 Task: Look for space in Toride, Japan from 5th July, 2023 to 15th July, 2023 for 9 adults in price range Rs.15000 to Rs.25000. Place can be entire place with 5 bedrooms having 5 beds and 5 bathrooms. Property type can be house, flat, guest house. Booking option can be shelf check-in. Required host language is English.
Action: Mouse moved to (594, 140)
Screenshot: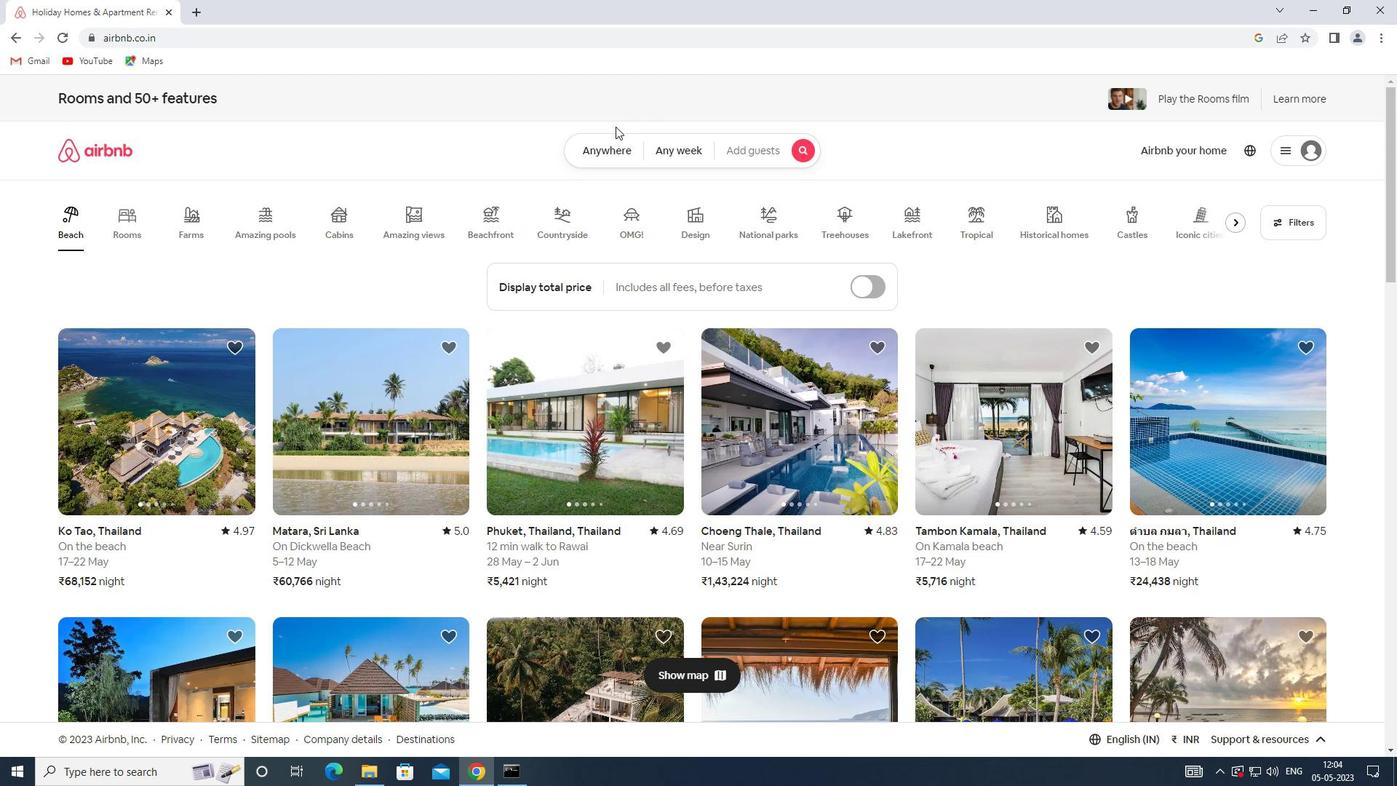 
Action: Mouse pressed left at (594, 140)
Screenshot: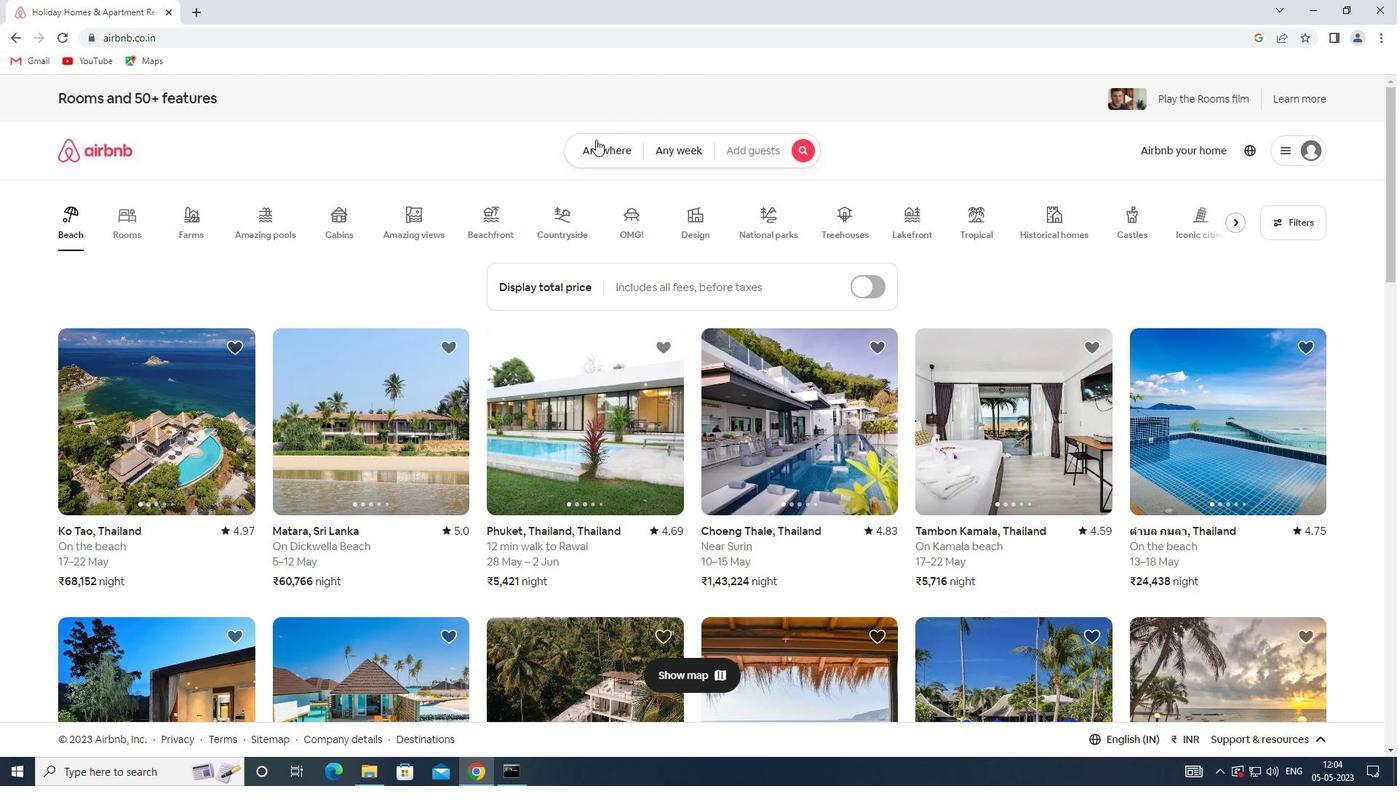 
Action: Mouse moved to (482, 209)
Screenshot: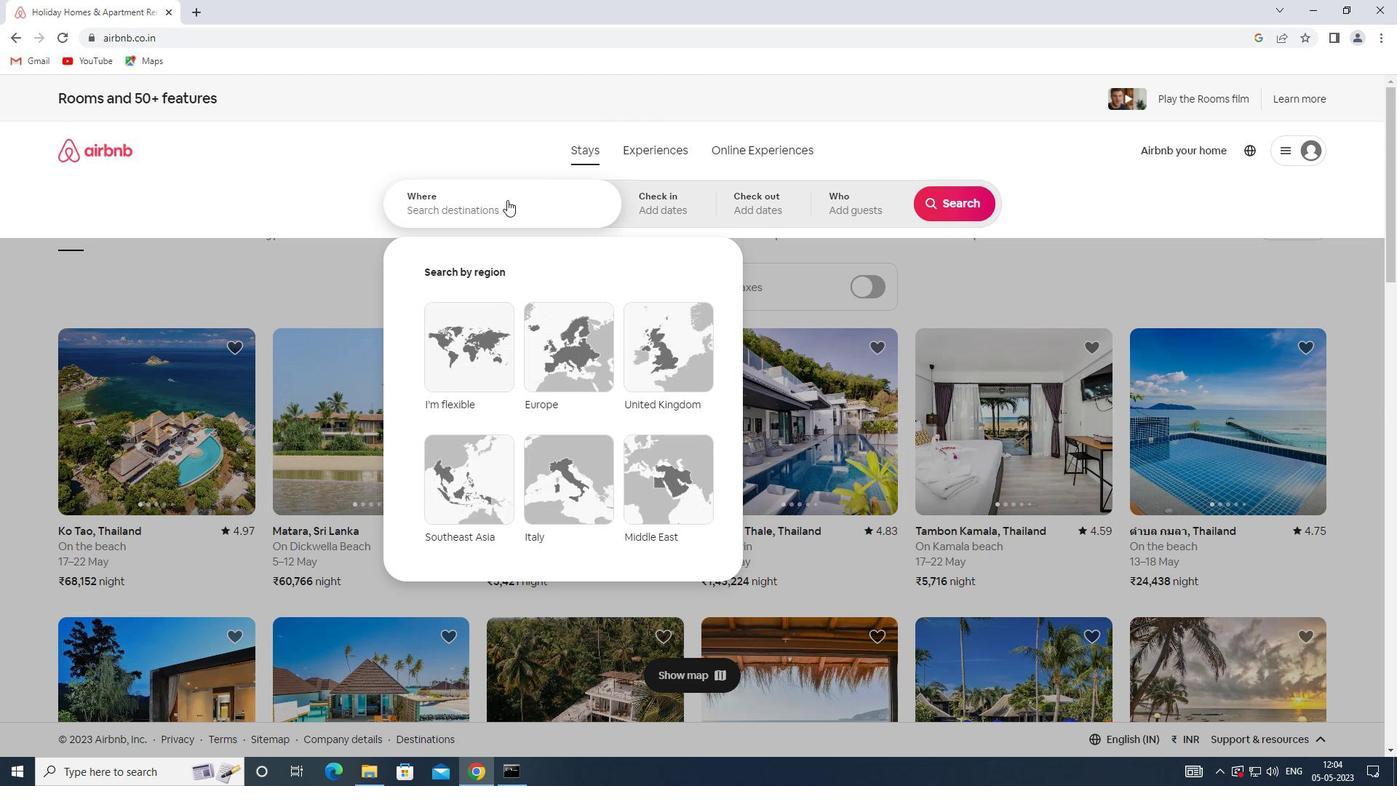 
Action: Mouse pressed left at (482, 209)
Screenshot: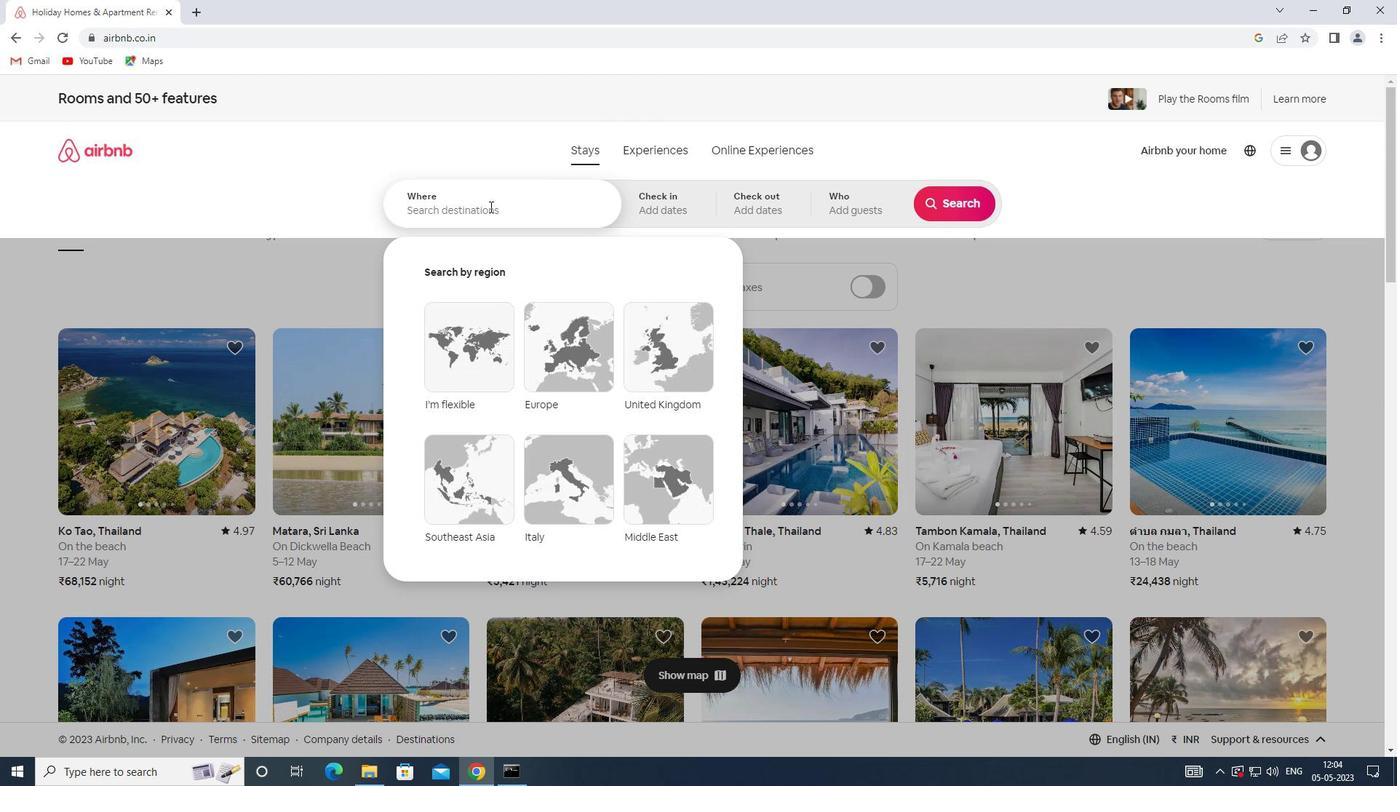 
Action: Key pressed <Key.shift>TORIDE,<Key.shift>JAPAN
Screenshot: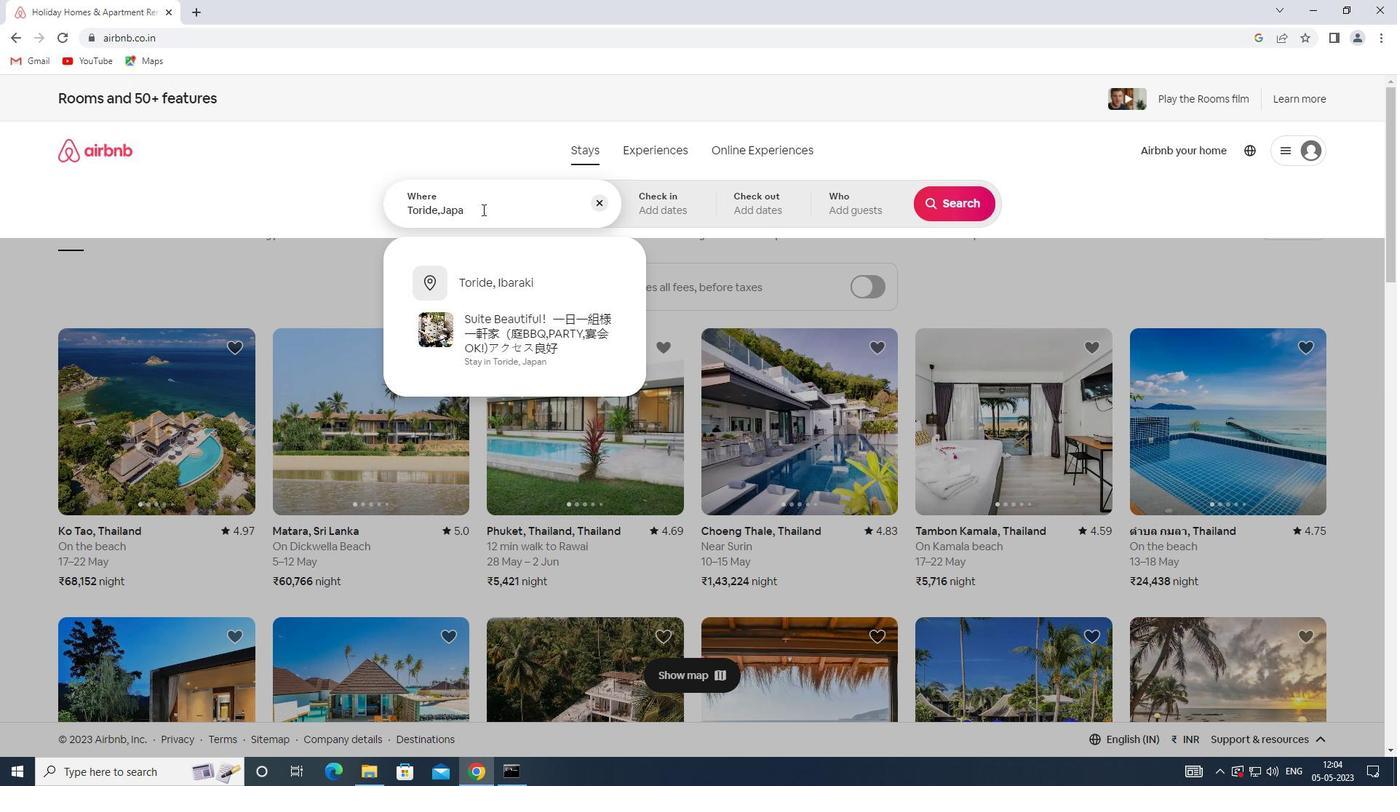 
Action: Mouse moved to (663, 208)
Screenshot: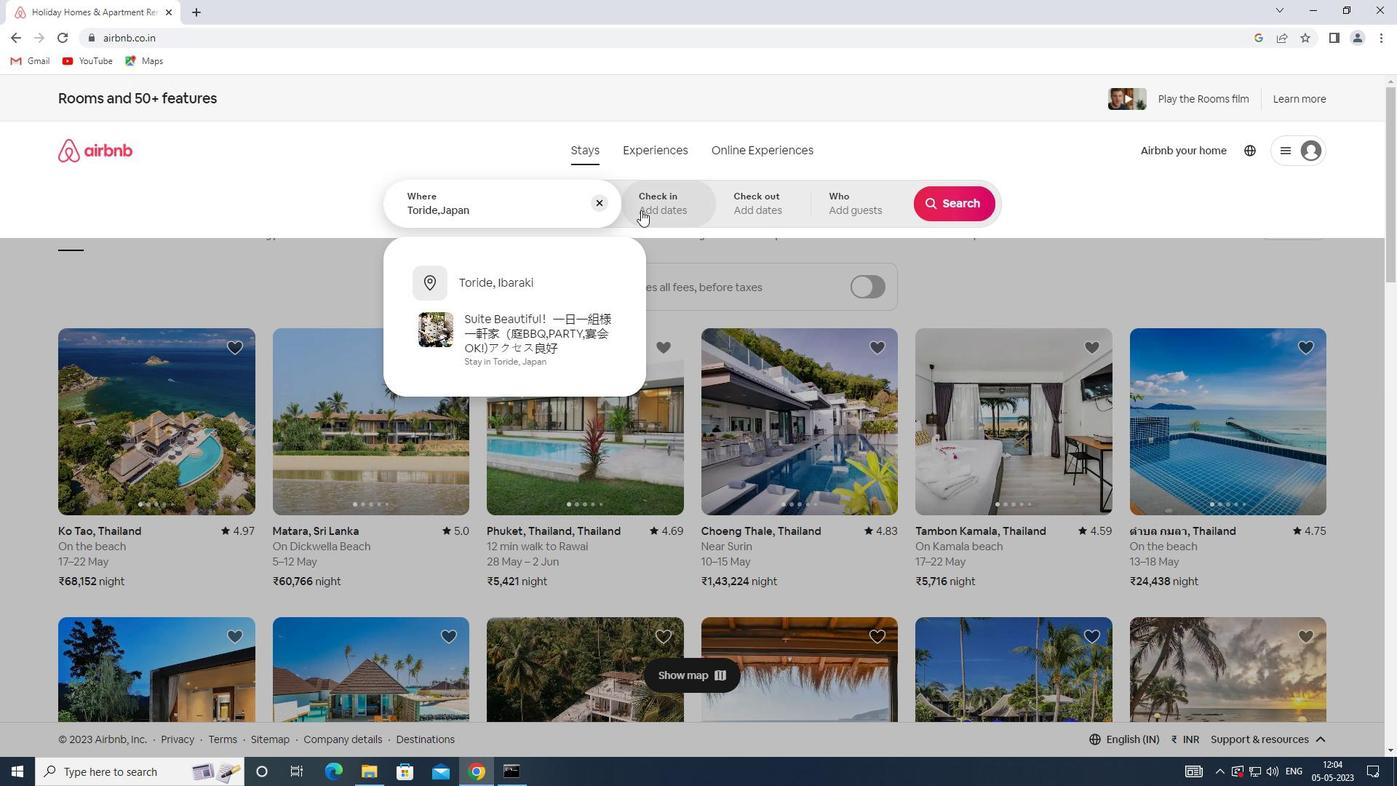 
Action: Mouse pressed left at (663, 208)
Screenshot: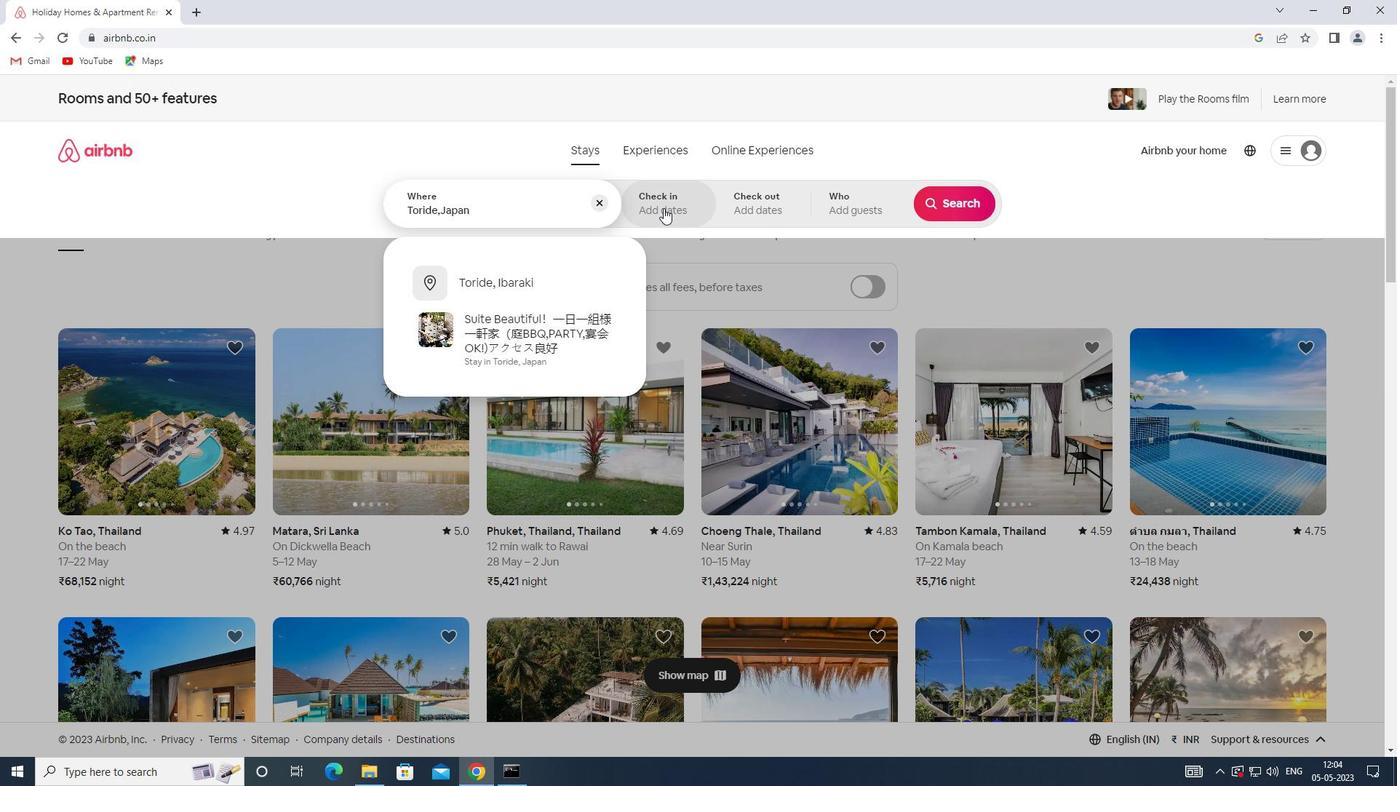 
Action: Mouse moved to (956, 320)
Screenshot: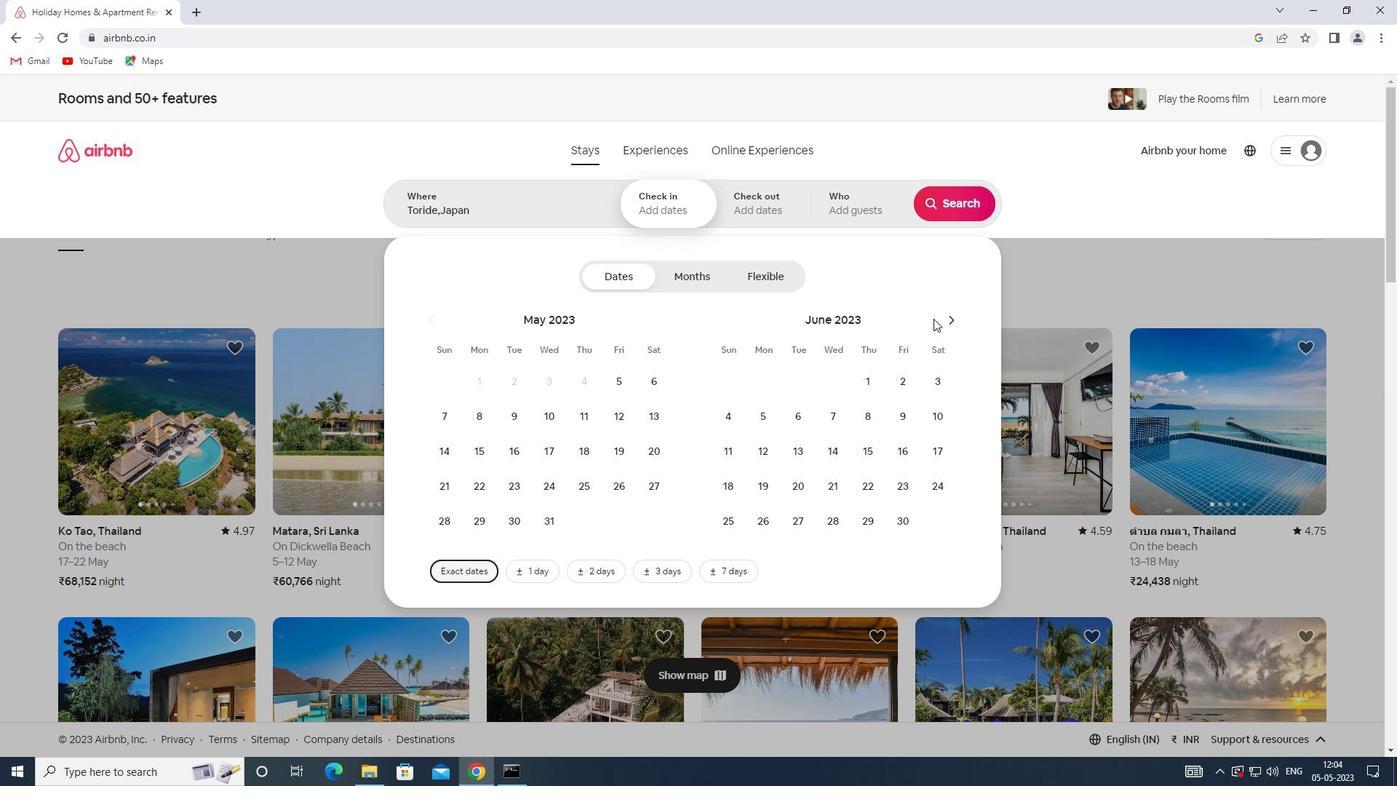 
Action: Mouse pressed left at (956, 320)
Screenshot: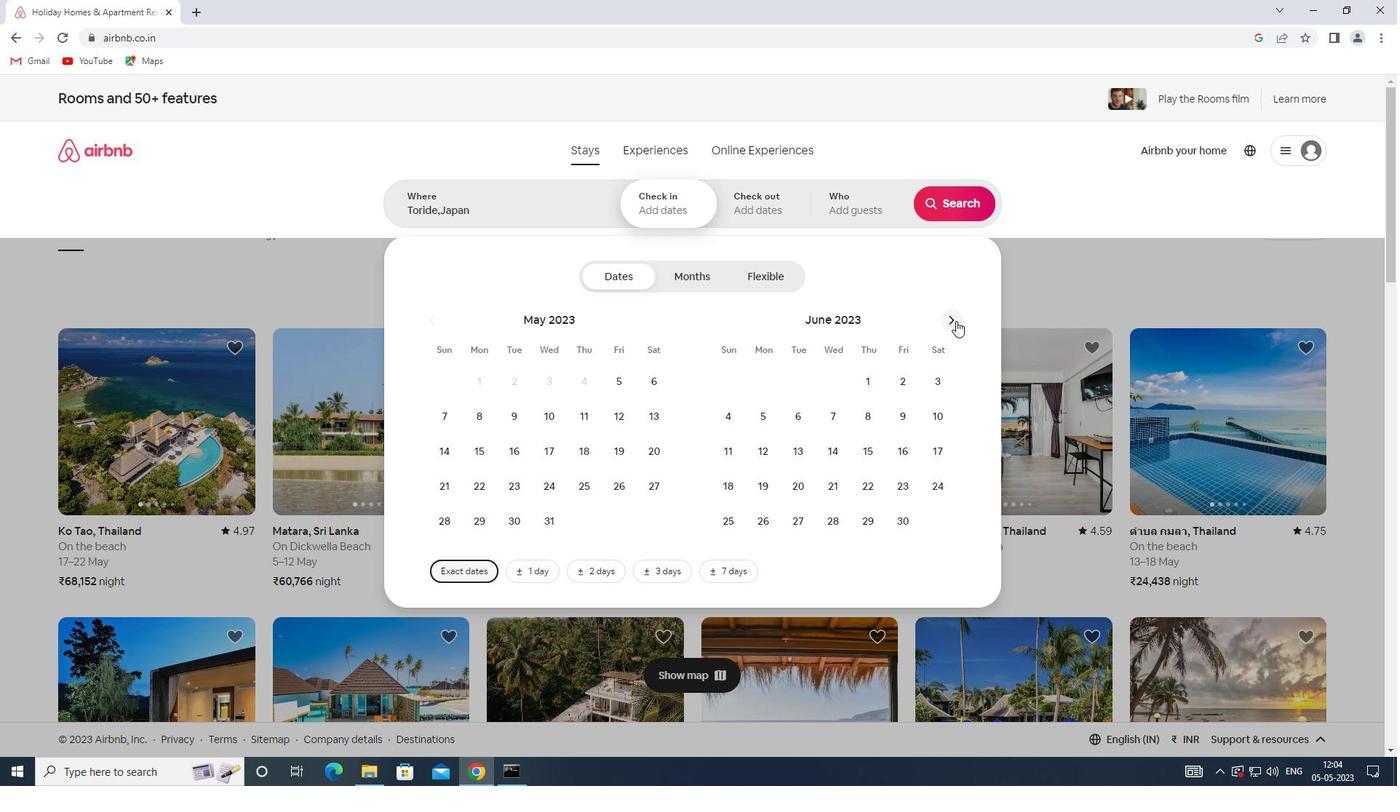 
Action: Mouse moved to (831, 413)
Screenshot: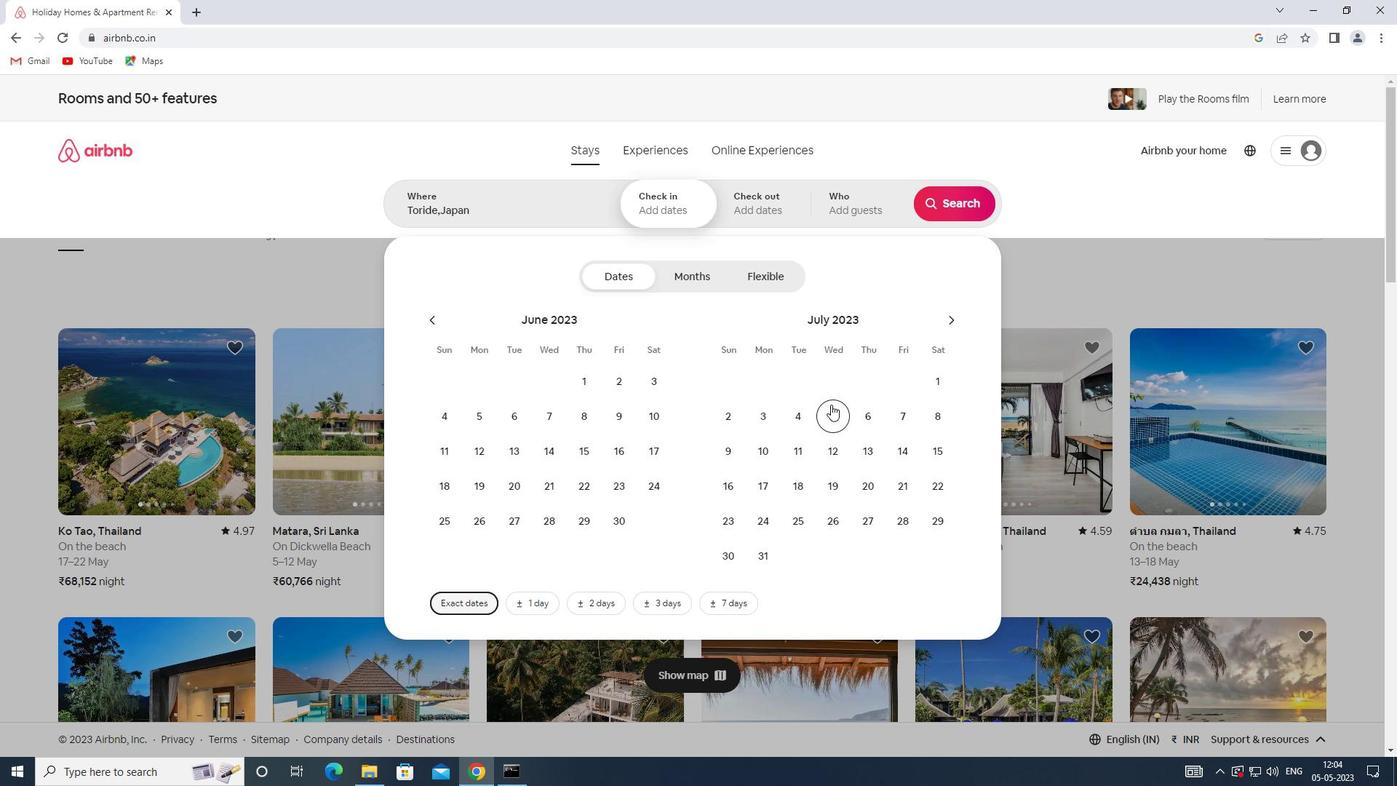 
Action: Mouse pressed left at (831, 413)
Screenshot: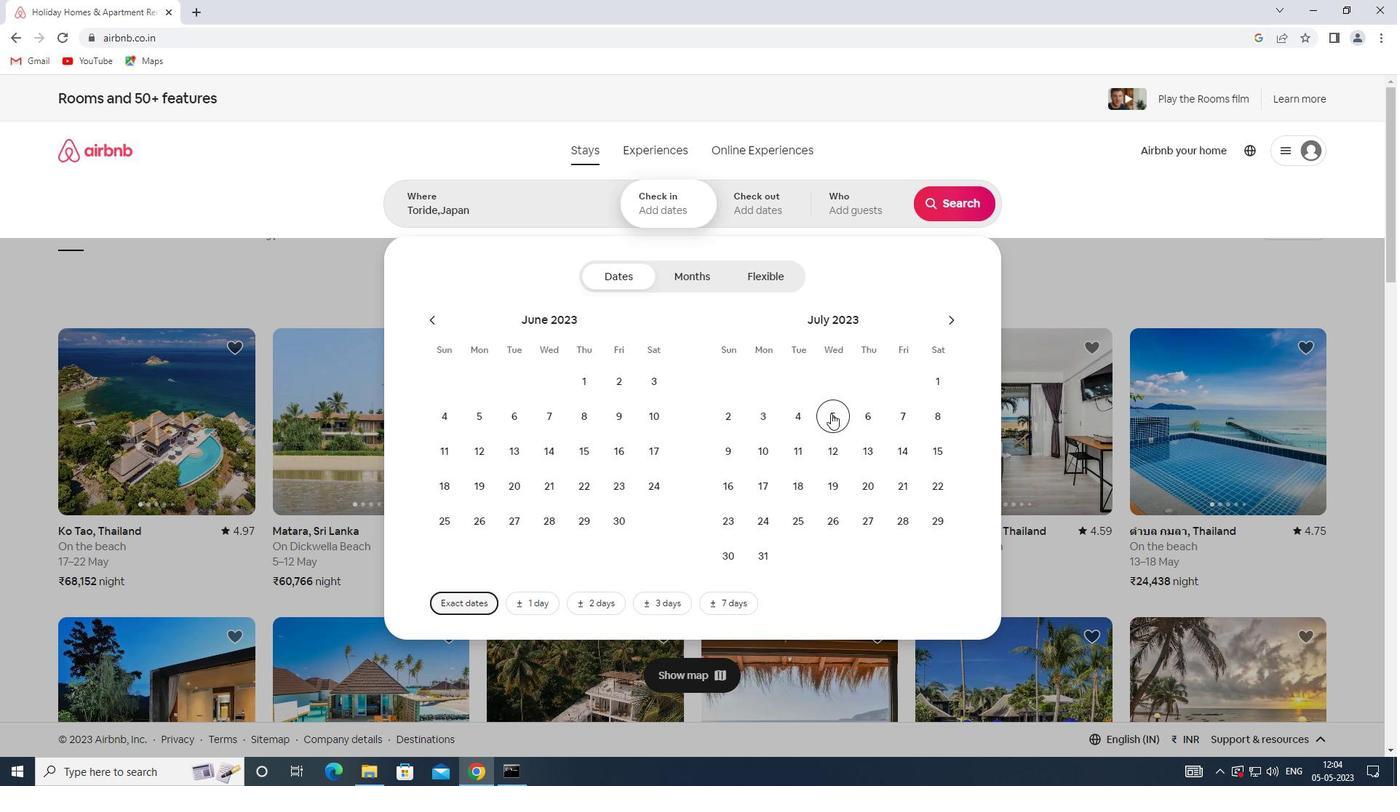 
Action: Mouse moved to (938, 446)
Screenshot: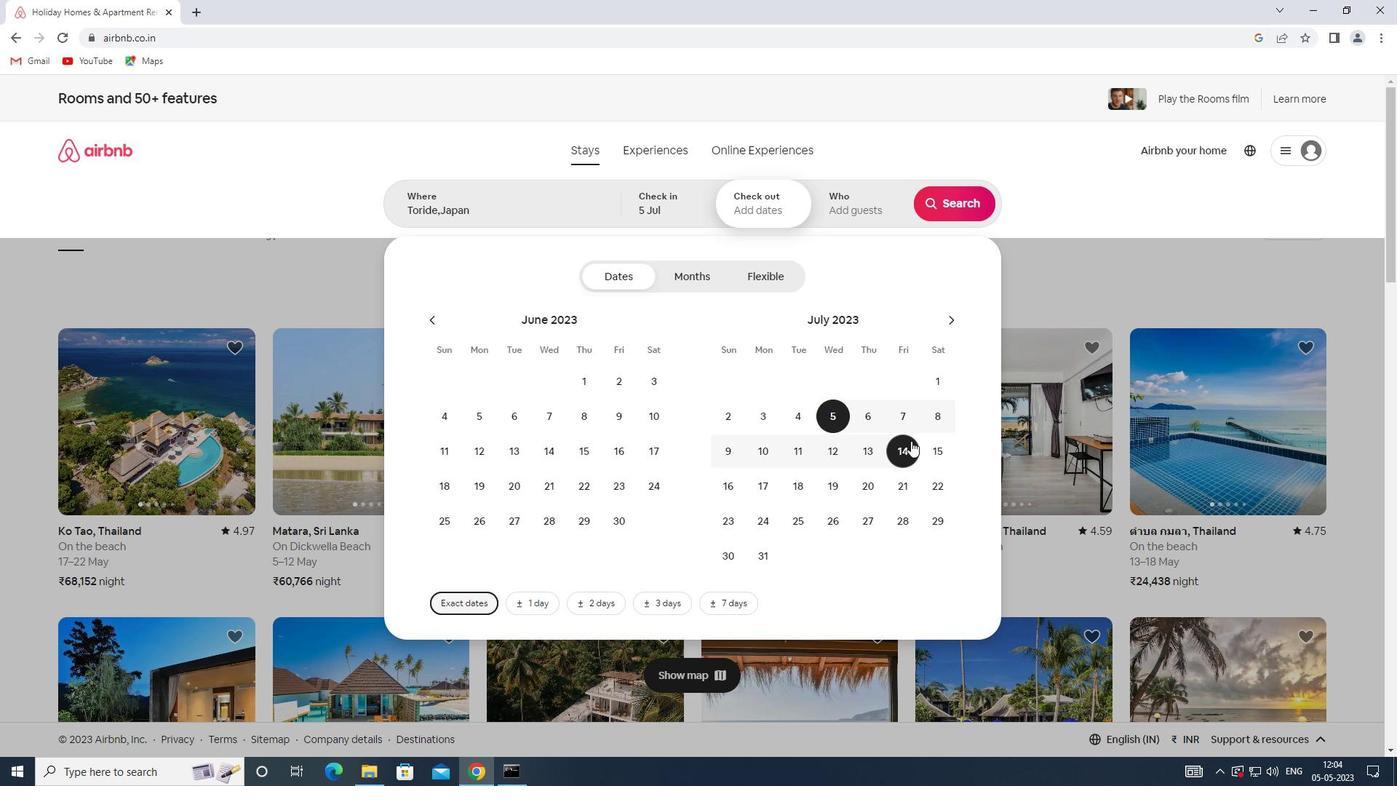 
Action: Mouse pressed left at (938, 446)
Screenshot: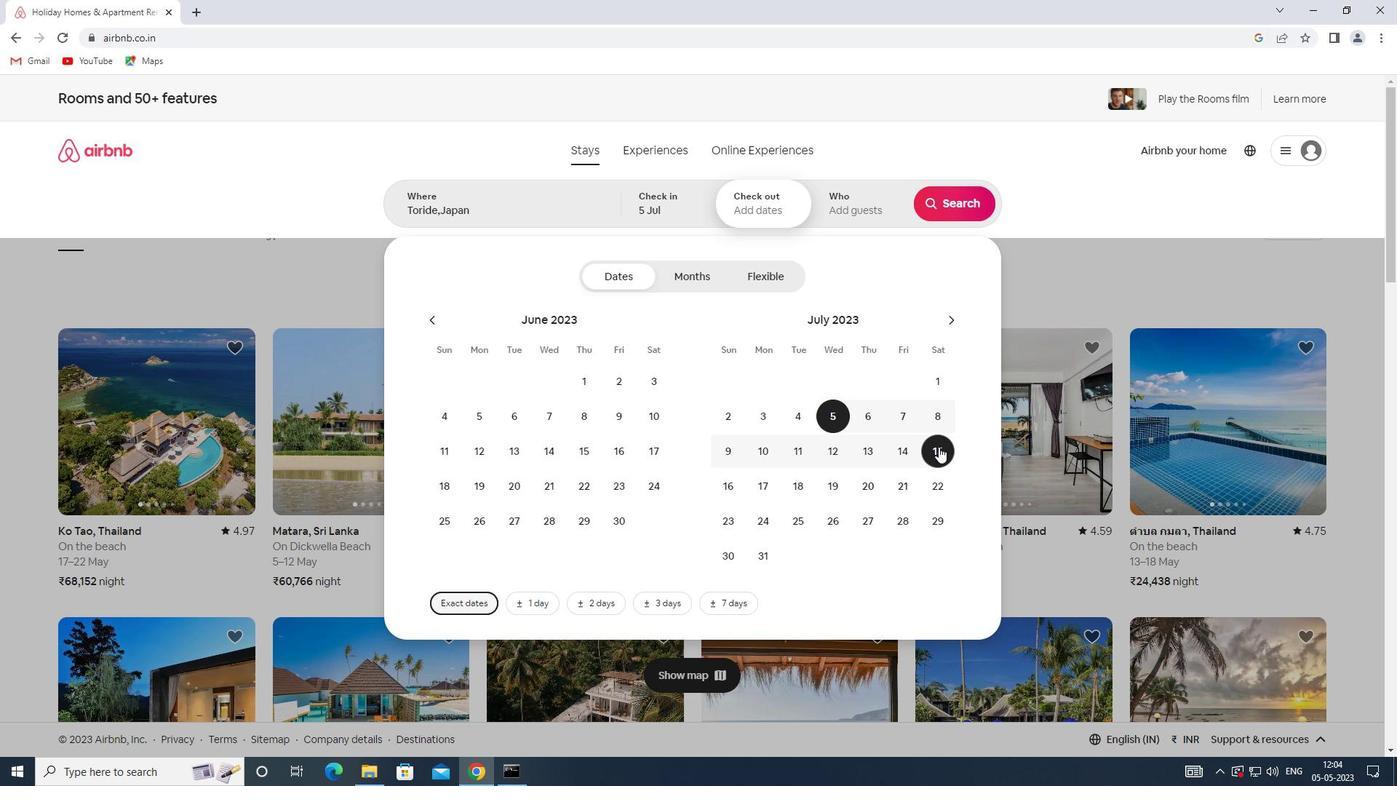 
Action: Mouse moved to (842, 208)
Screenshot: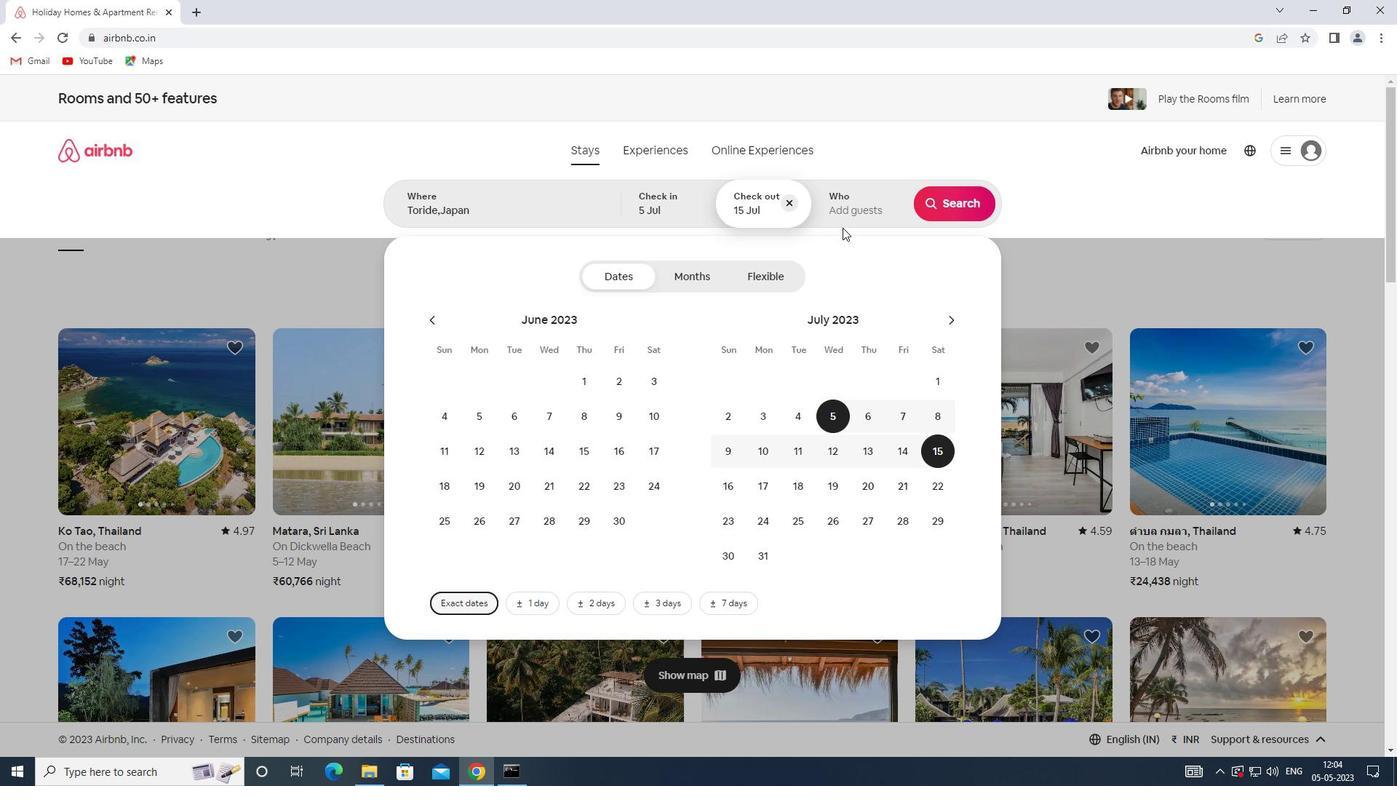 
Action: Mouse pressed left at (842, 208)
Screenshot: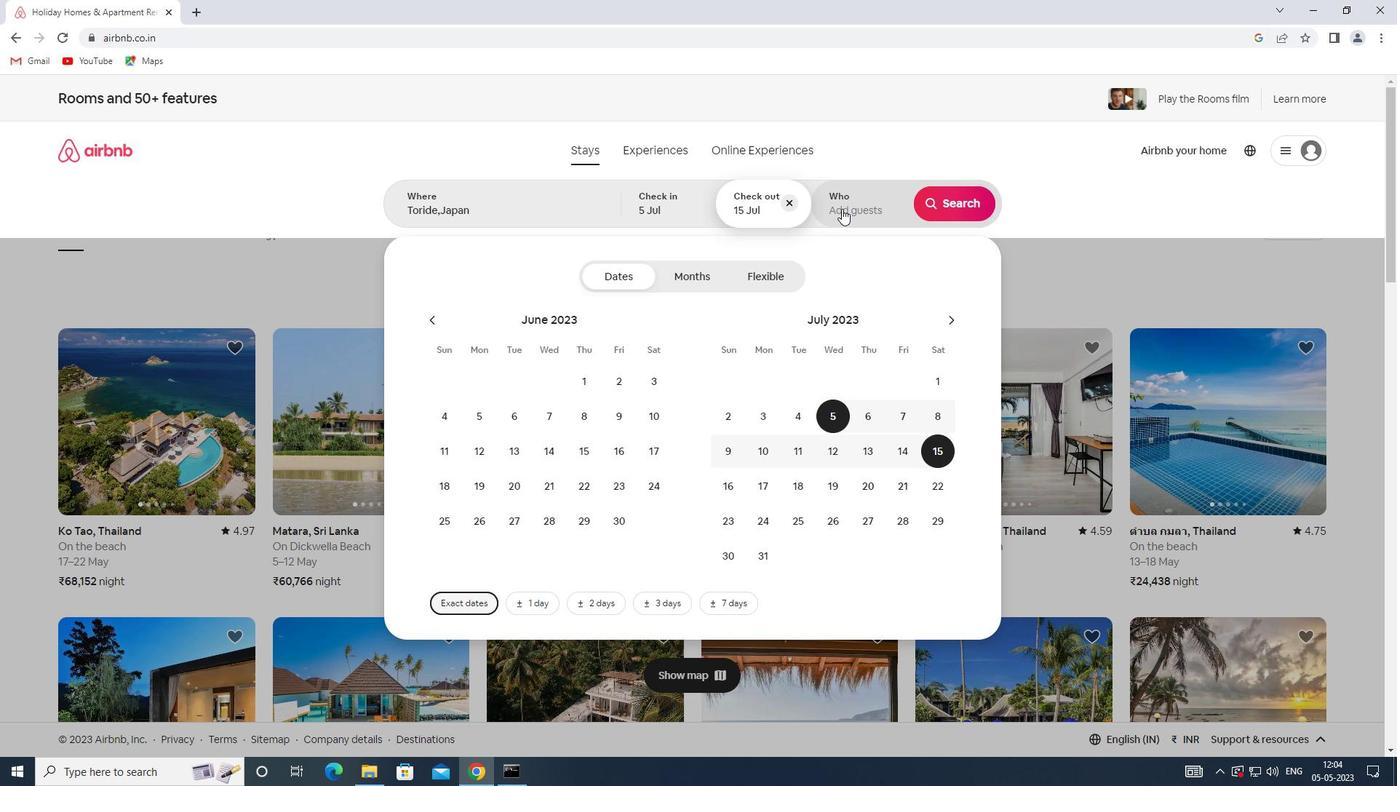 
Action: Mouse moved to (960, 278)
Screenshot: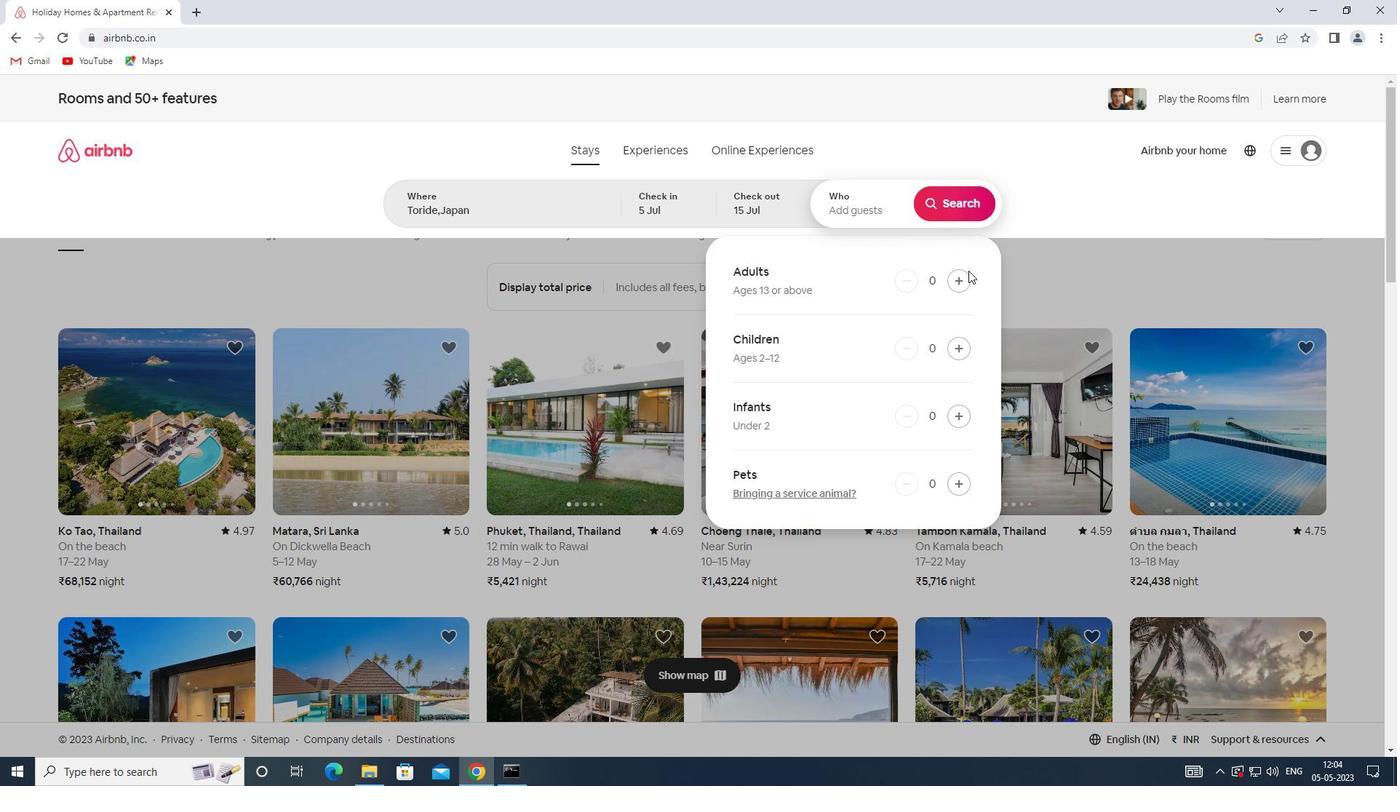 
Action: Mouse pressed left at (960, 278)
Screenshot: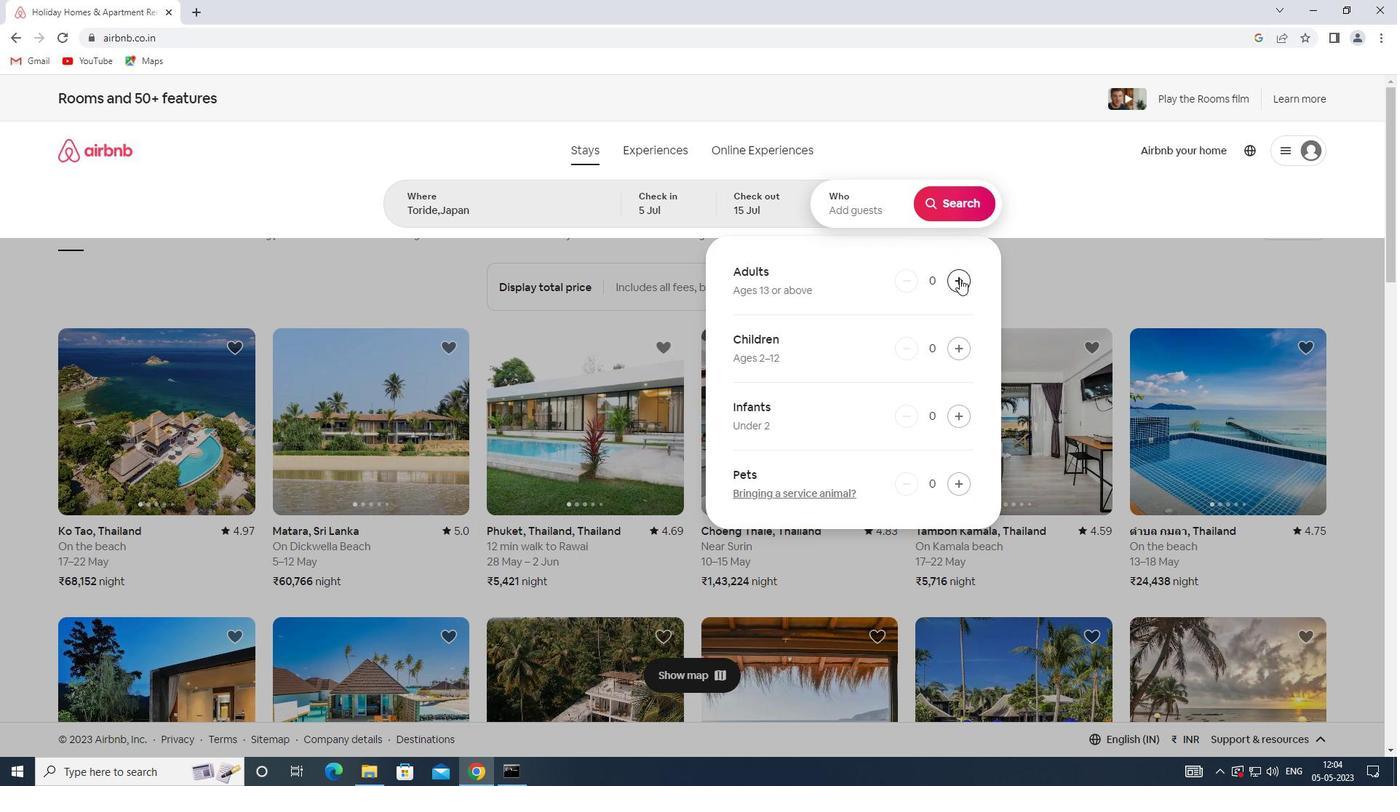 
Action: Mouse pressed left at (960, 278)
Screenshot: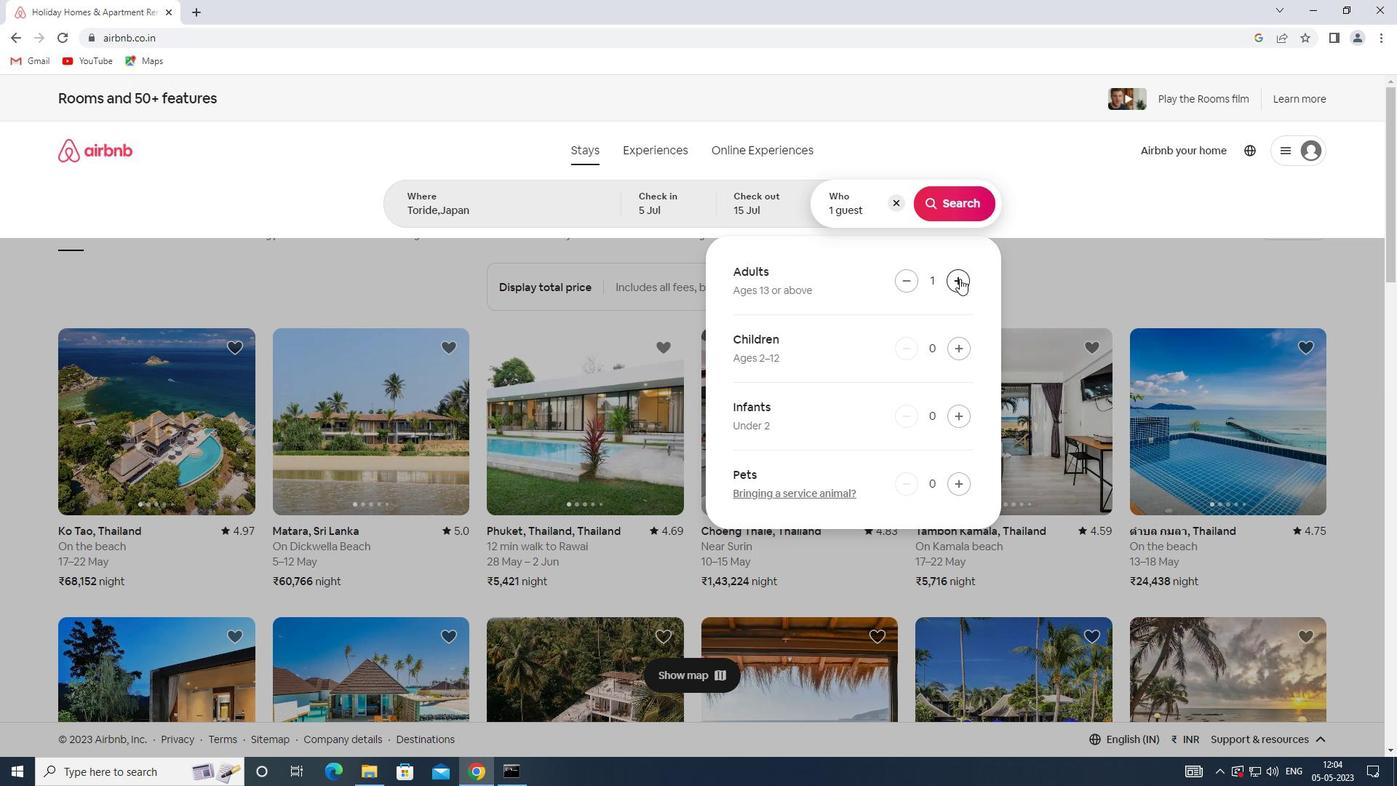 
Action: Mouse pressed left at (960, 278)
Screenshot: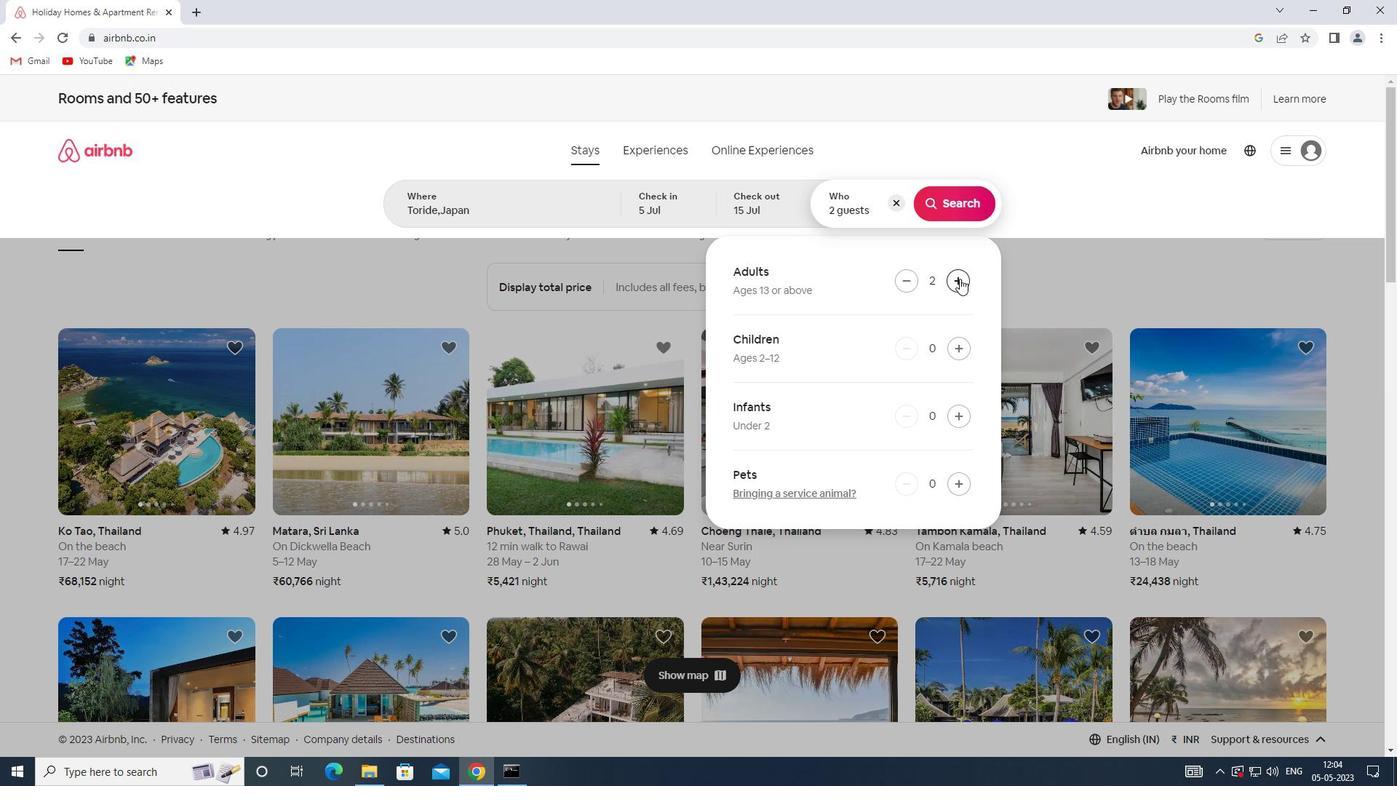 
Action: Mouse pressed left at (960, 278)
Screenshot: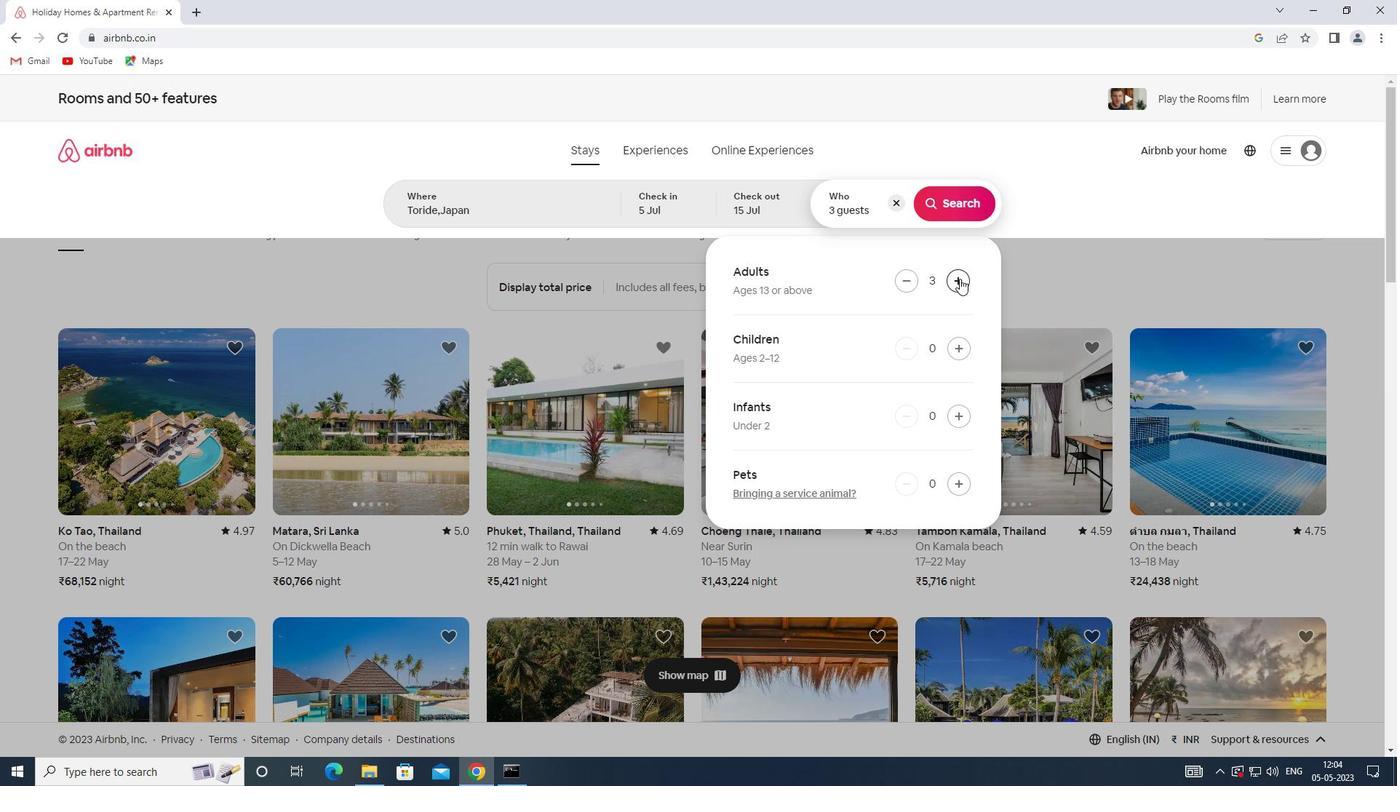 
Action: Mouse pressed left at (960, 278)
Screenshot: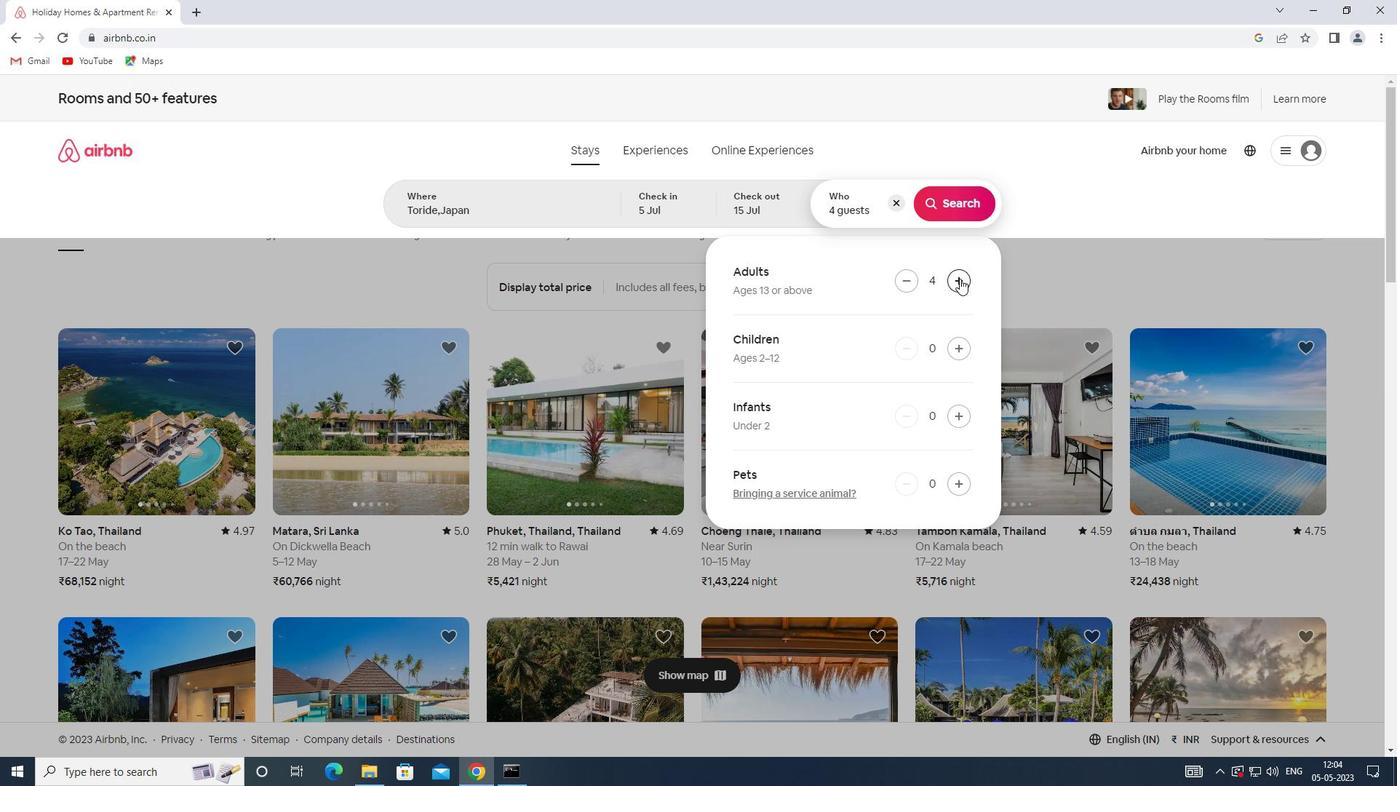 
Action: Mouse pressed left at (960, 278)
Screenshot: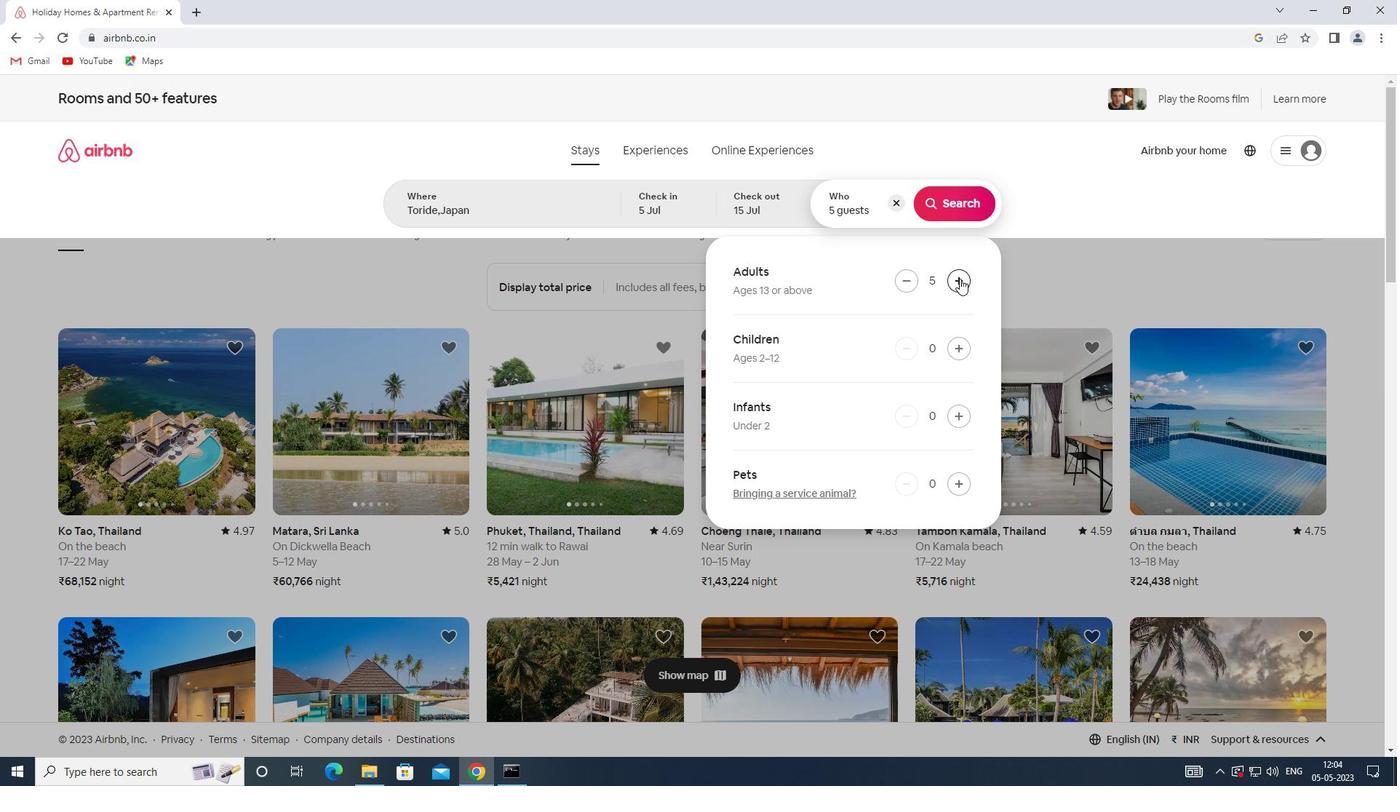 
Action: Mouse pressed left at (960, 278)
Screenshot: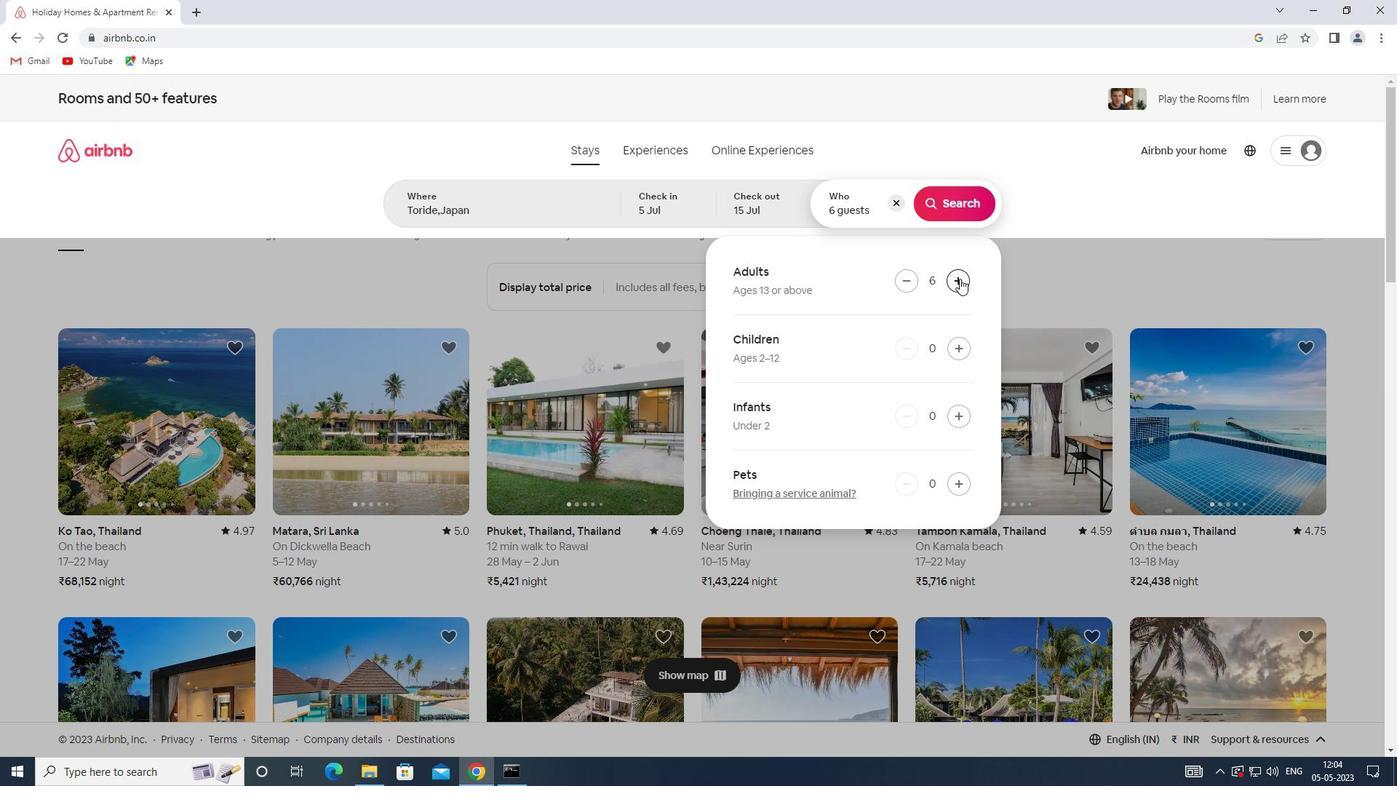 
Action: Mouse pressed left at (960, 278)
Screenshot: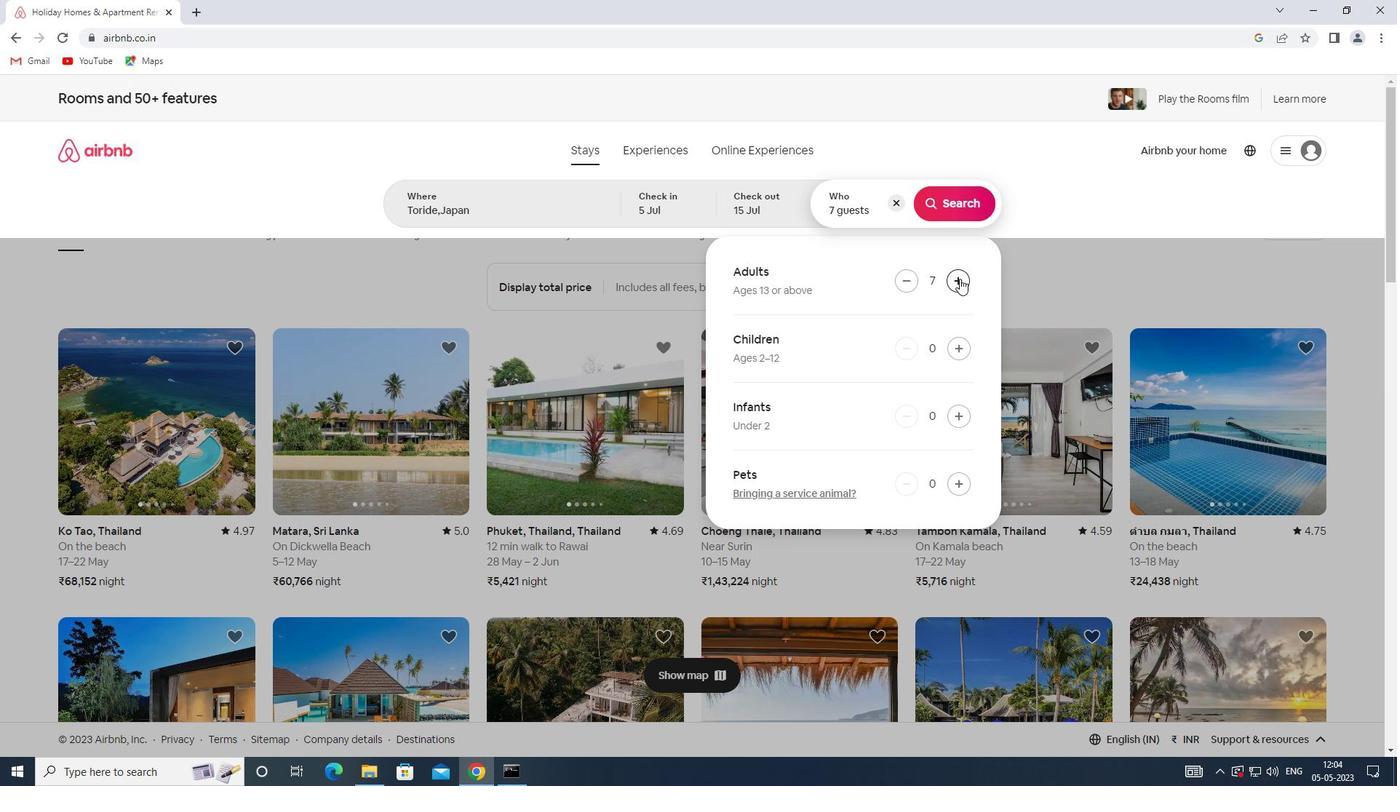 
Action: Mouse pressed left at (960, 278)
Screenshot: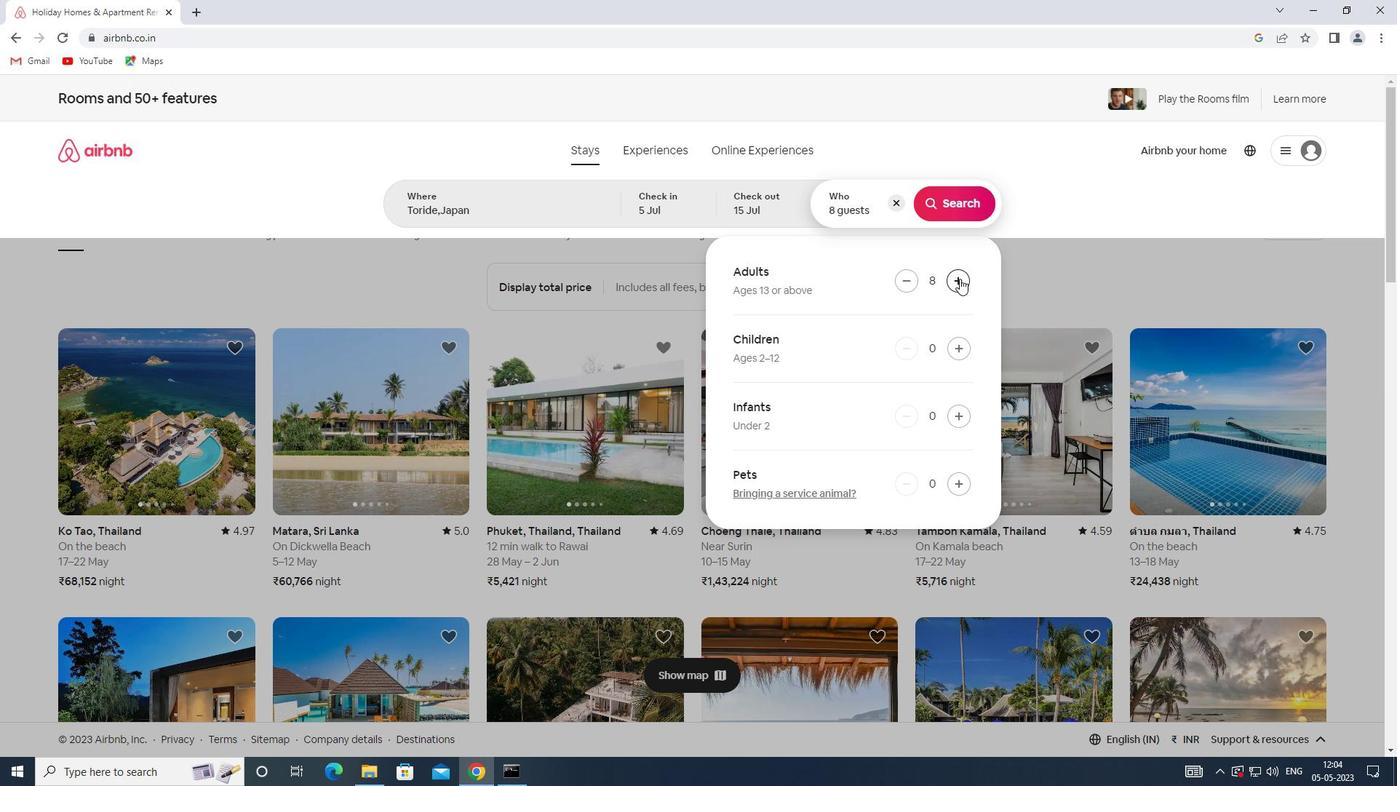 
Action: Mouse moved to (945, 208)
Screenshot: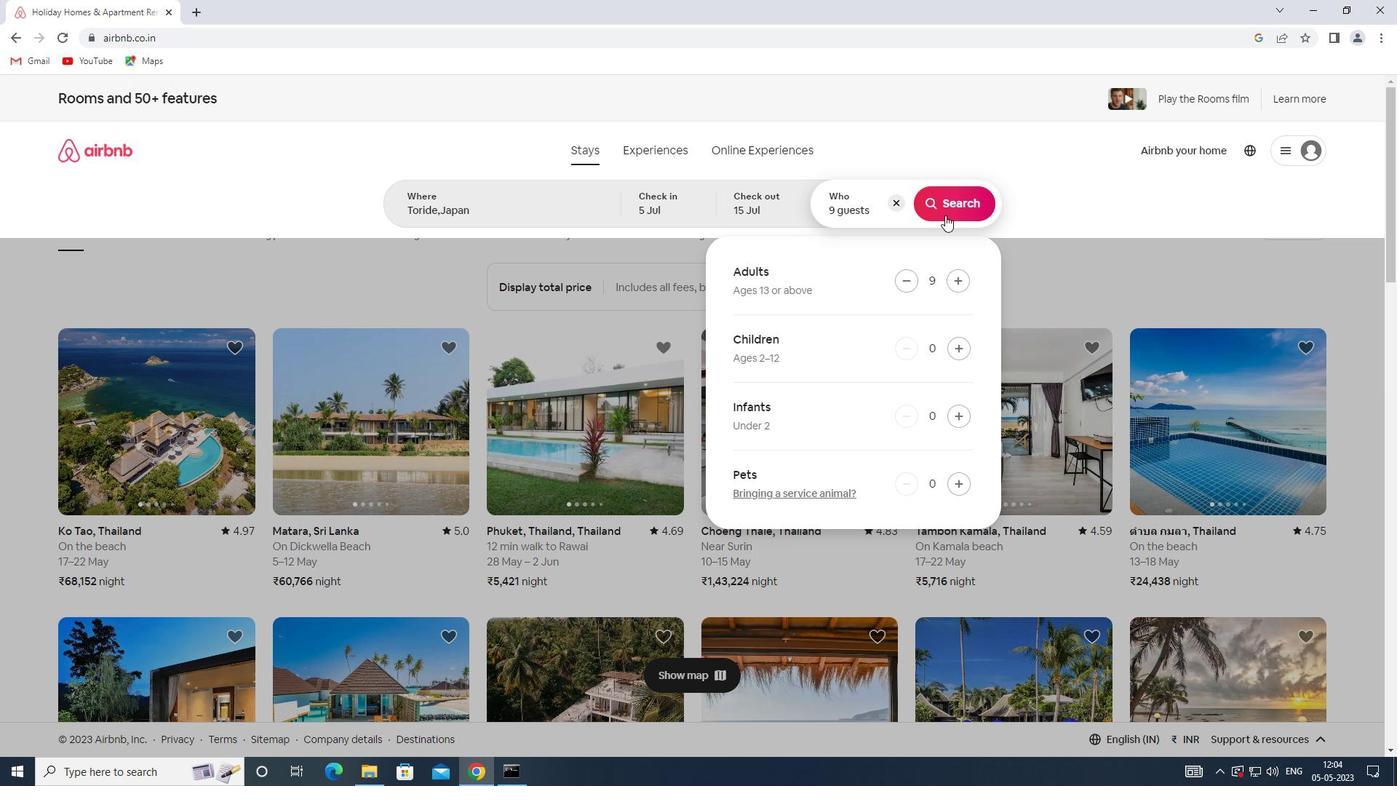 
Action: Mouse pressed left at (945, 208)
Screenshot: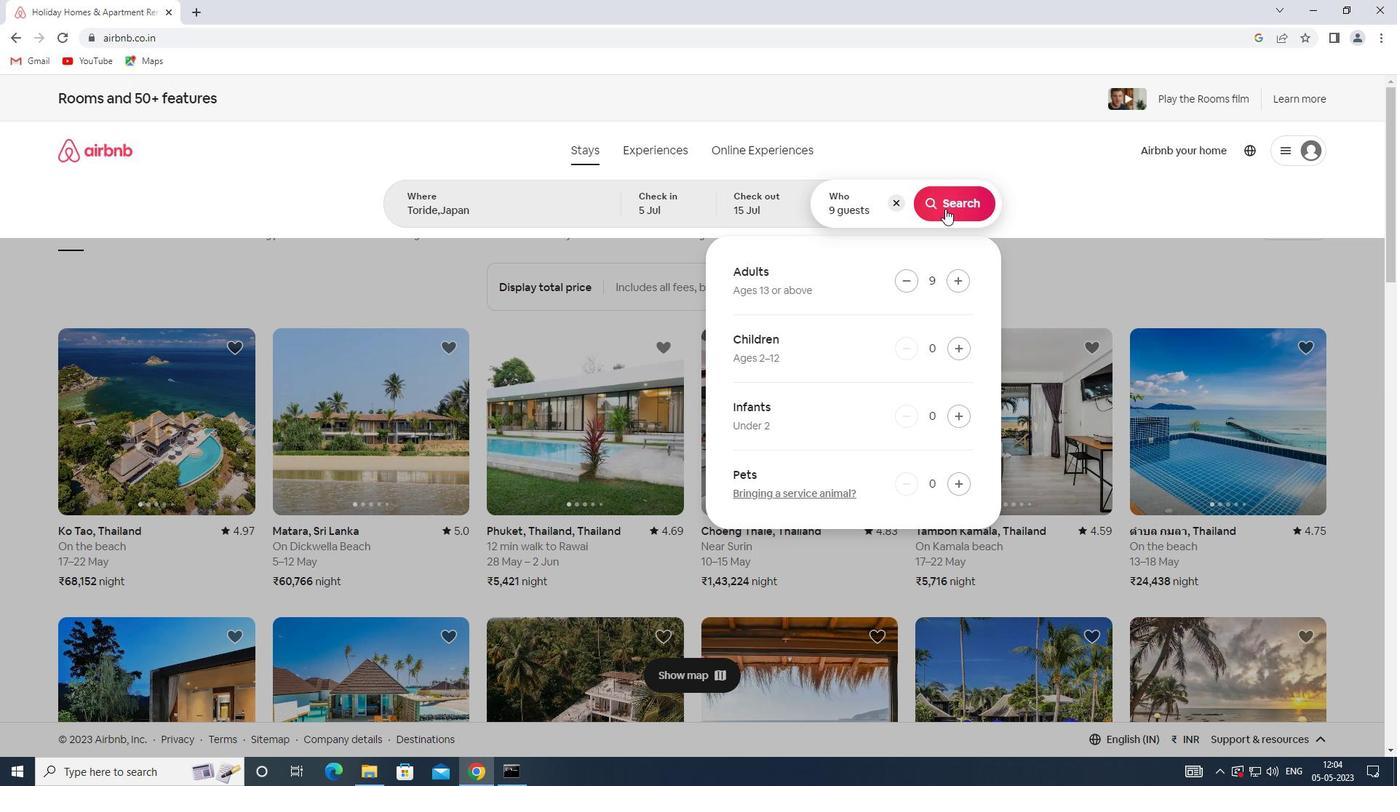 
Action: Mouse moved to (1352, 149)
Screenshot: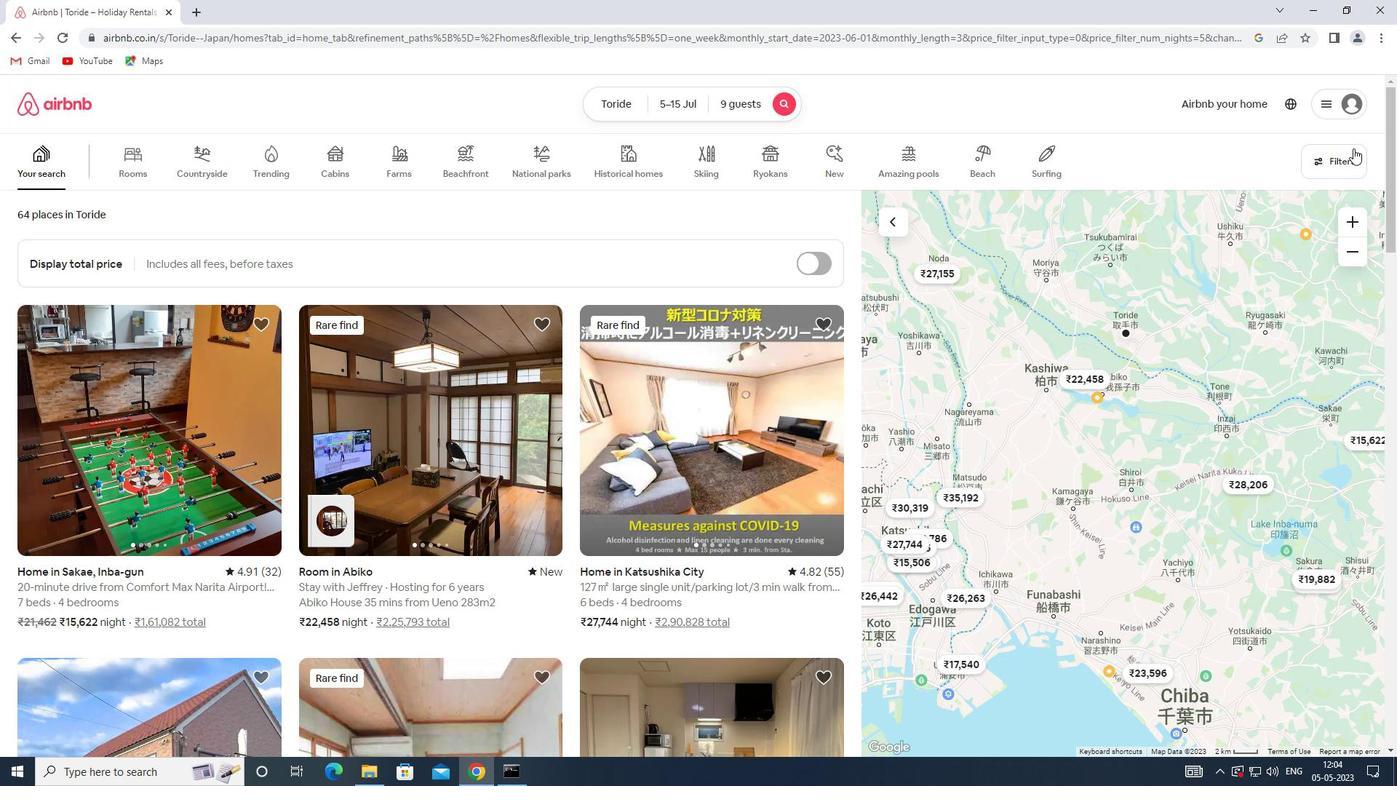 
Action: Mouse pressed left at (1352, 149)
Screenshot: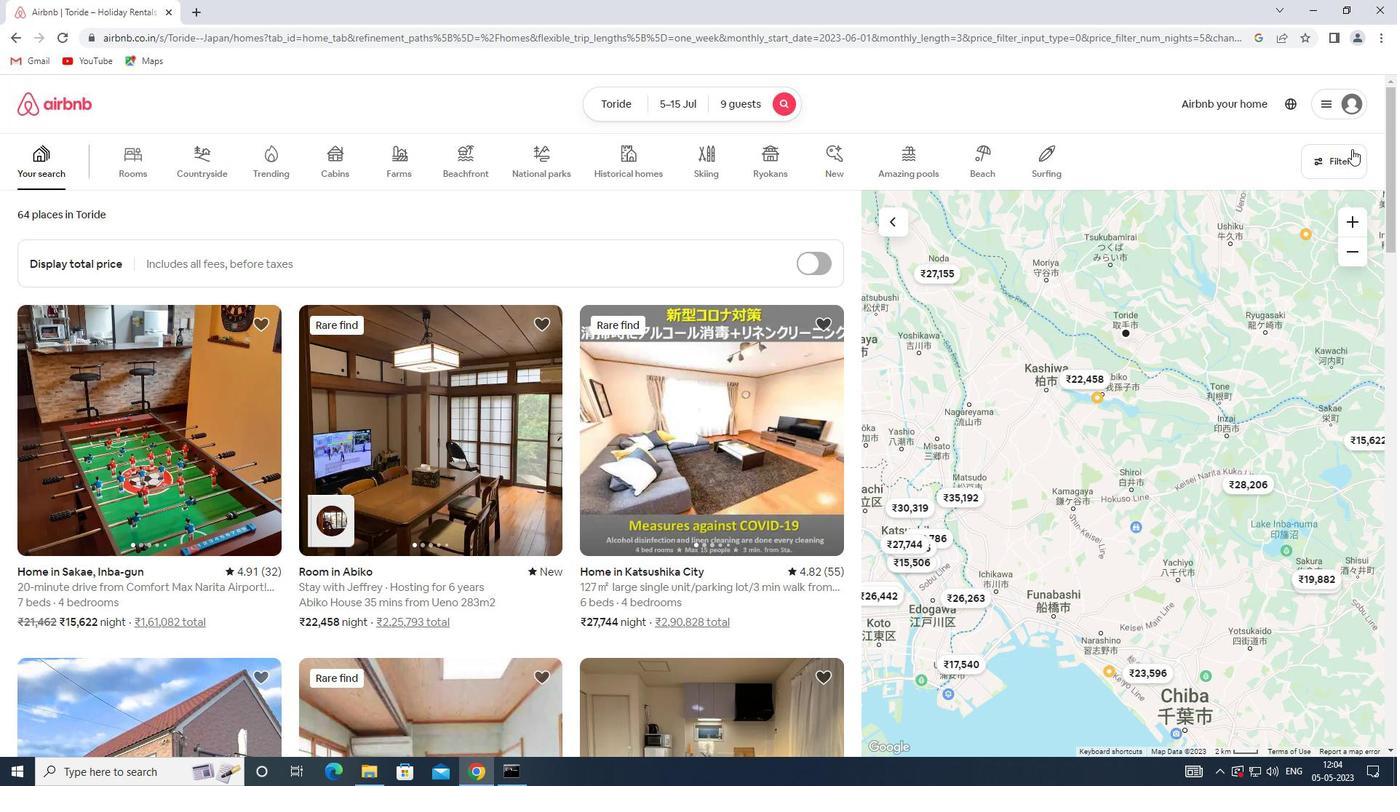 
Action: Mouse moved to (500, 518)
Screenshot: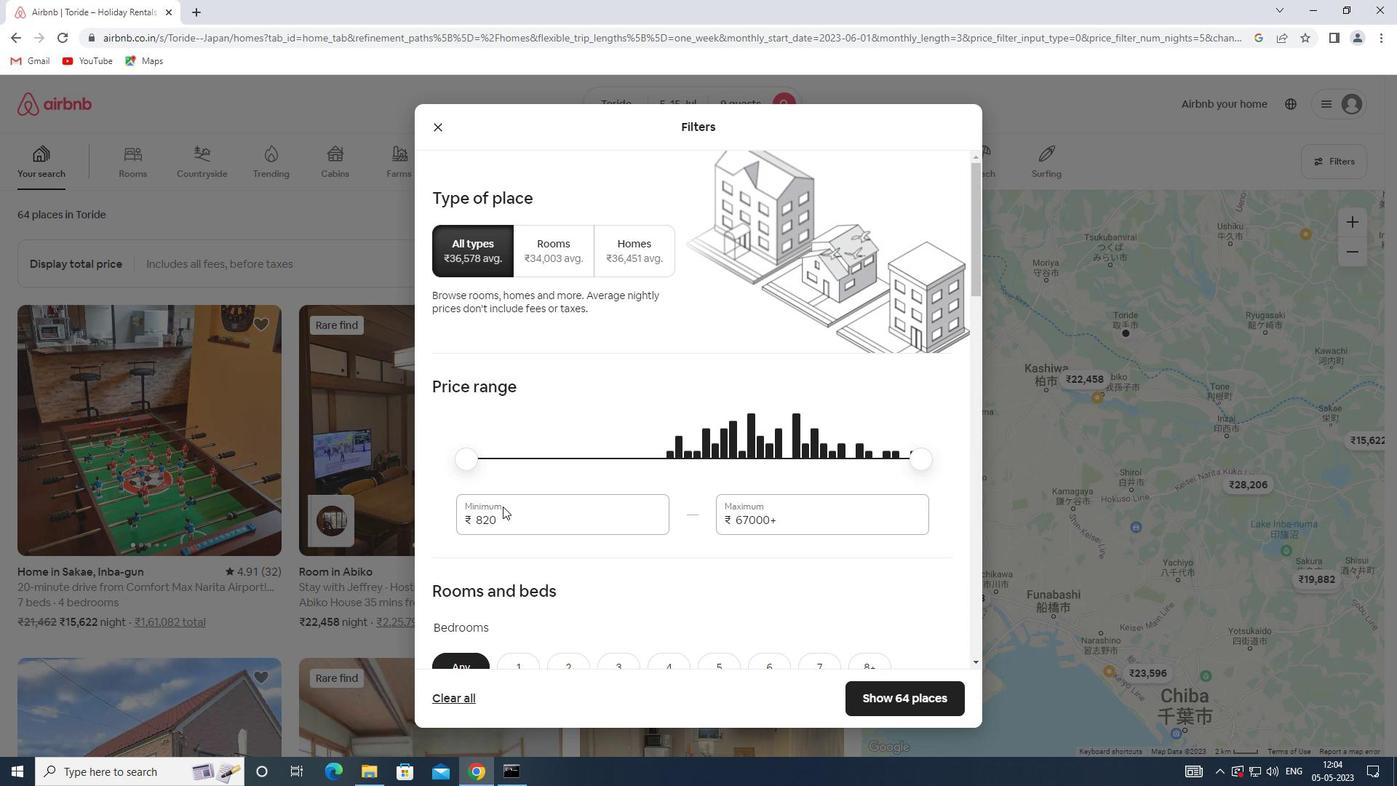 
Action: Mouse pressed left at (500, 518)
Screenshot: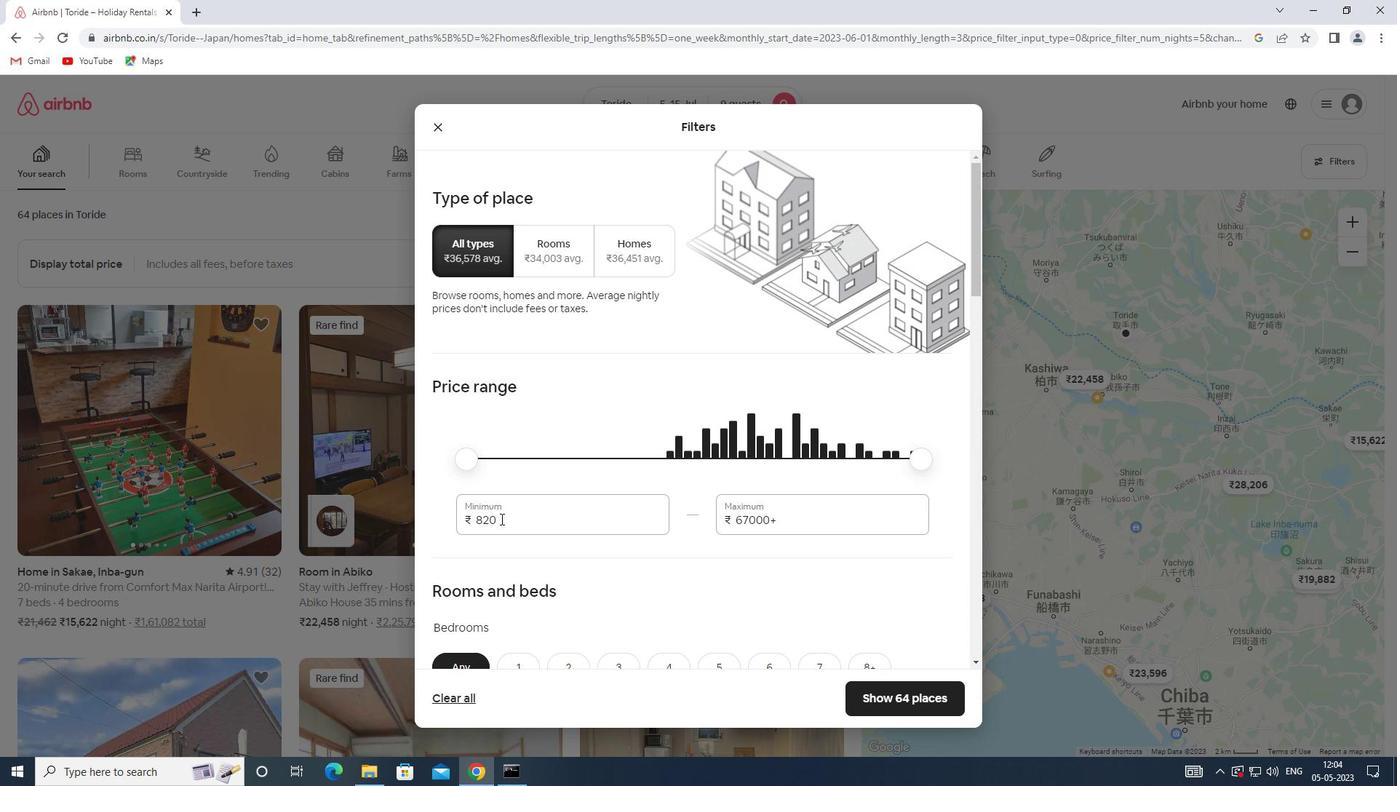 
Action: Mouse moved to (452, 498)
Screenshot: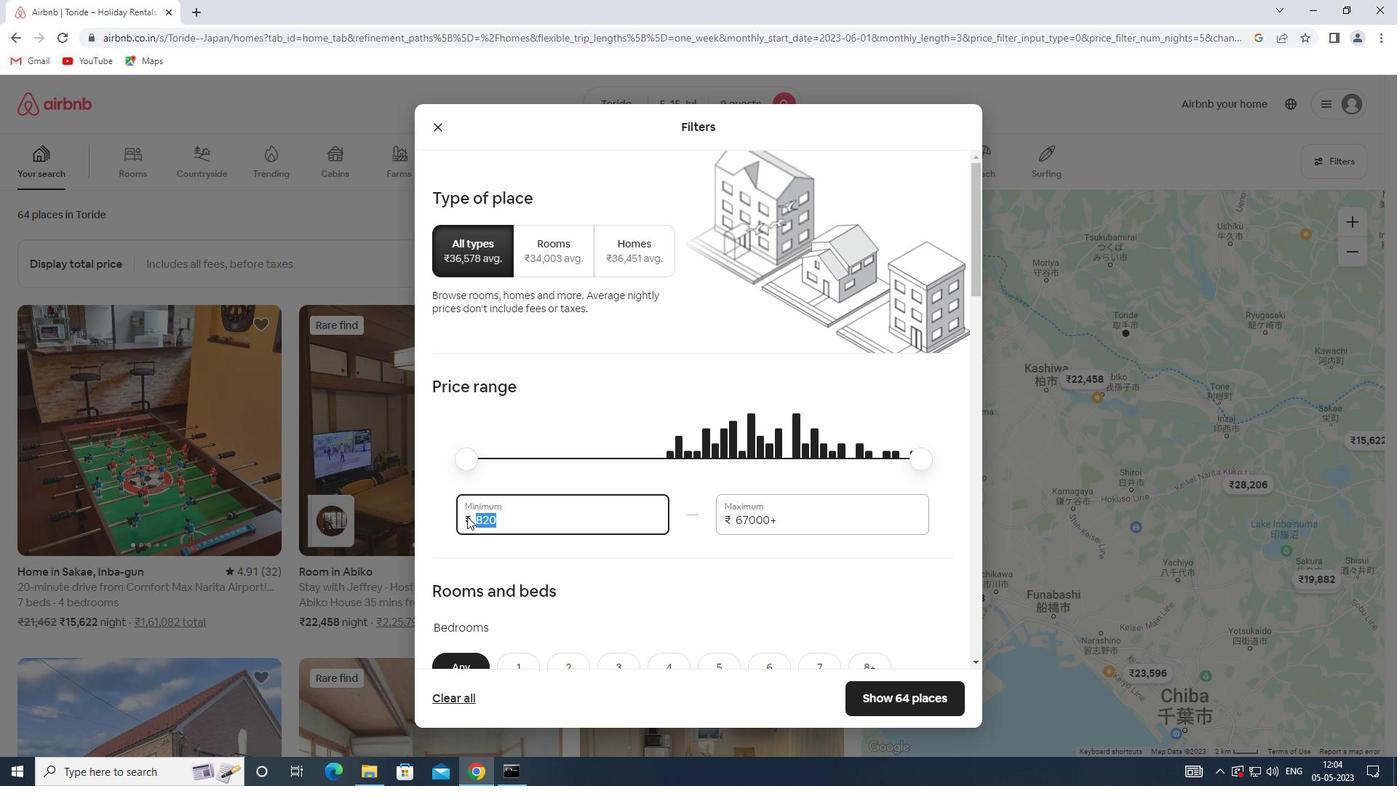 
Action: Key pressed 15000
Screenshot: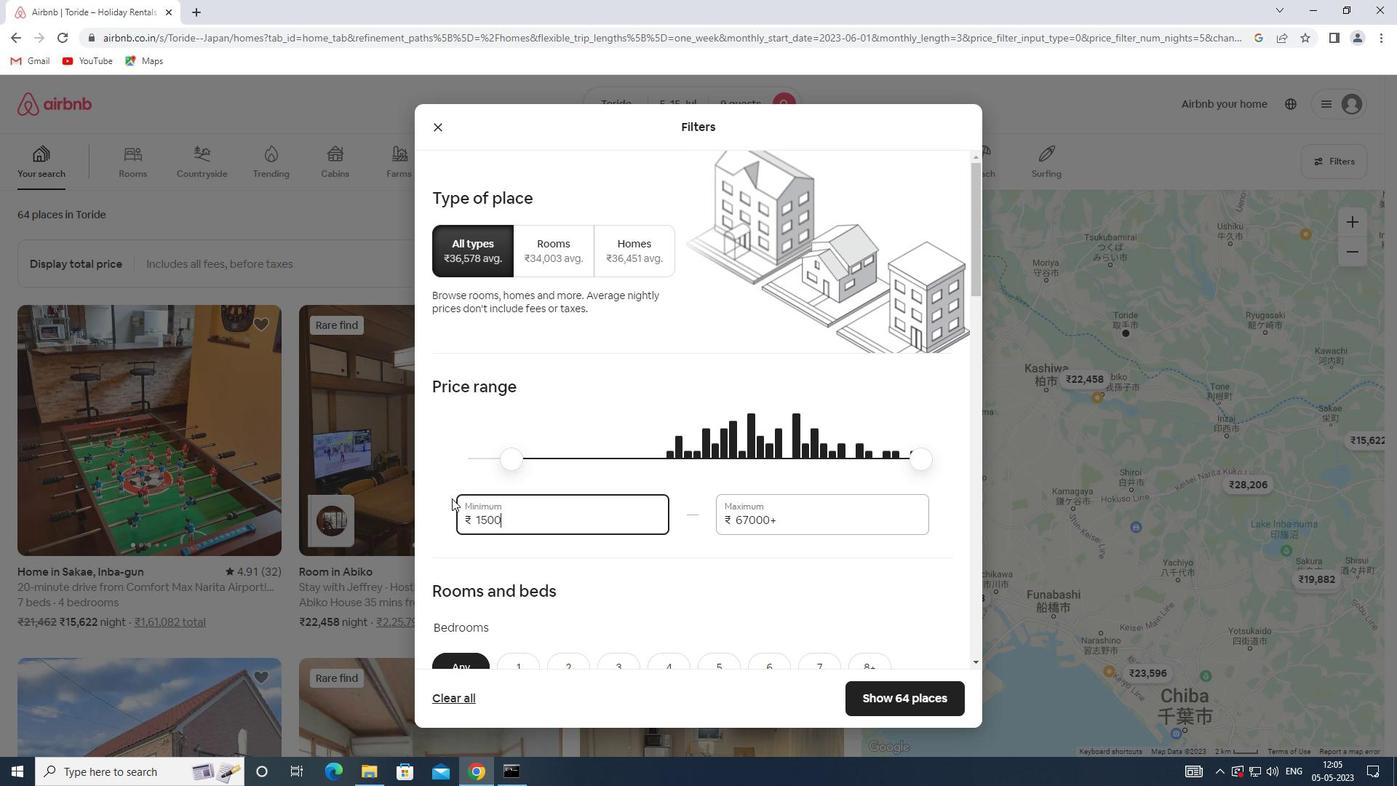 
Action: Mouse moved to (796, 524)
Screenshot: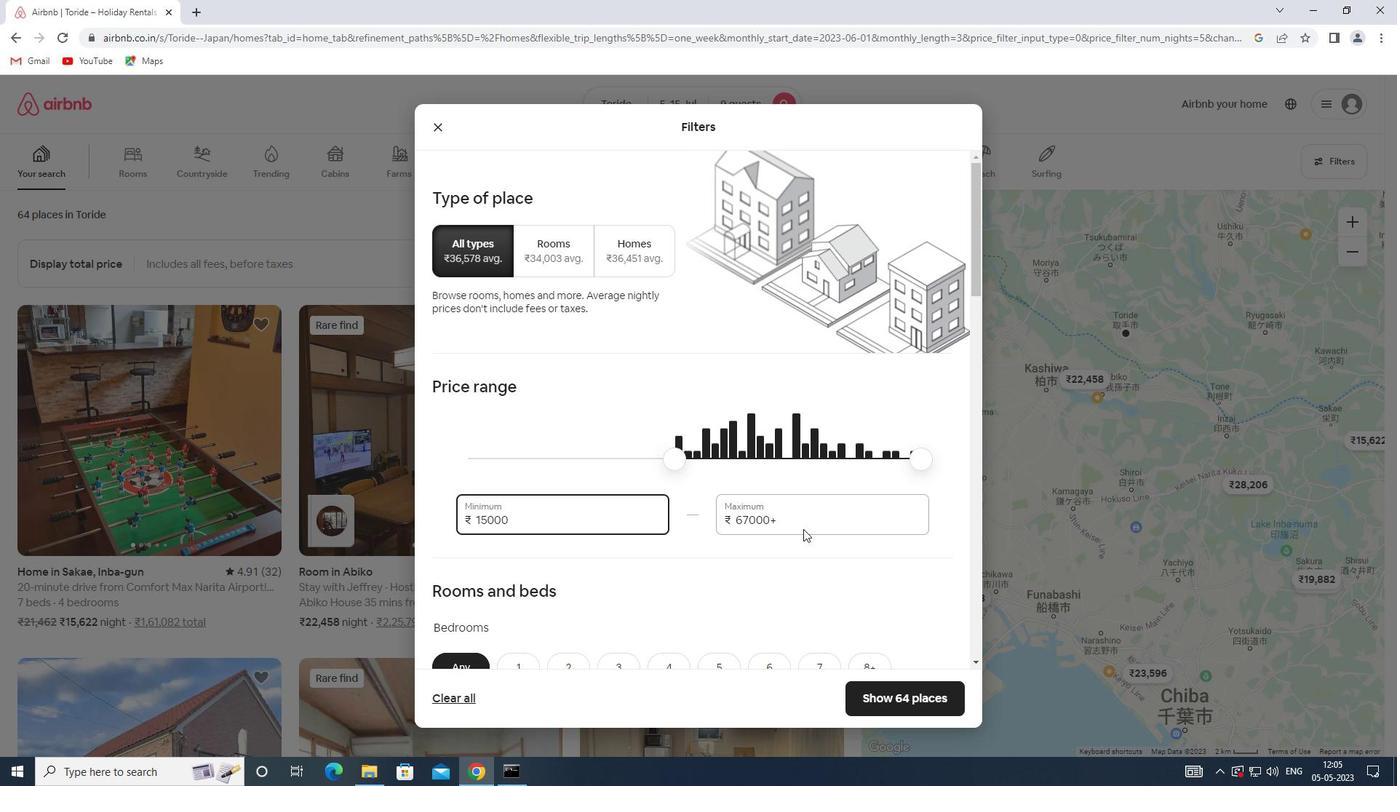 
Action: Mouse pressed left at (796, 524)
Screenshot: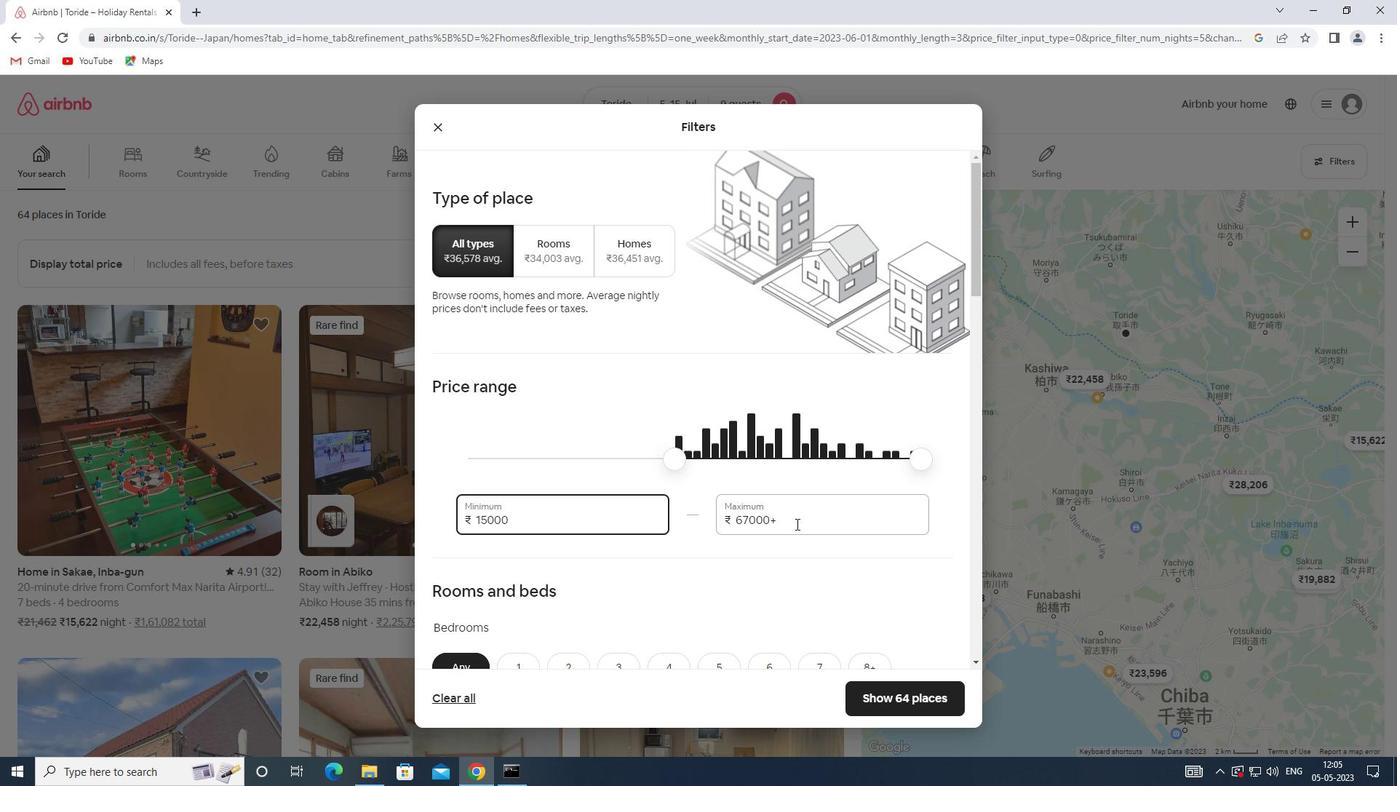 
Action: Mouse moved to (717, 524)
Screenshot: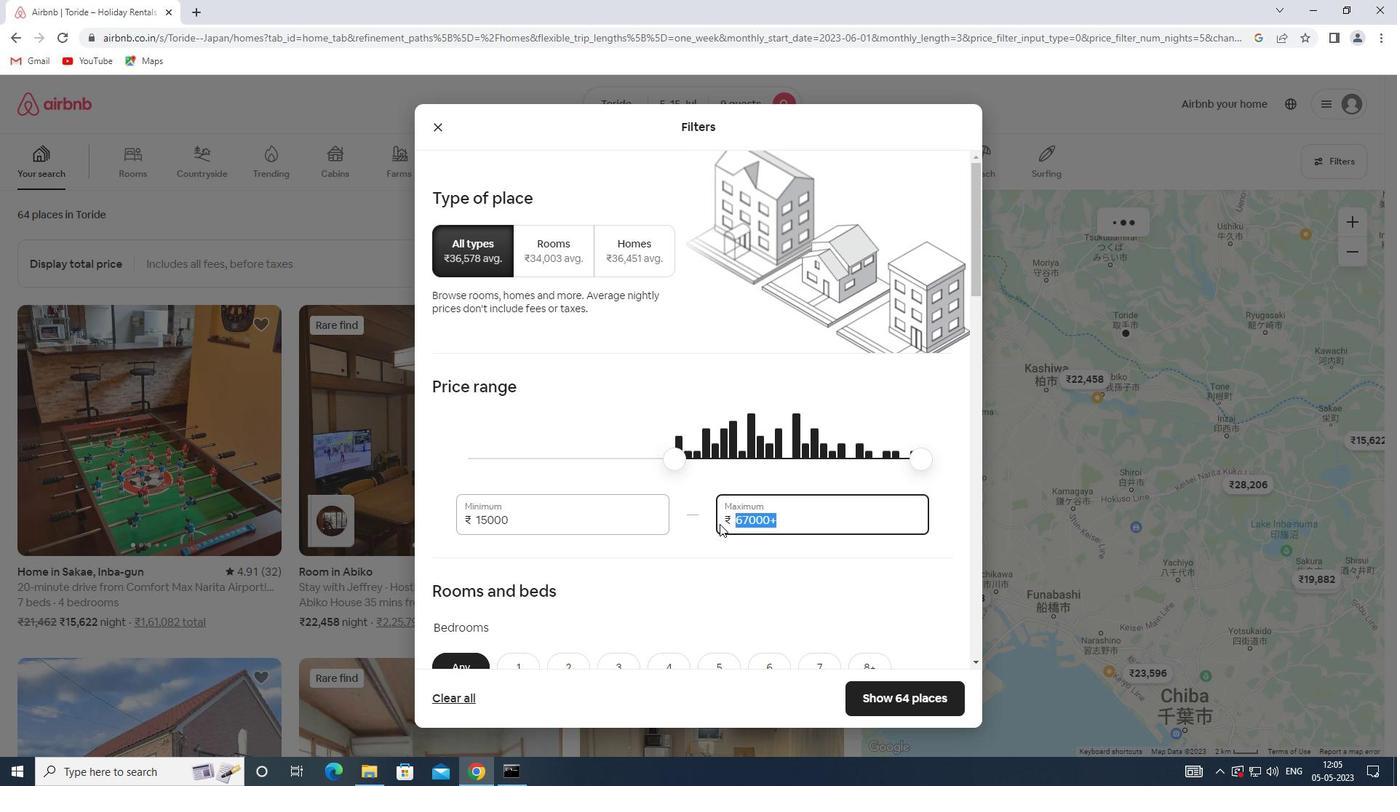 
Action: Key pressed 25000
Screenshot: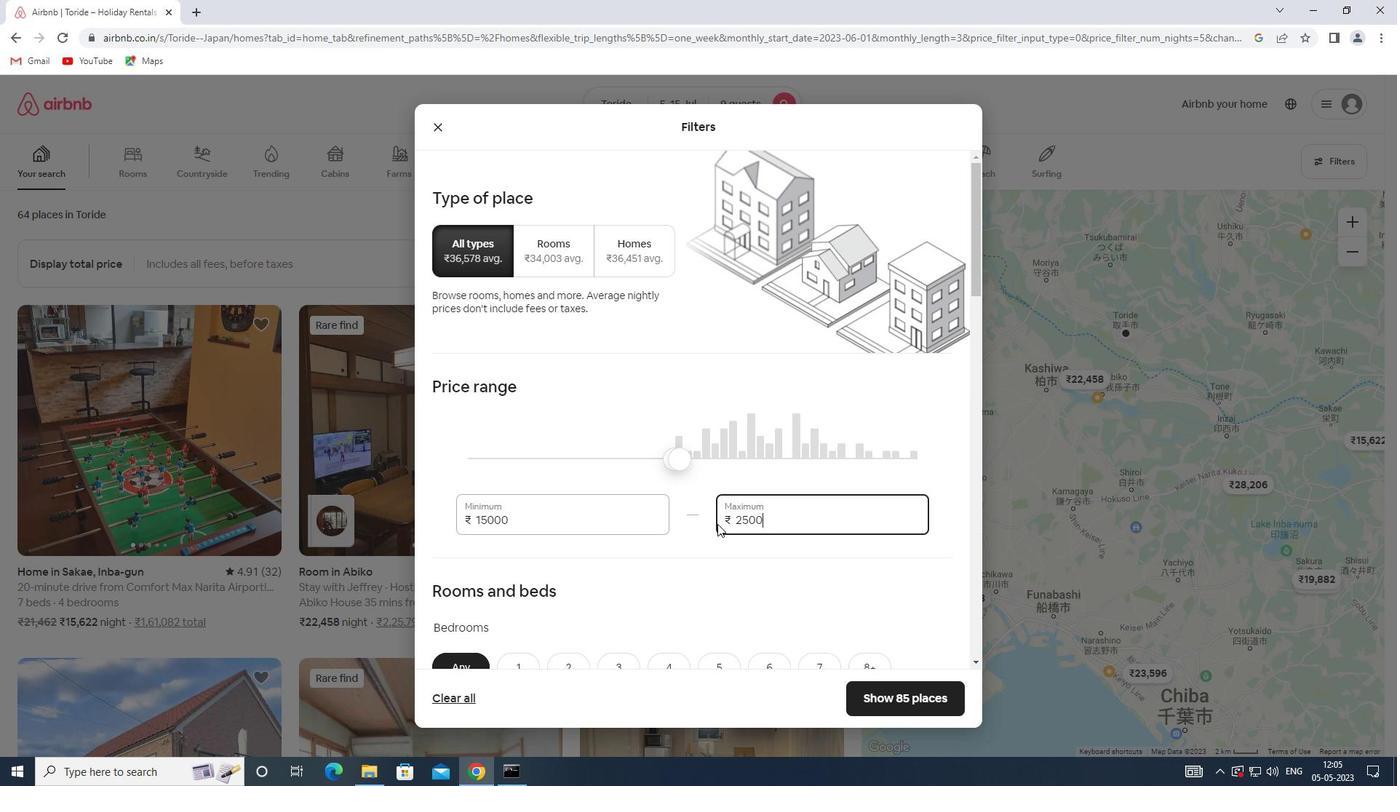 
Action: Mouse moved to (695, 519)
Screenshot: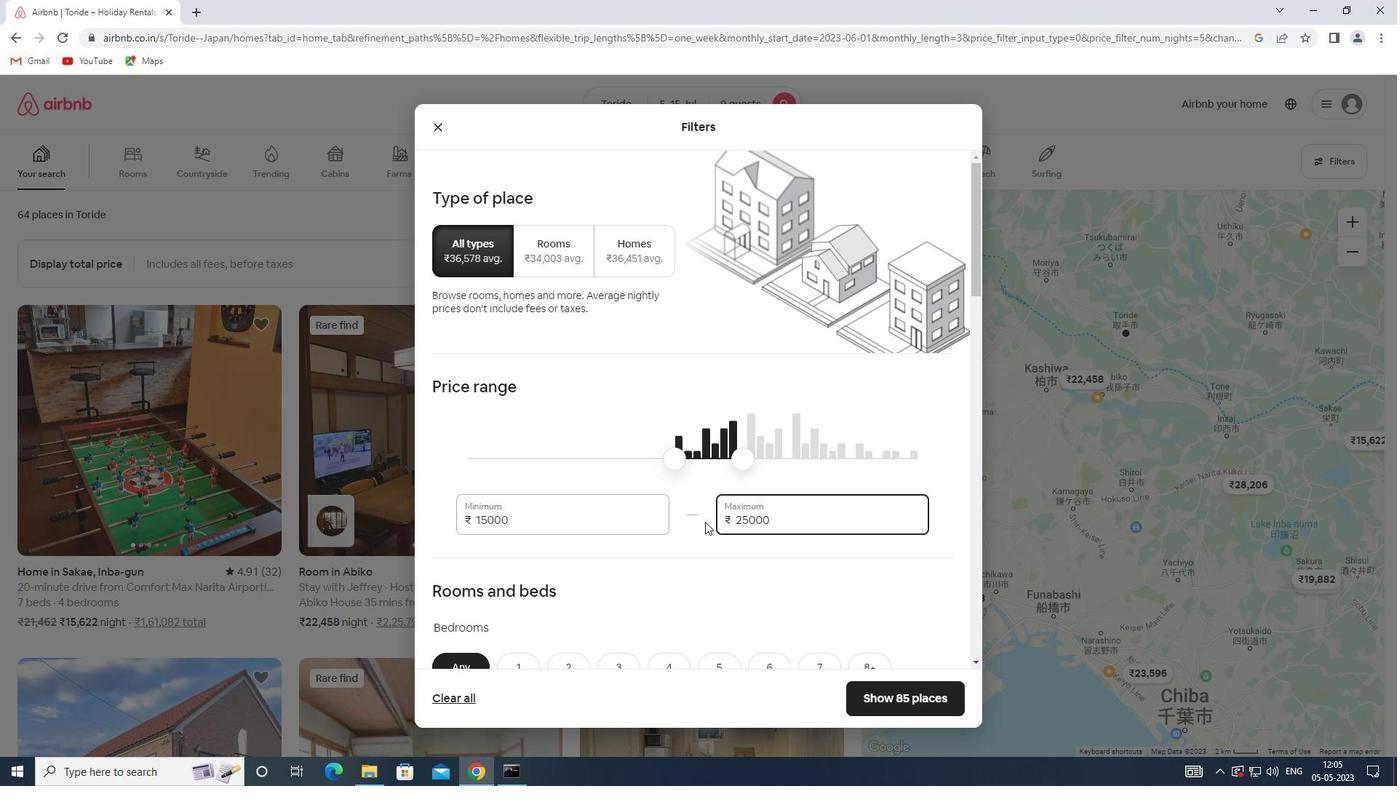 
Action: Mouse scrolled (695, 518) with delta (0, 0)
Screenshot: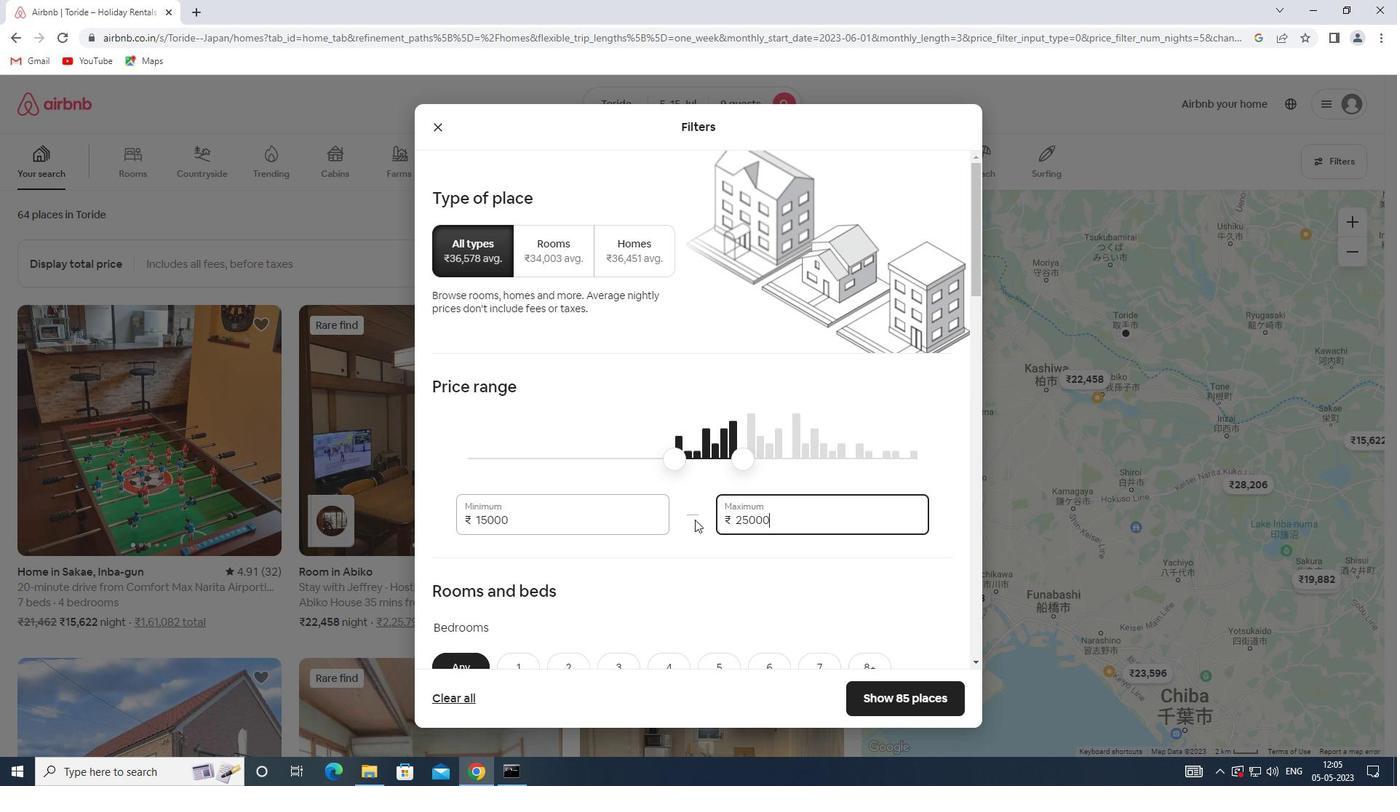 
Action: Mouse scrolled (695, 518) with delta (0, 0)
Screenshot: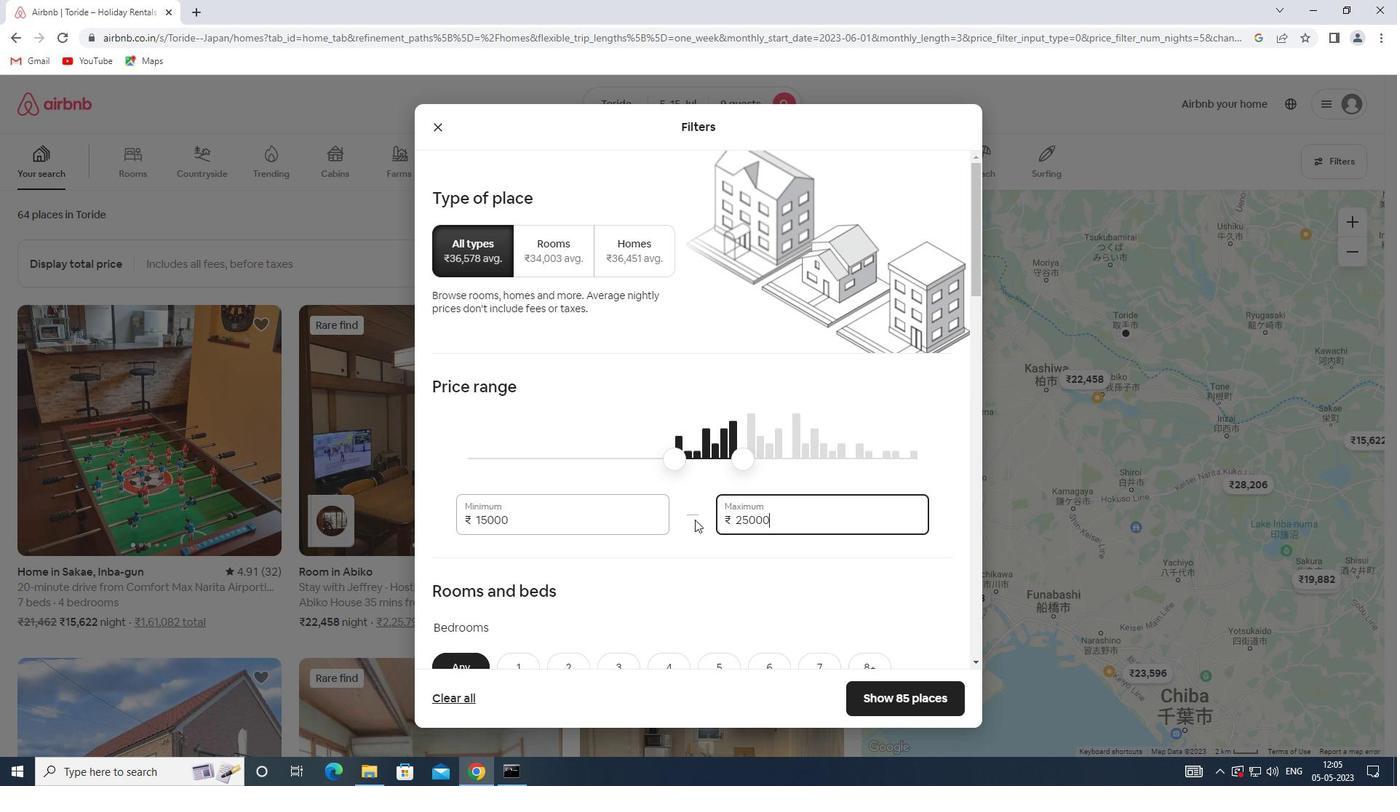 
Action: Mouse scrolled (695, 518) with delta (0, 0)
Screenshot: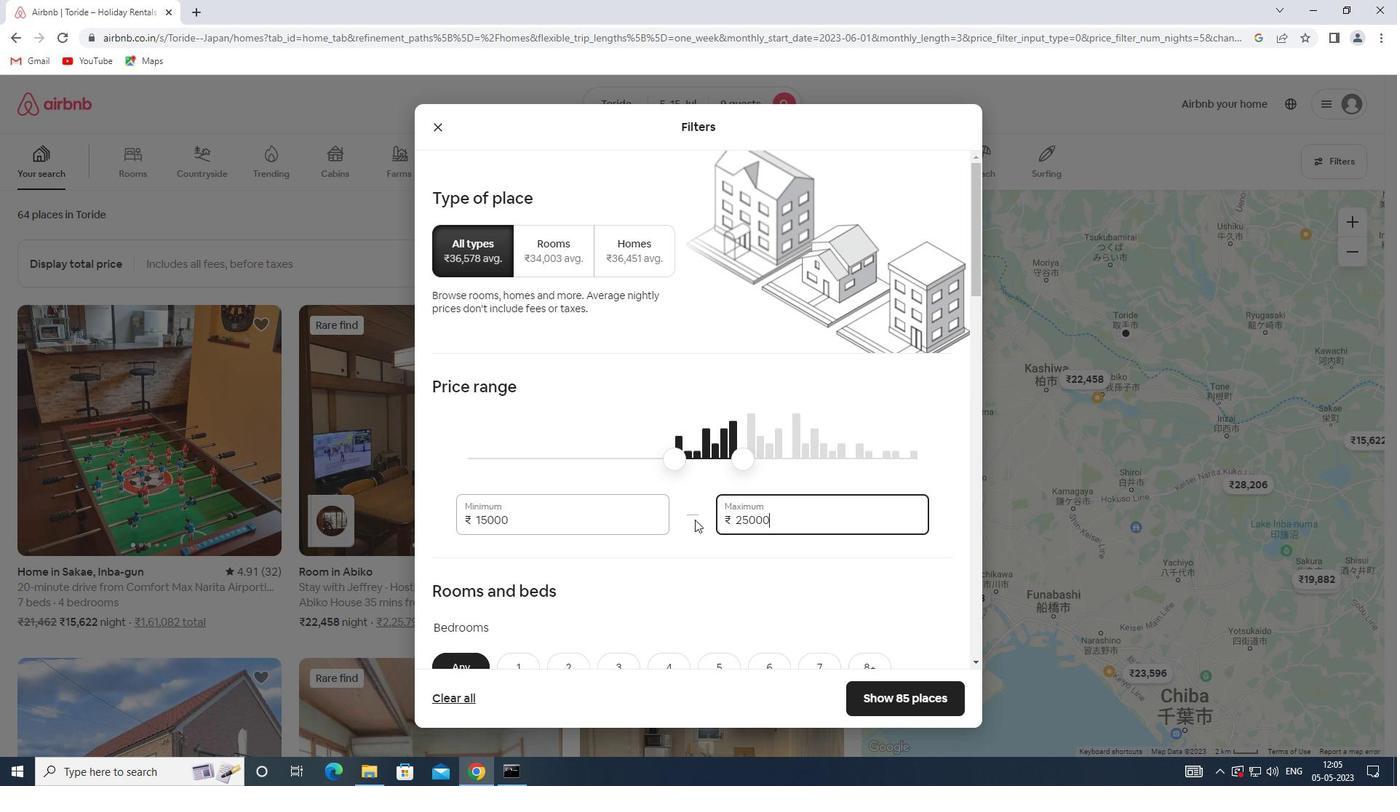 
Action: Mouse moved to (704, 454)
Screenshot: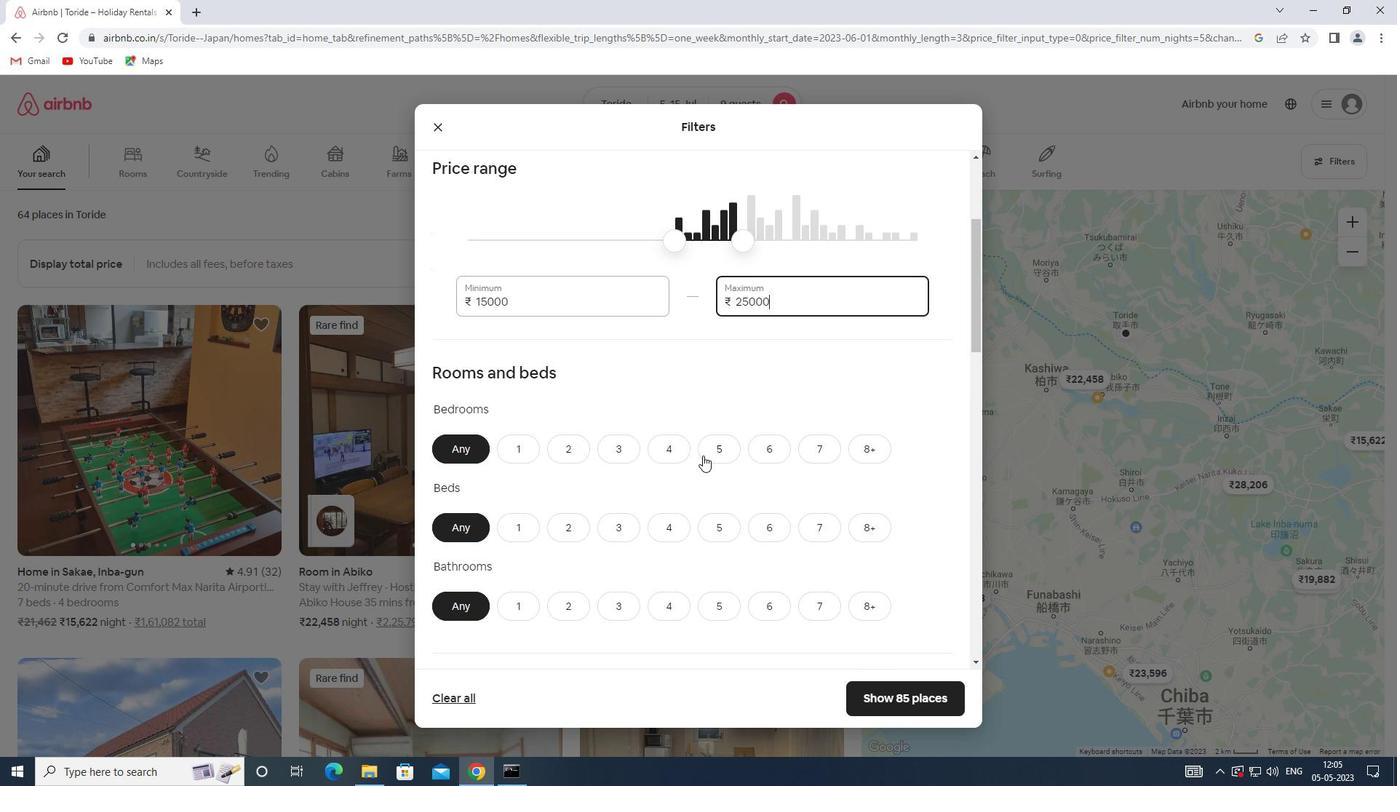 
Action: Mouse pressed left at (704, 454)
Screenshot: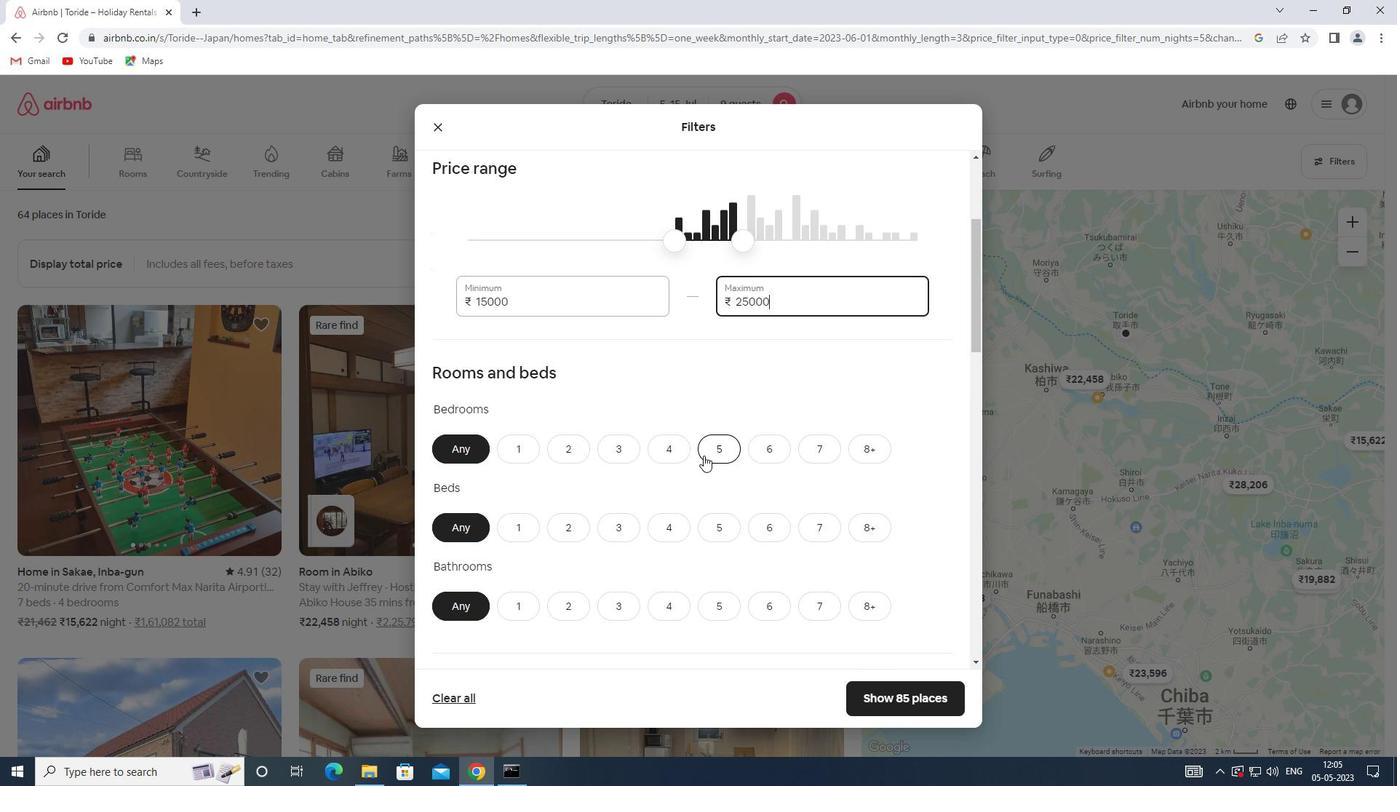 
Action: Mouse moved to (719, 520)
Screenshot: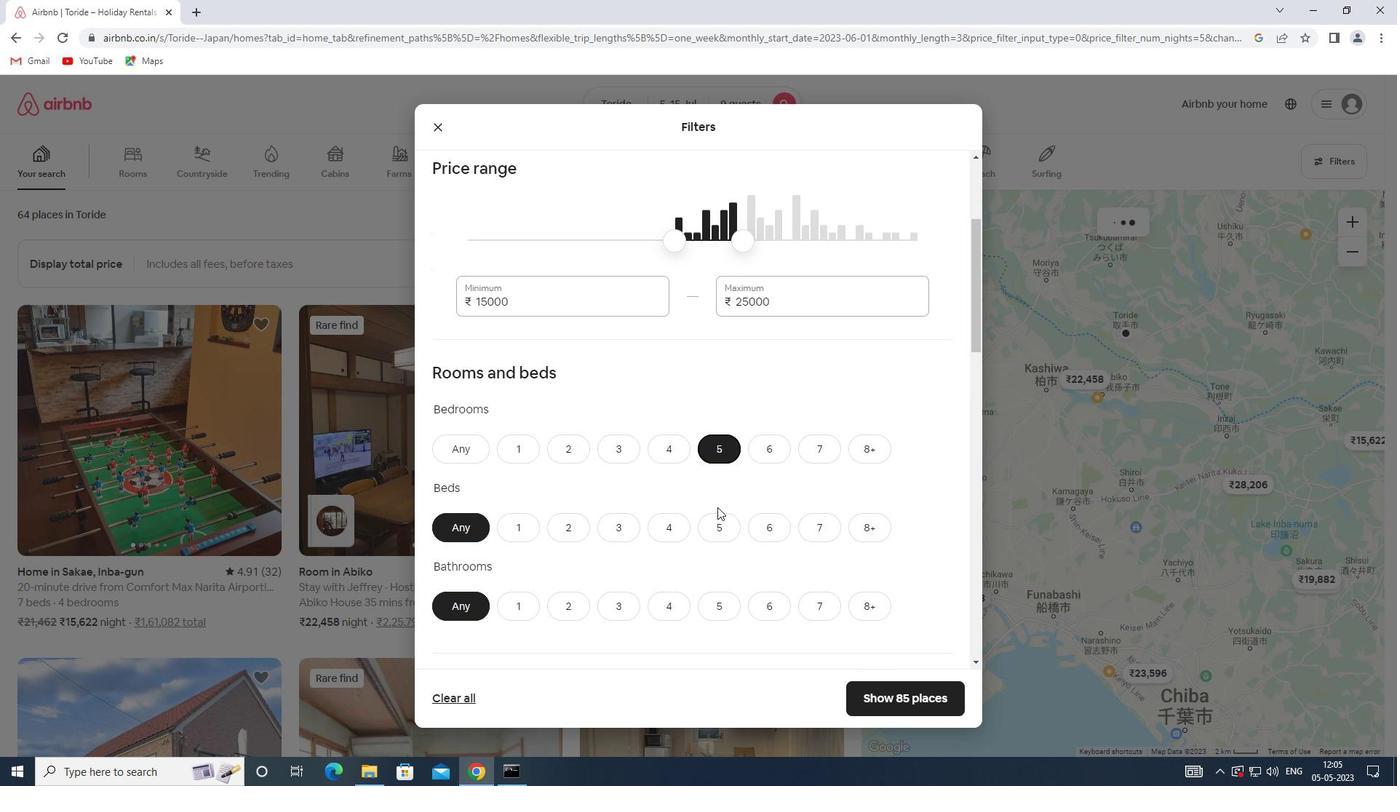 
Action: Mouse pressed left at (719, 520)
Screenshot: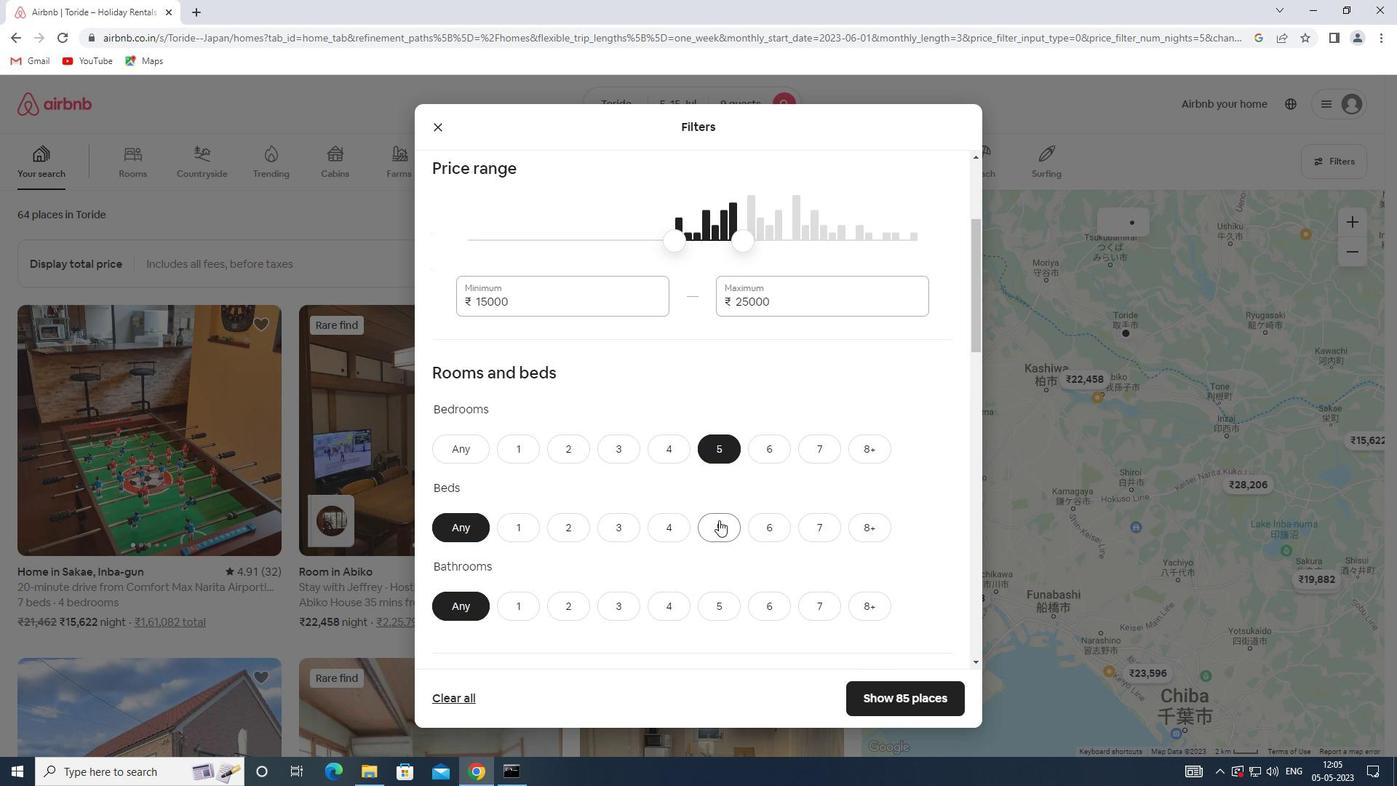 
Action: Mouse moved to (717, 602)
Screenshot: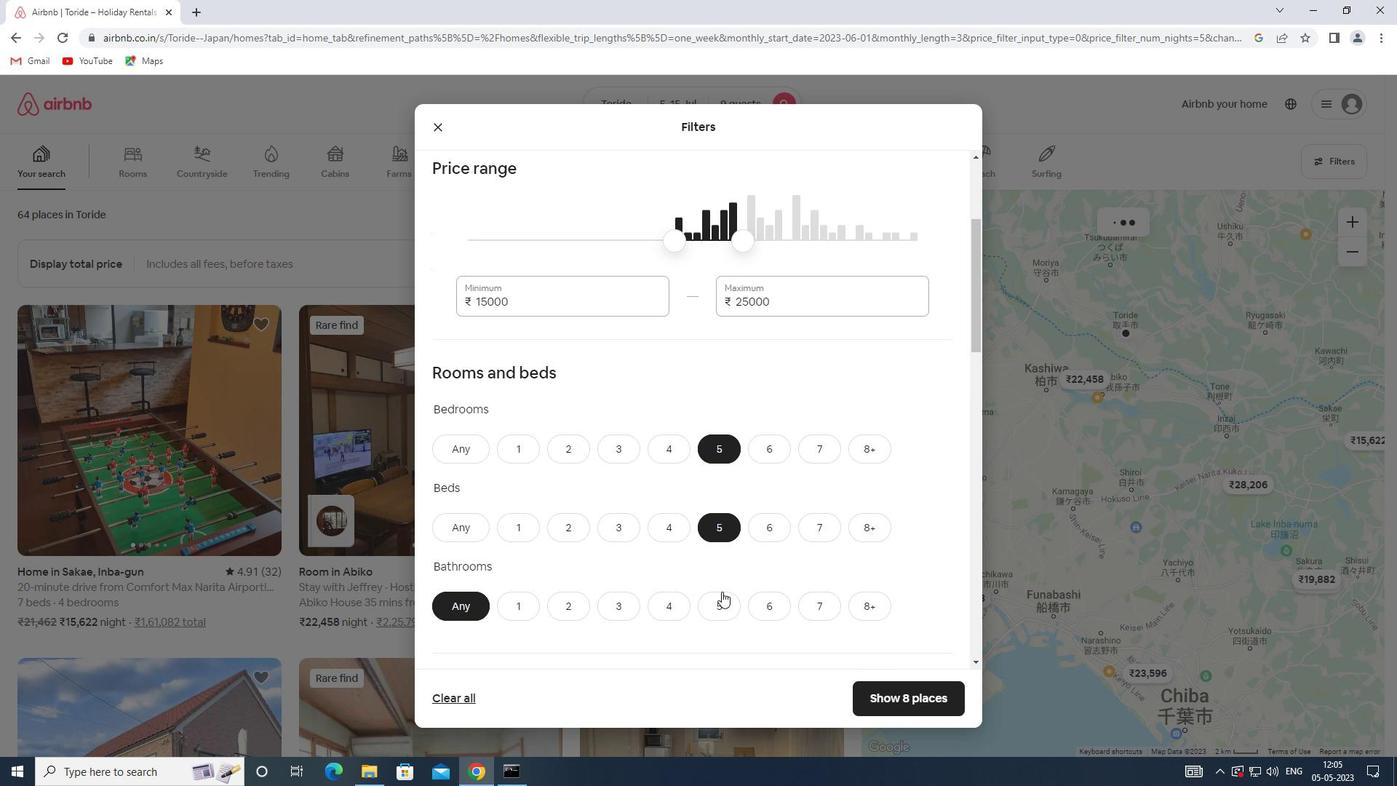 
Action: Mouse pressed left at (717, 602)
Screenshot: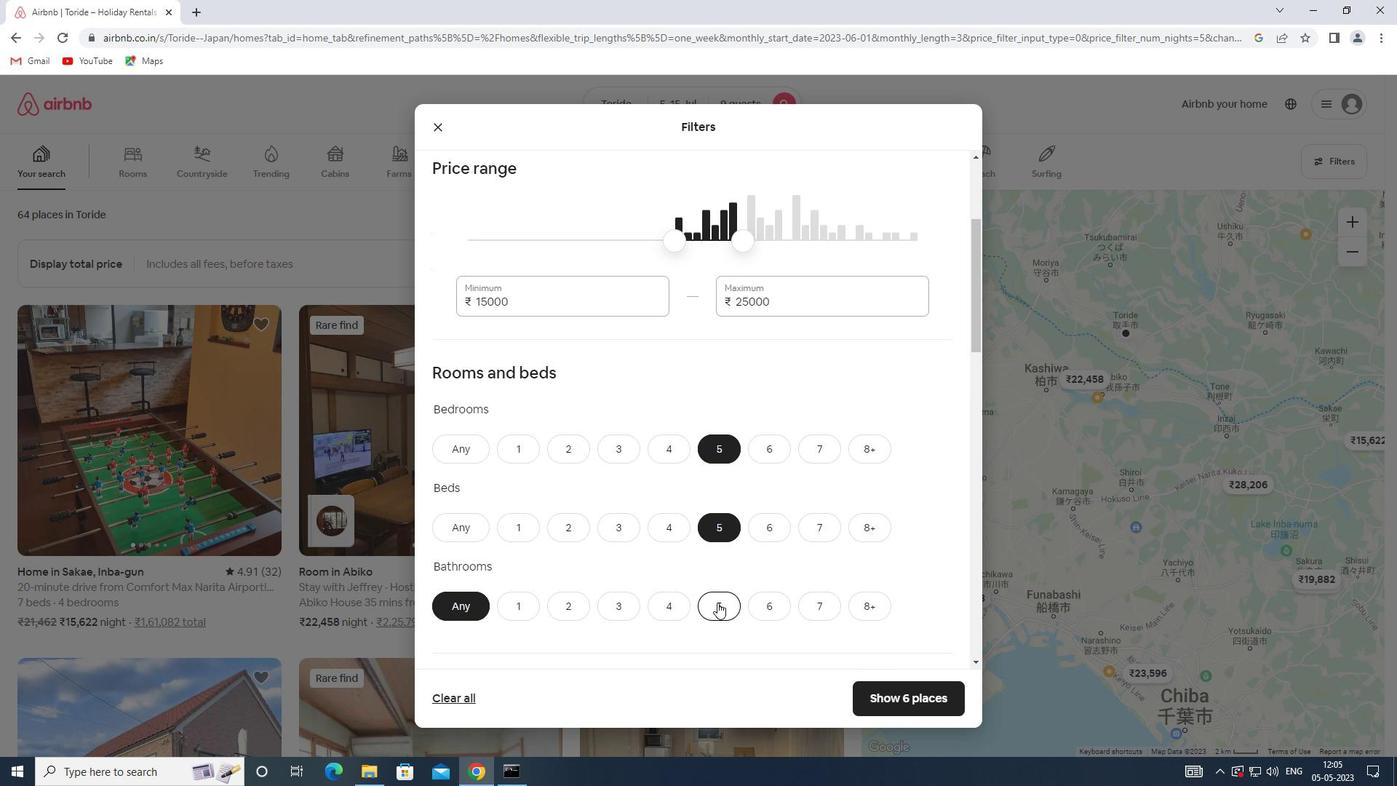 
Action: Mouse scrolled (717, 601) with delta (0, 0)
Screenshot: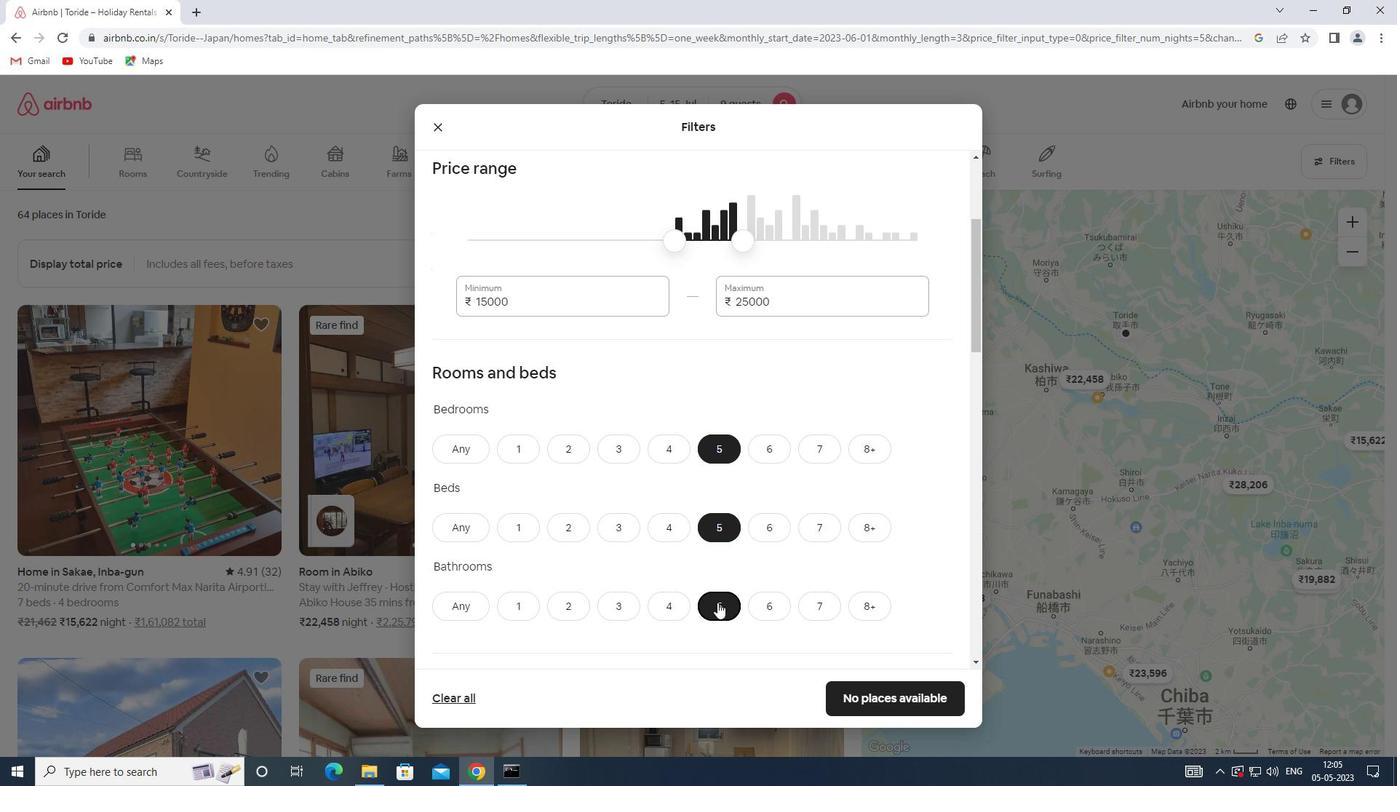 
Action: Mouse scrolled (717, 601) with delta (0, 0)
Screenshot: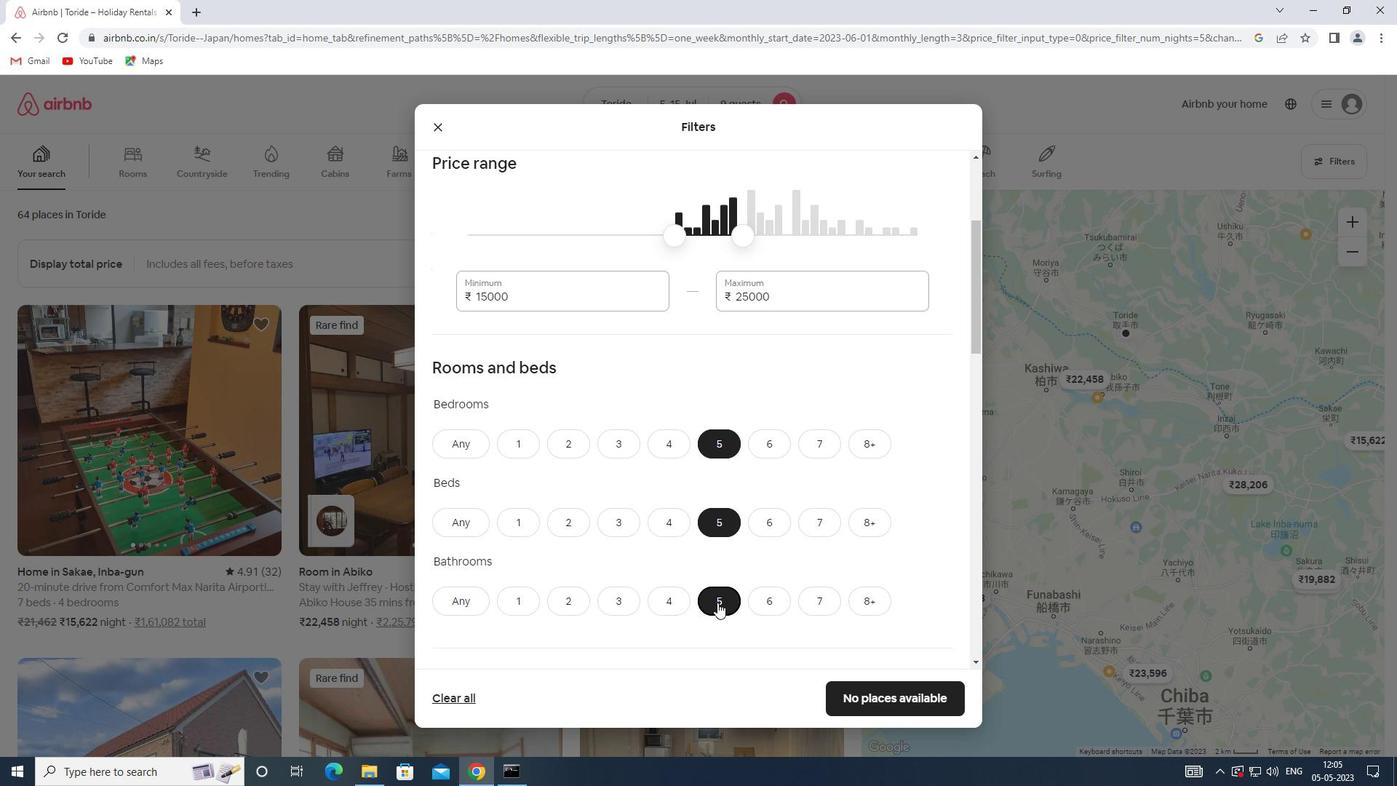 
Action: Mouse moved to (532, 625)
Screenshot: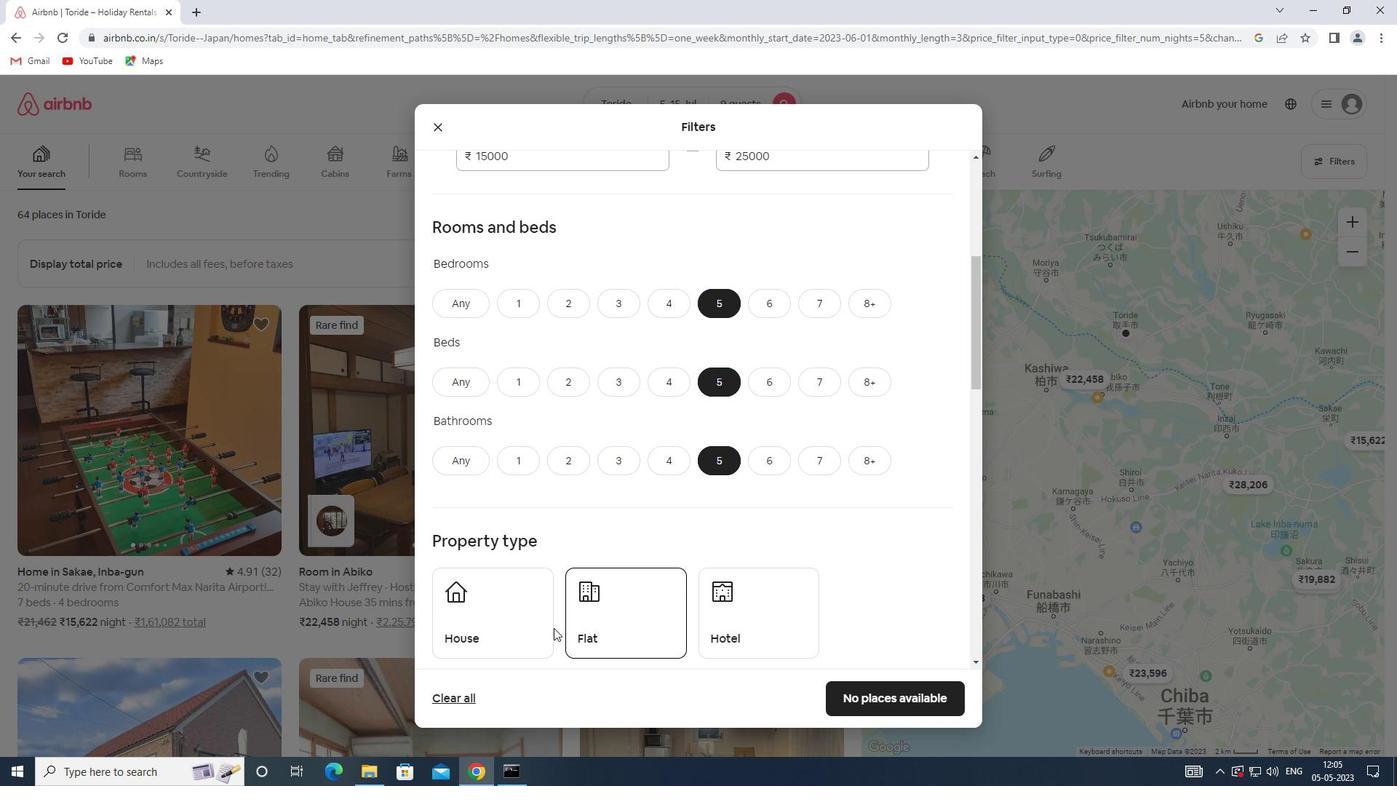 
Action: Mouse pressed left at (532, 625)
Screenshot: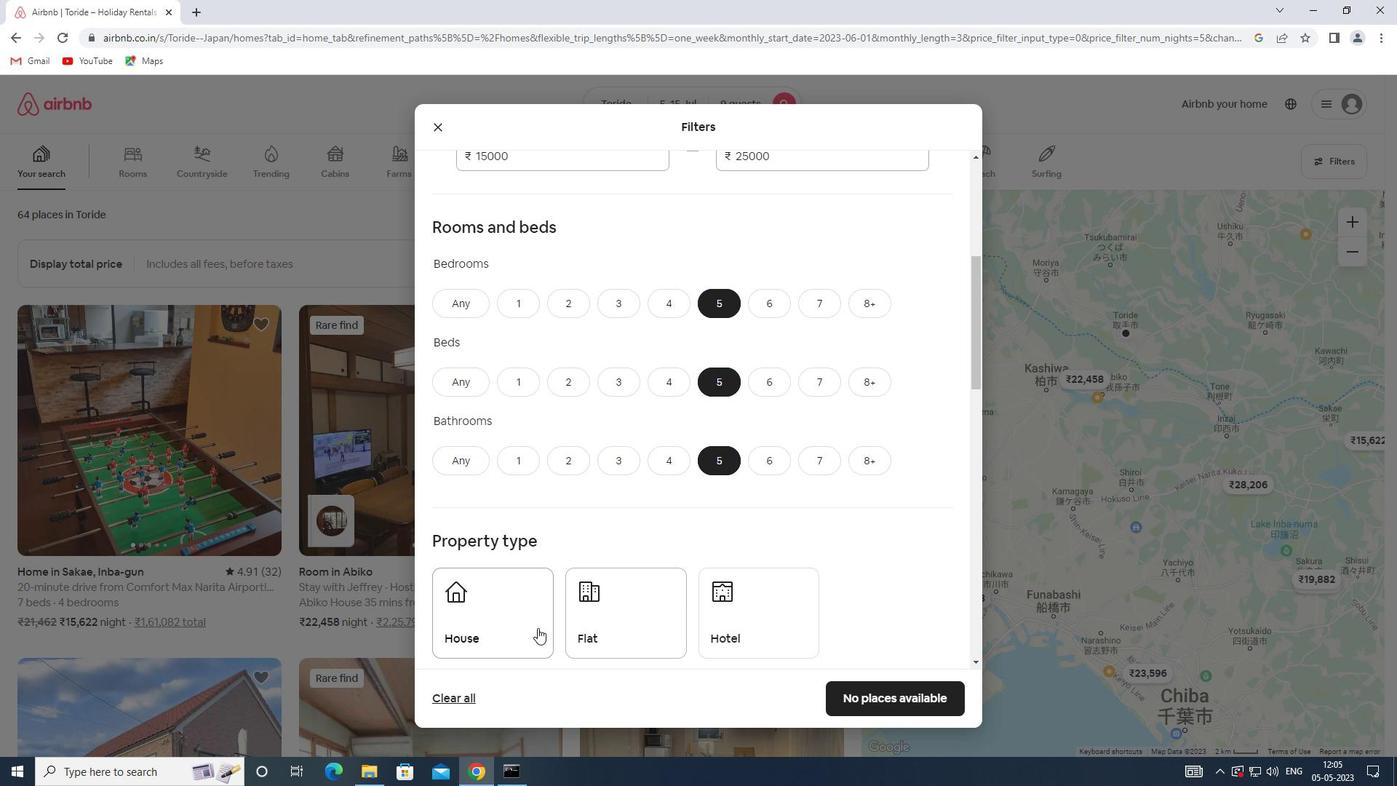 
Action: Mouse moved to (605, 615)
Screenshot: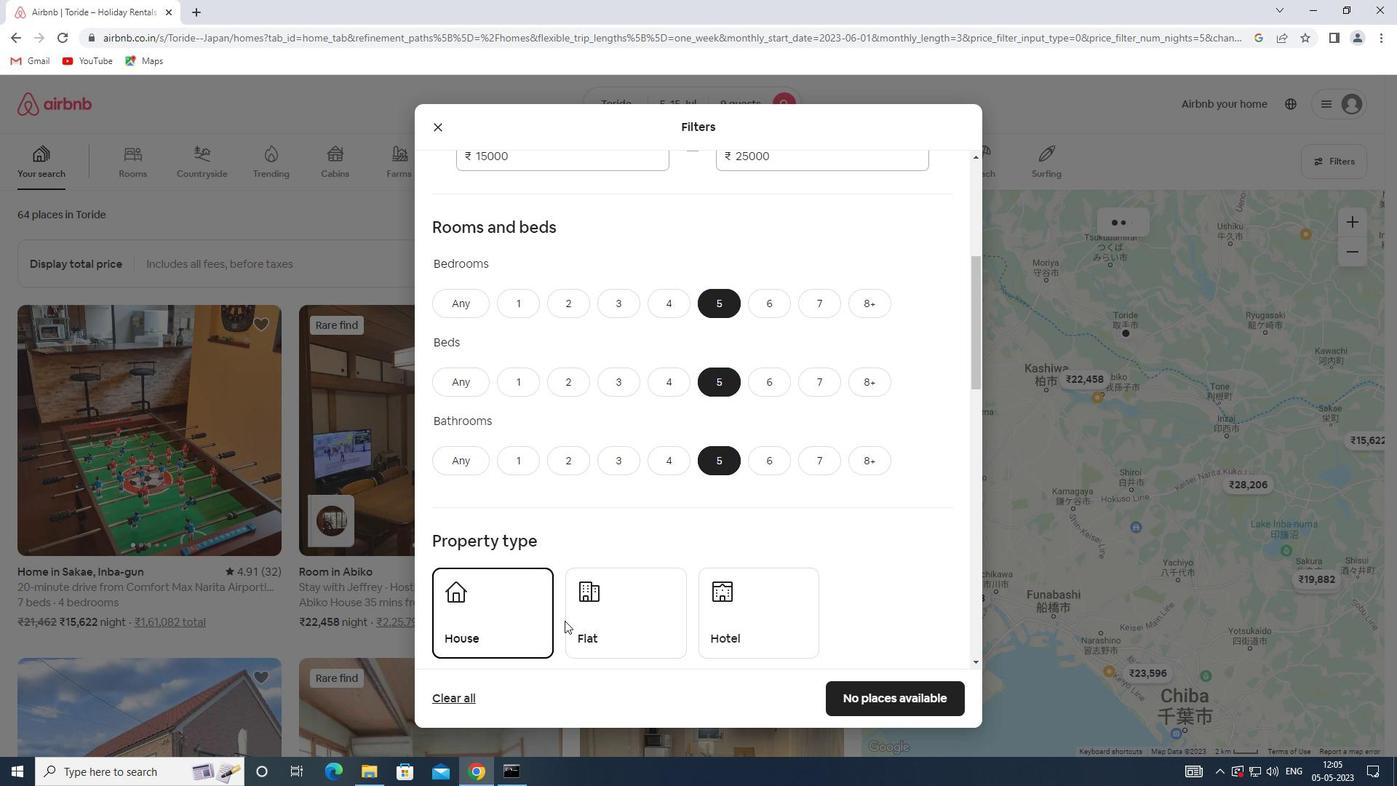 
Action: Mouse pressed left at (605, 615)
Screenshot: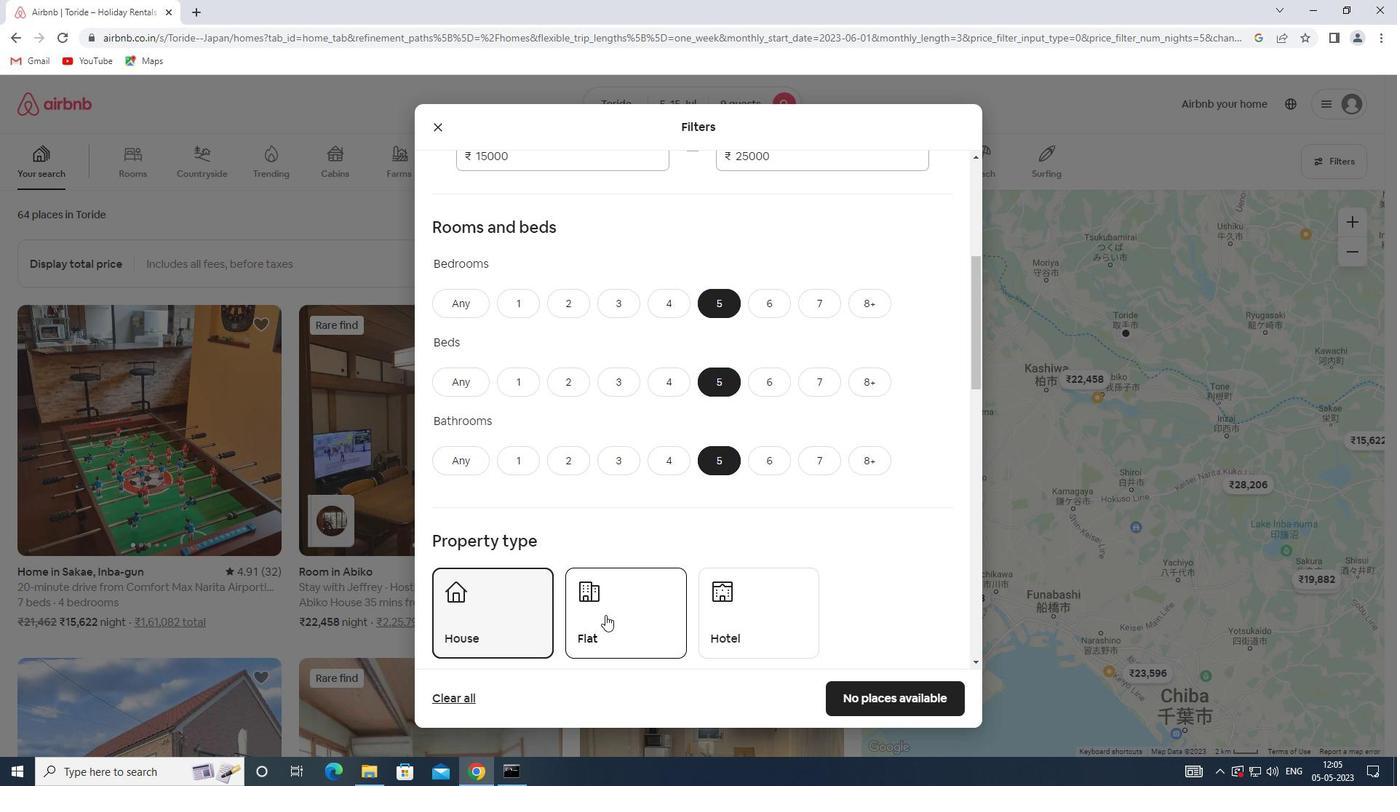 
Action: Mouse scrolled (605, 614) with delta (0, 0)
Screenshot: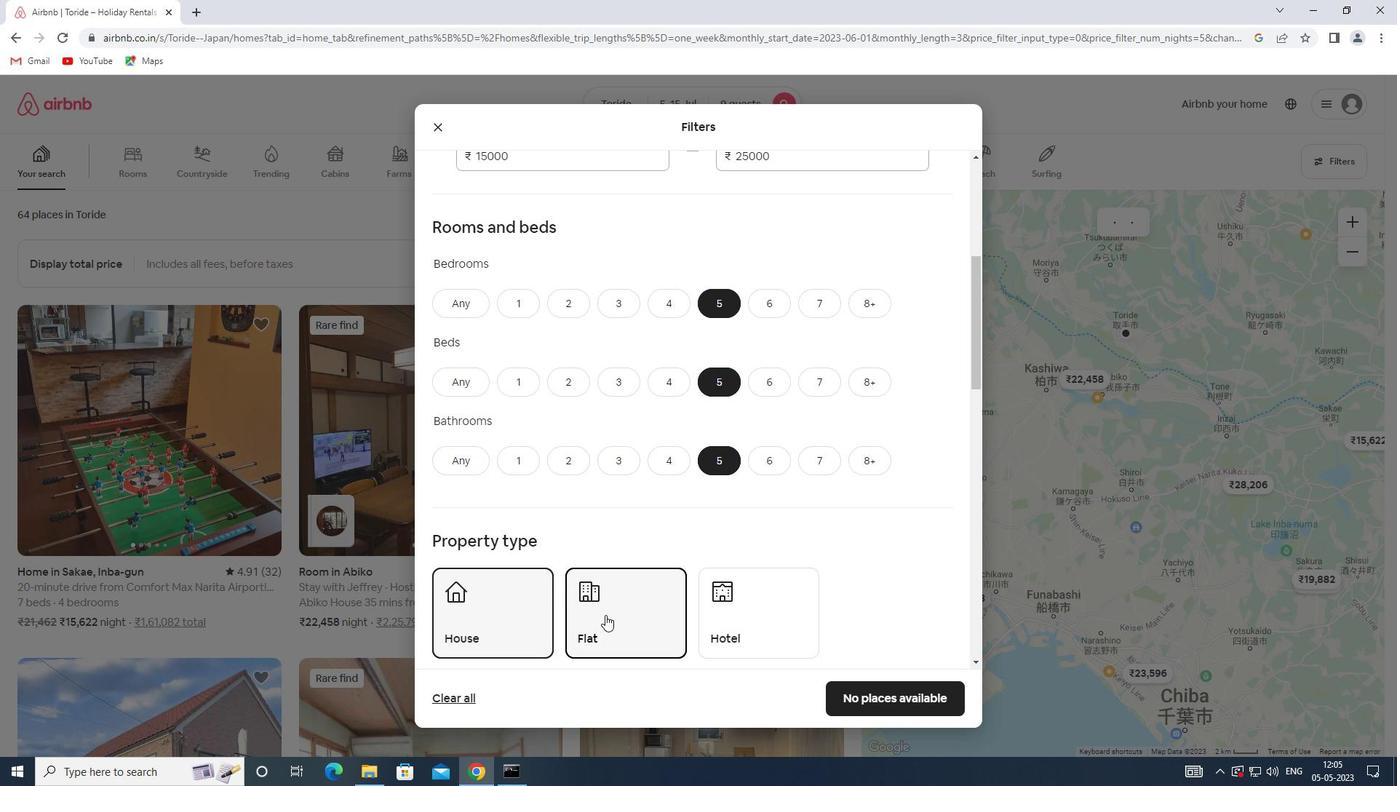 
Action: Mouse scrolled (605, 614) with delta (0, 0)
Screenshot: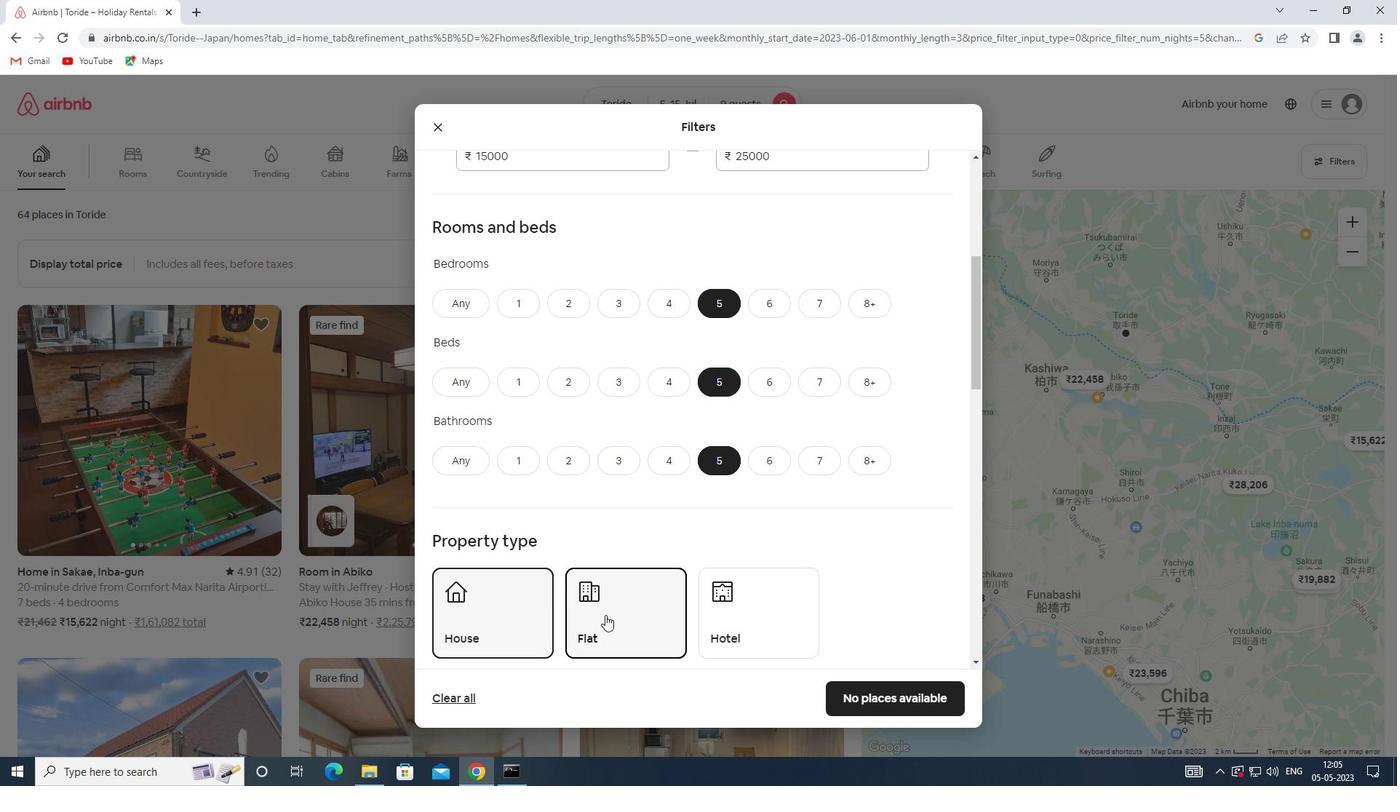 
Action: Mouse scrolled (605, 614) with delta (0, 0)
Screenshot: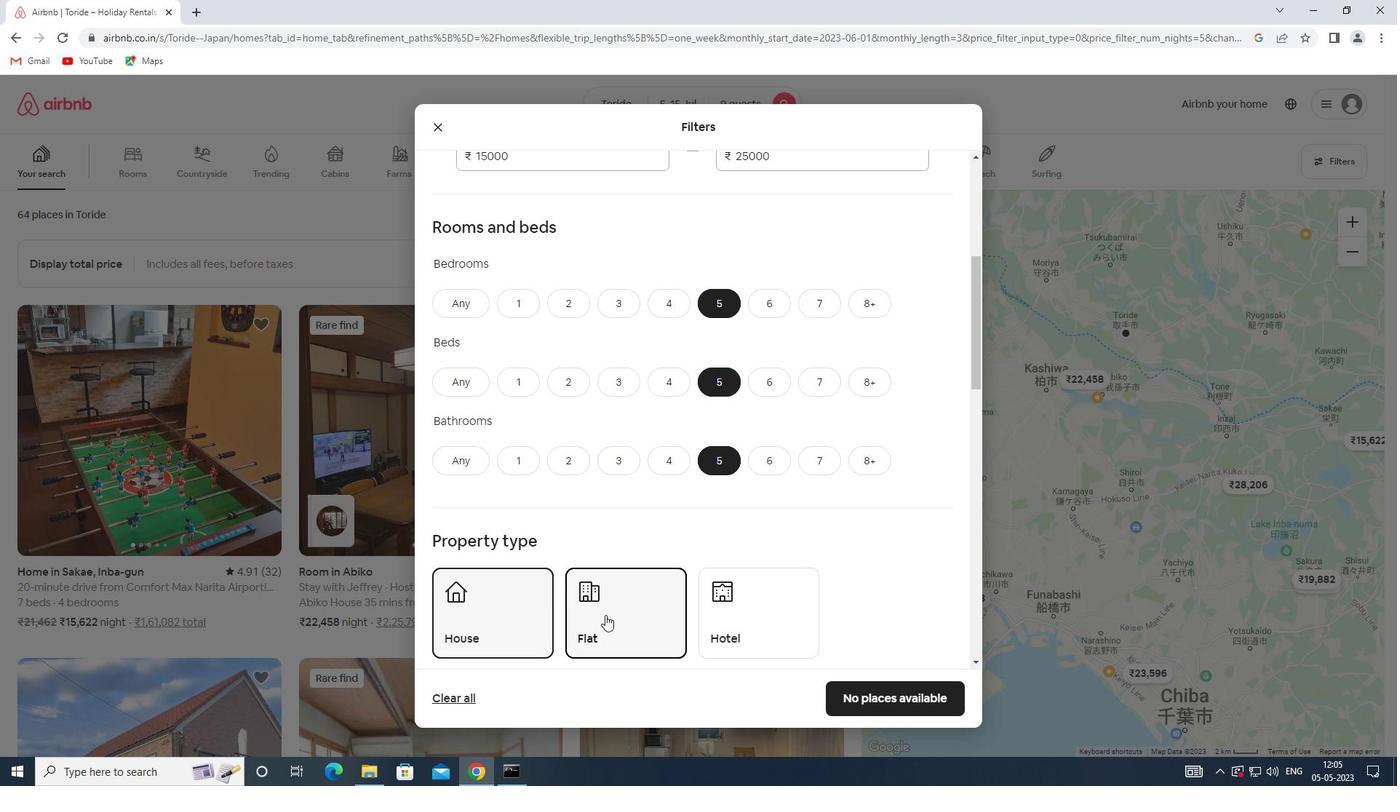 
Action: Mouse scrolled (605, 614) with delta (0, 0)
Screenshot: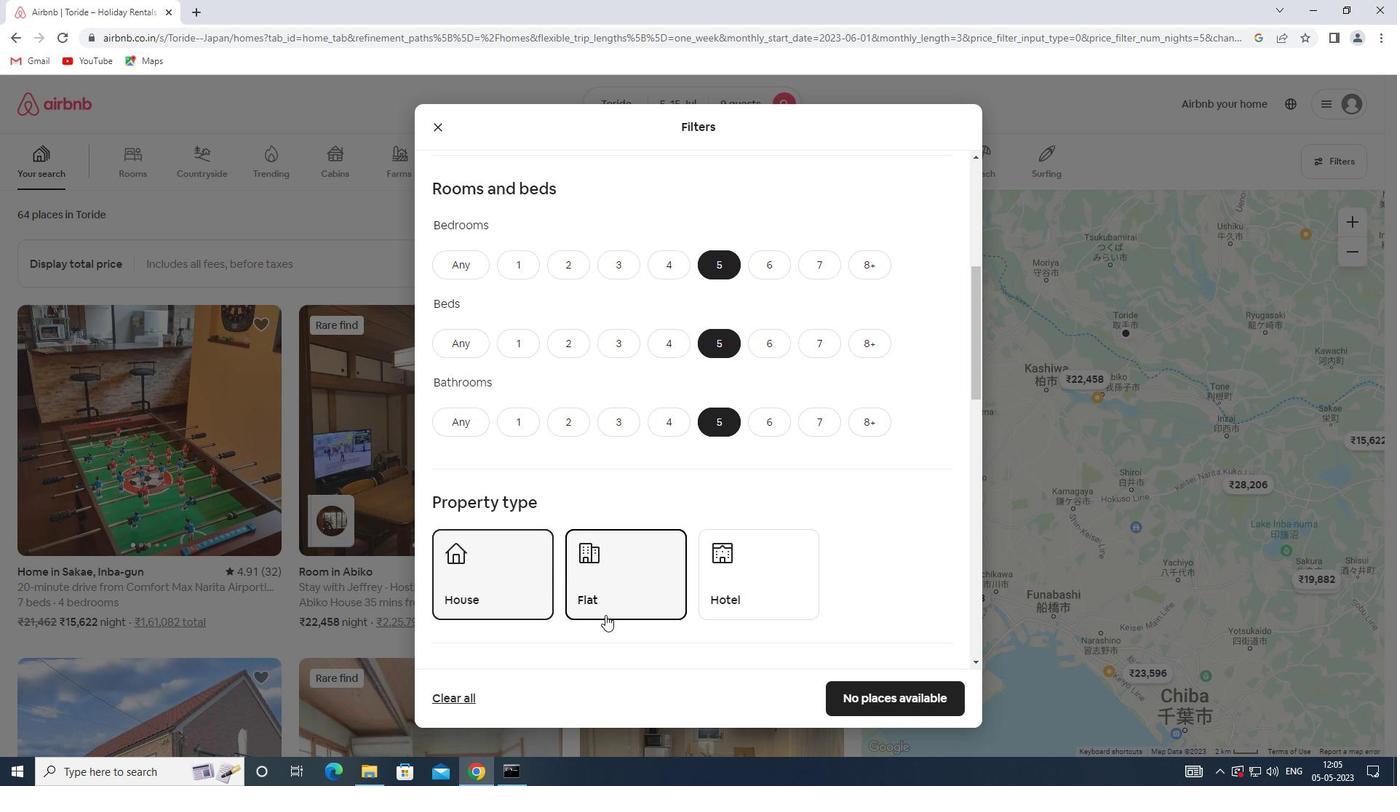 
Action: Mouse scrolled (605, 614) with delta (0, 0)
Screenshot: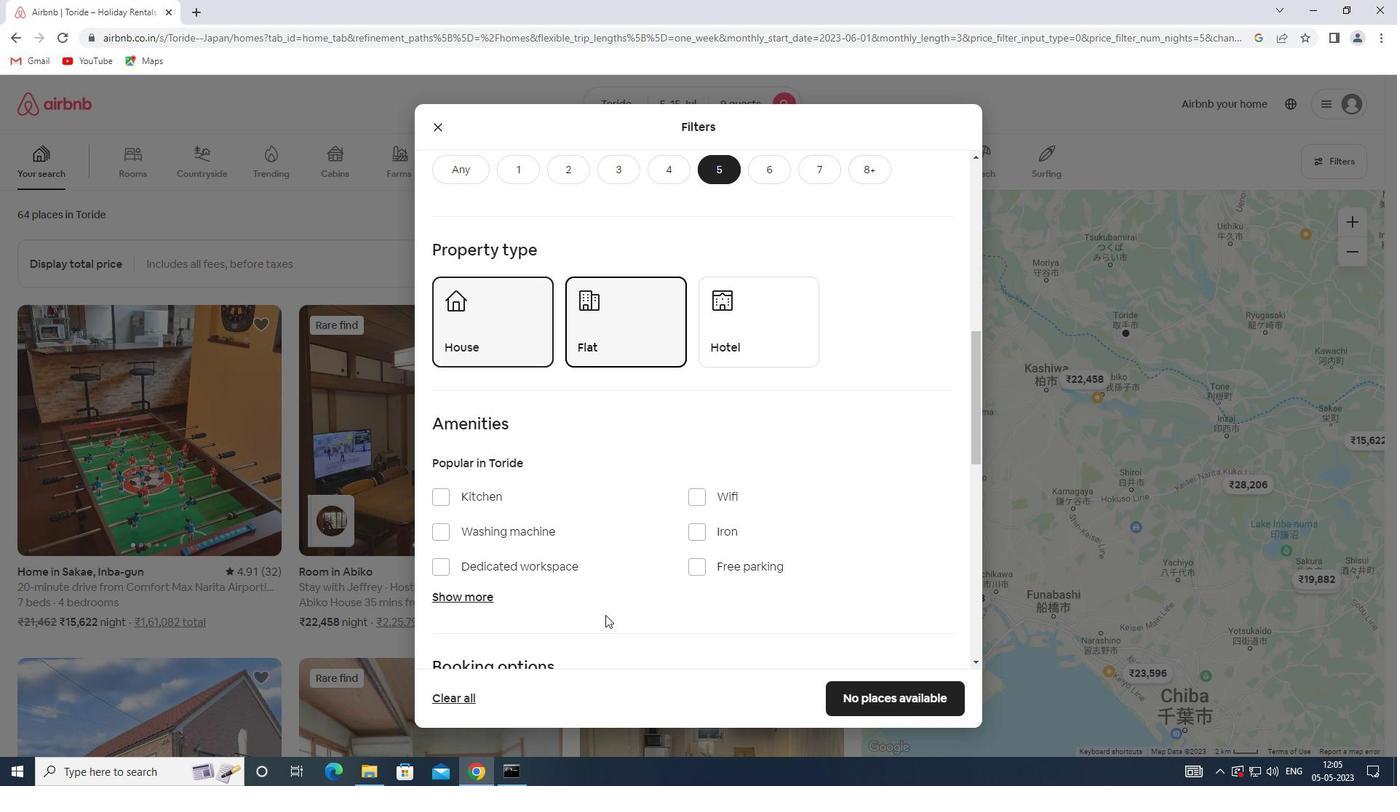 
Action: Mouse scrolled (605, 614) with delta (0, 0)
Screenshot: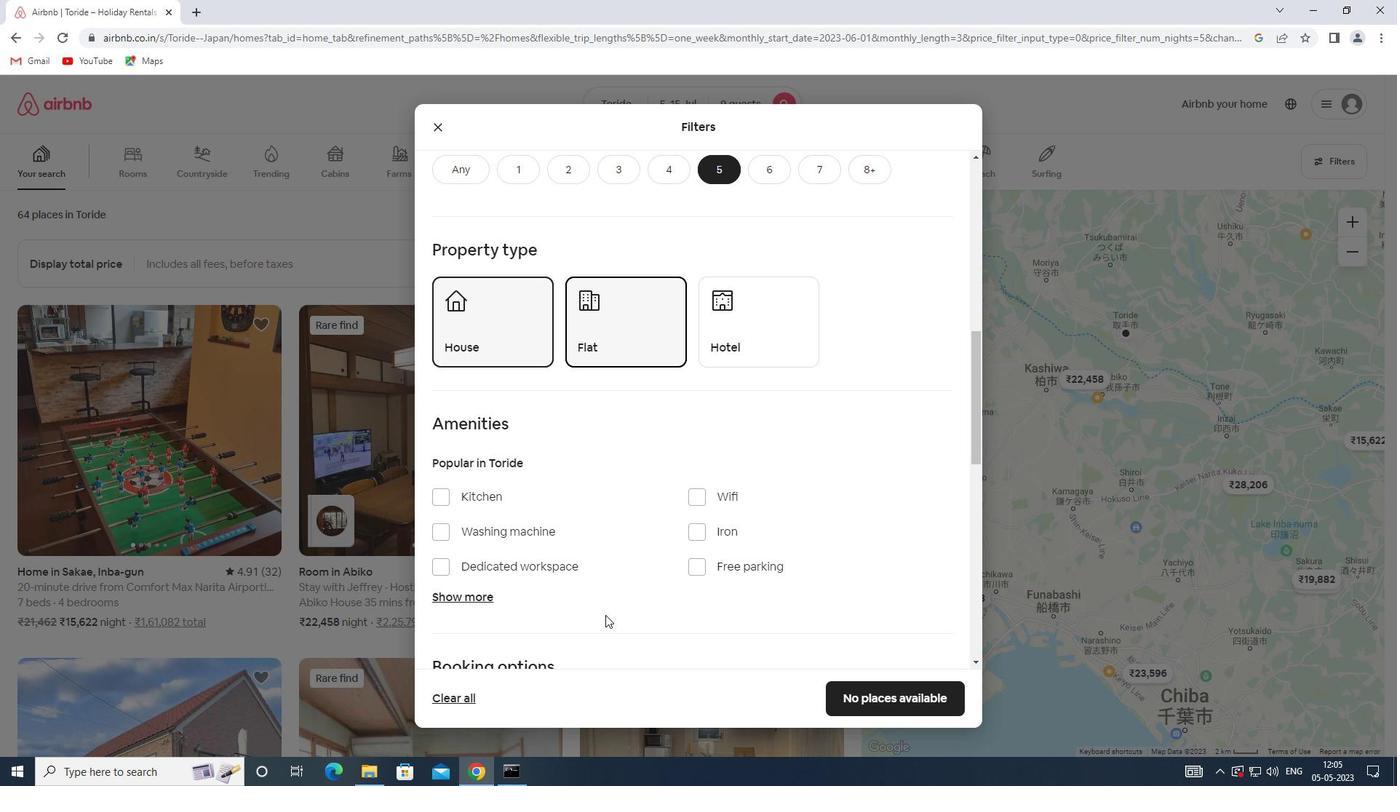 
Action: Mouse moved to (921, 615)
Screenshot: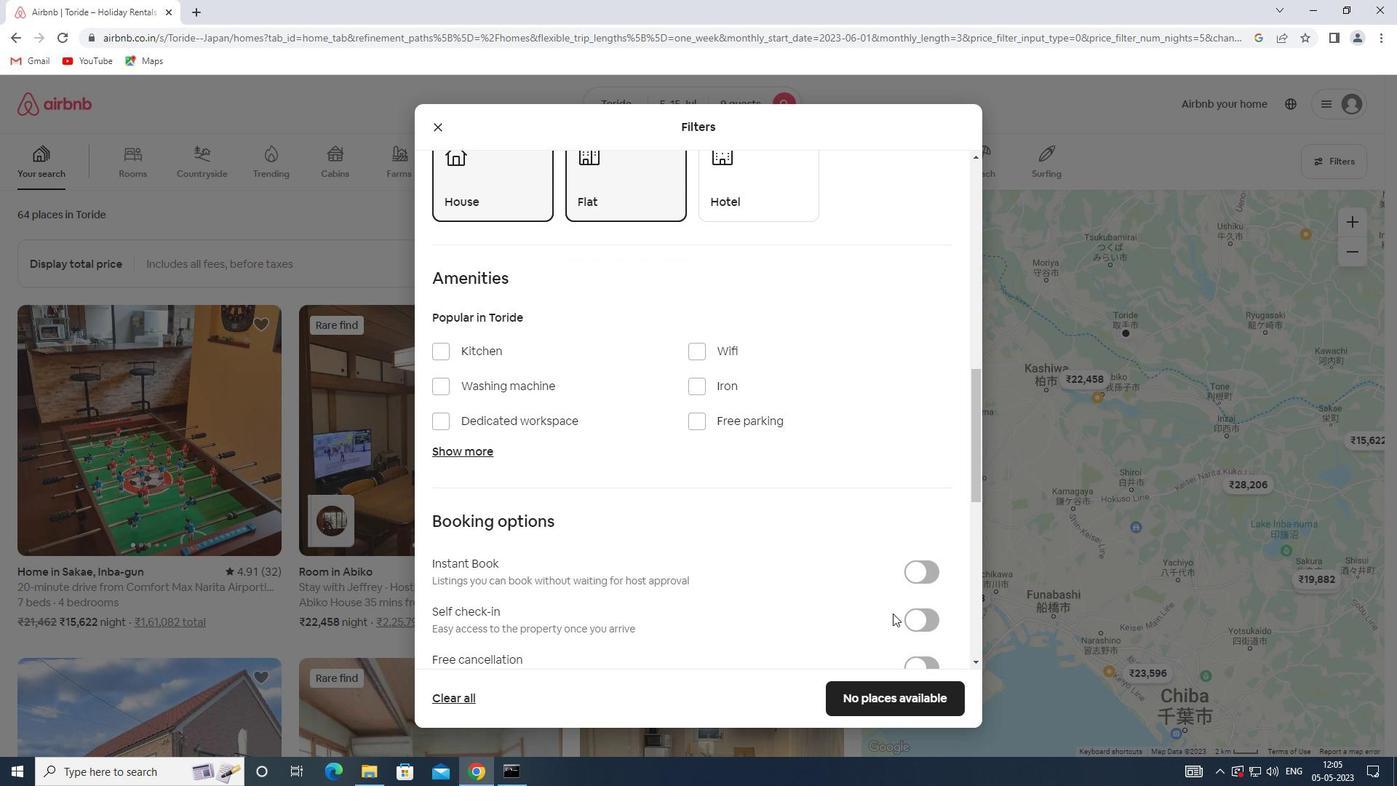 
Action: Mouse pressed left at (921, 615)
Screenshot: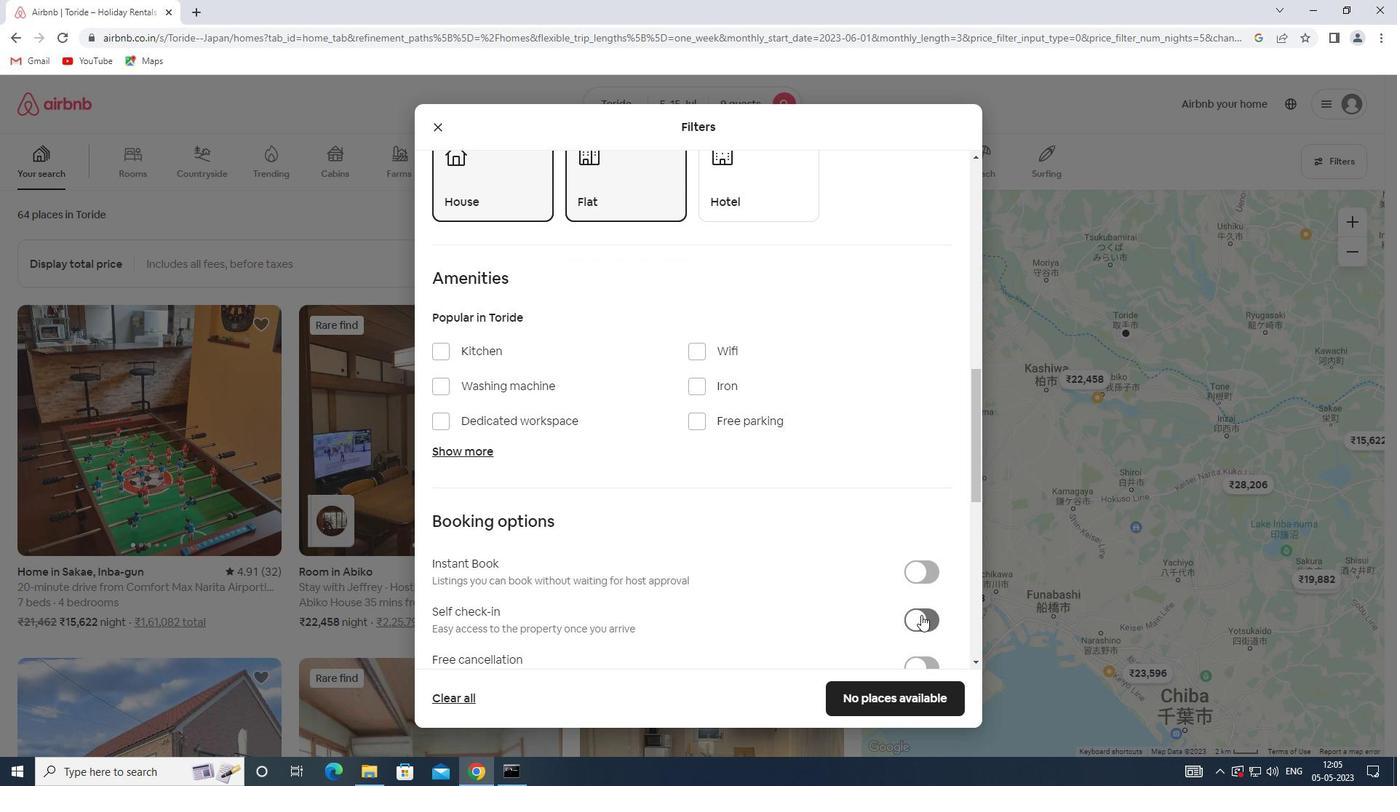 
Action: Mouse moved to (692, 591)
Screenshot: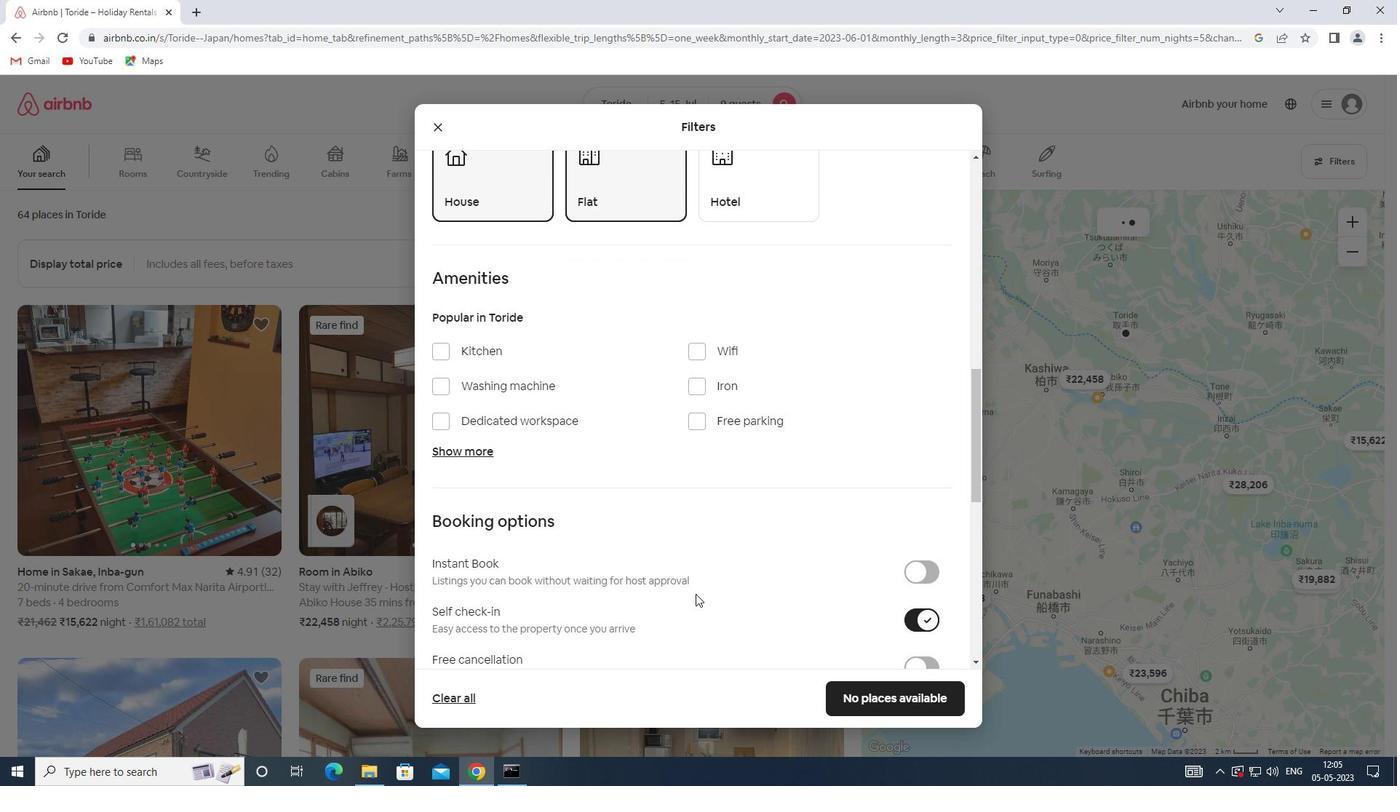 
Action: Mouse scrolled (692, 591) with delta (0, 0)
Screenshot: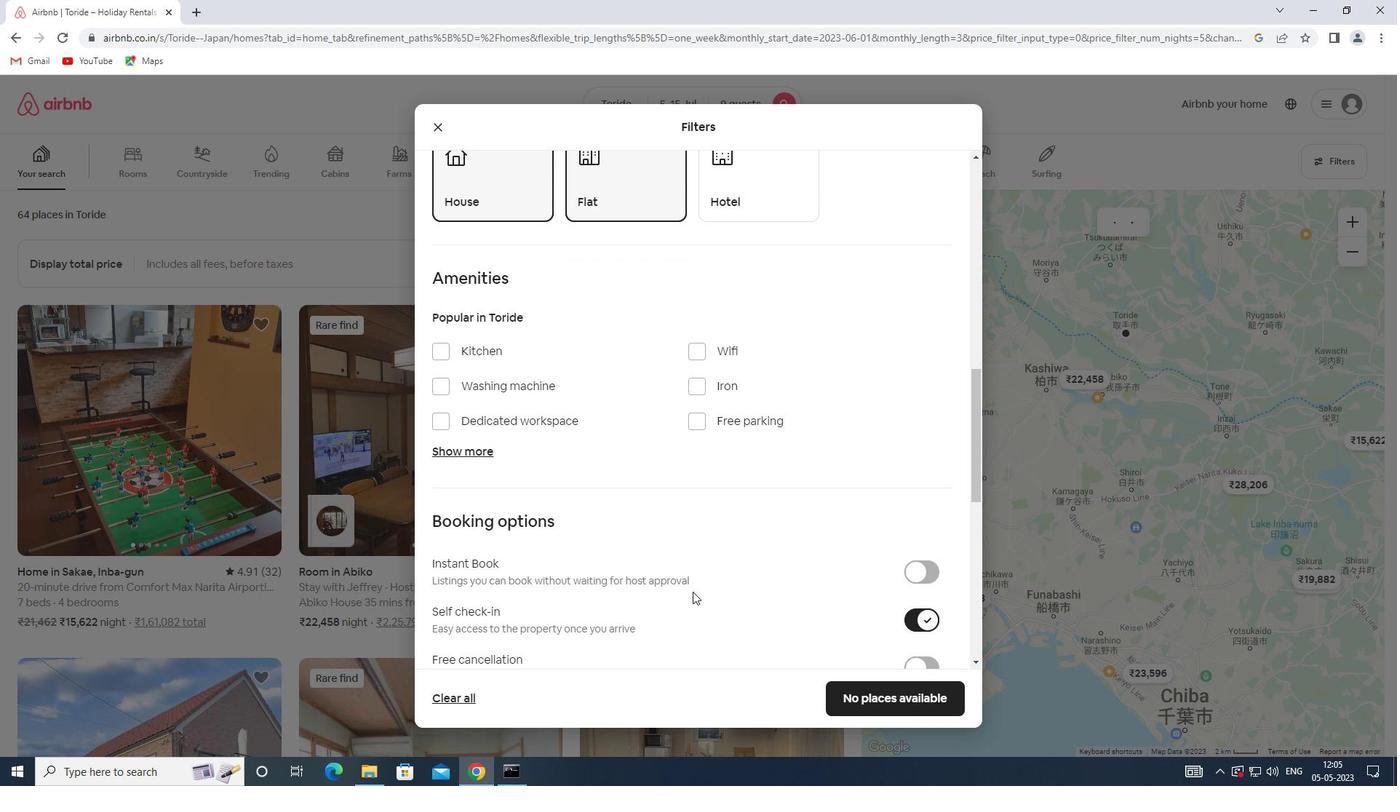 
Action: Mouse scrolled (692, 591) with delta (0, 0)
Screenshot: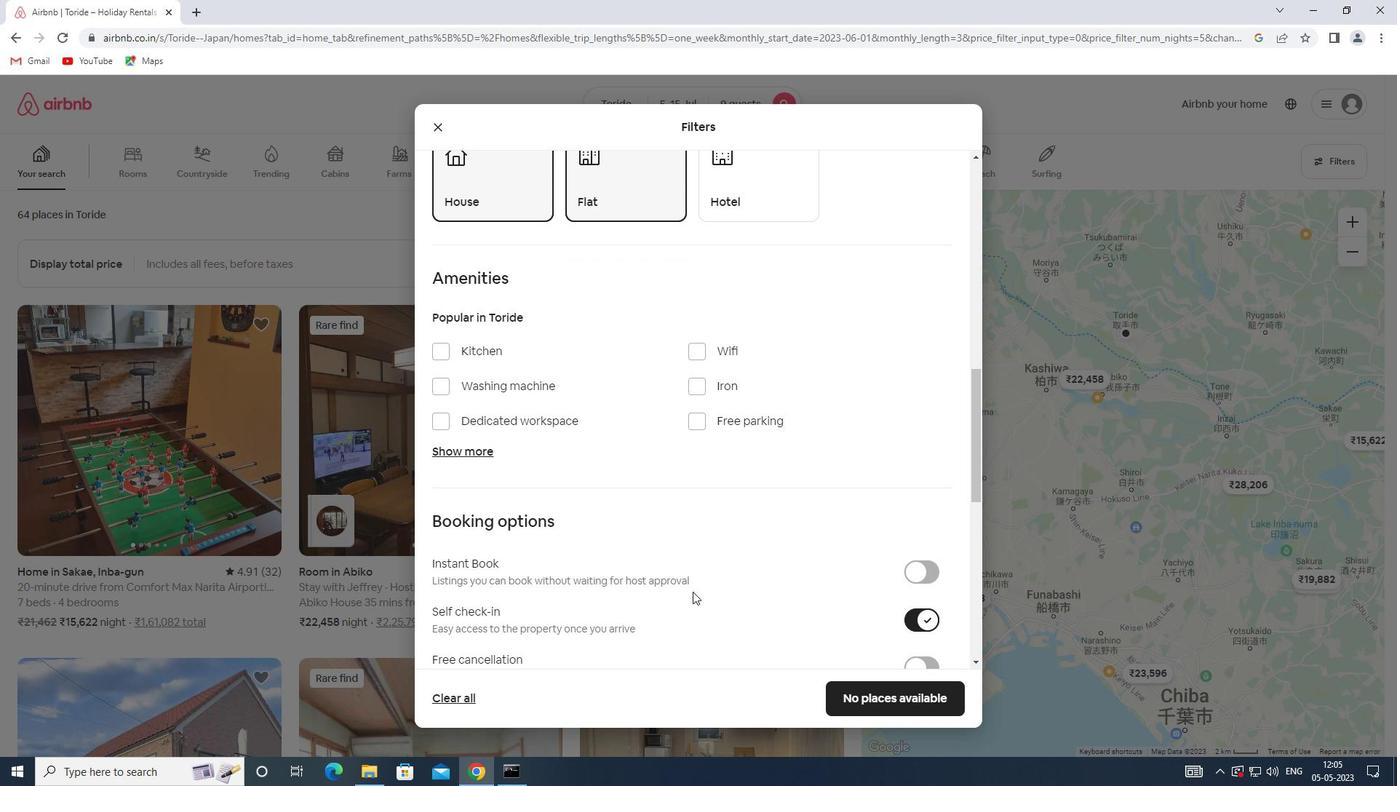 
Action: Mouse scrolled (692, 591) with delta (0, 0)
Screenshot: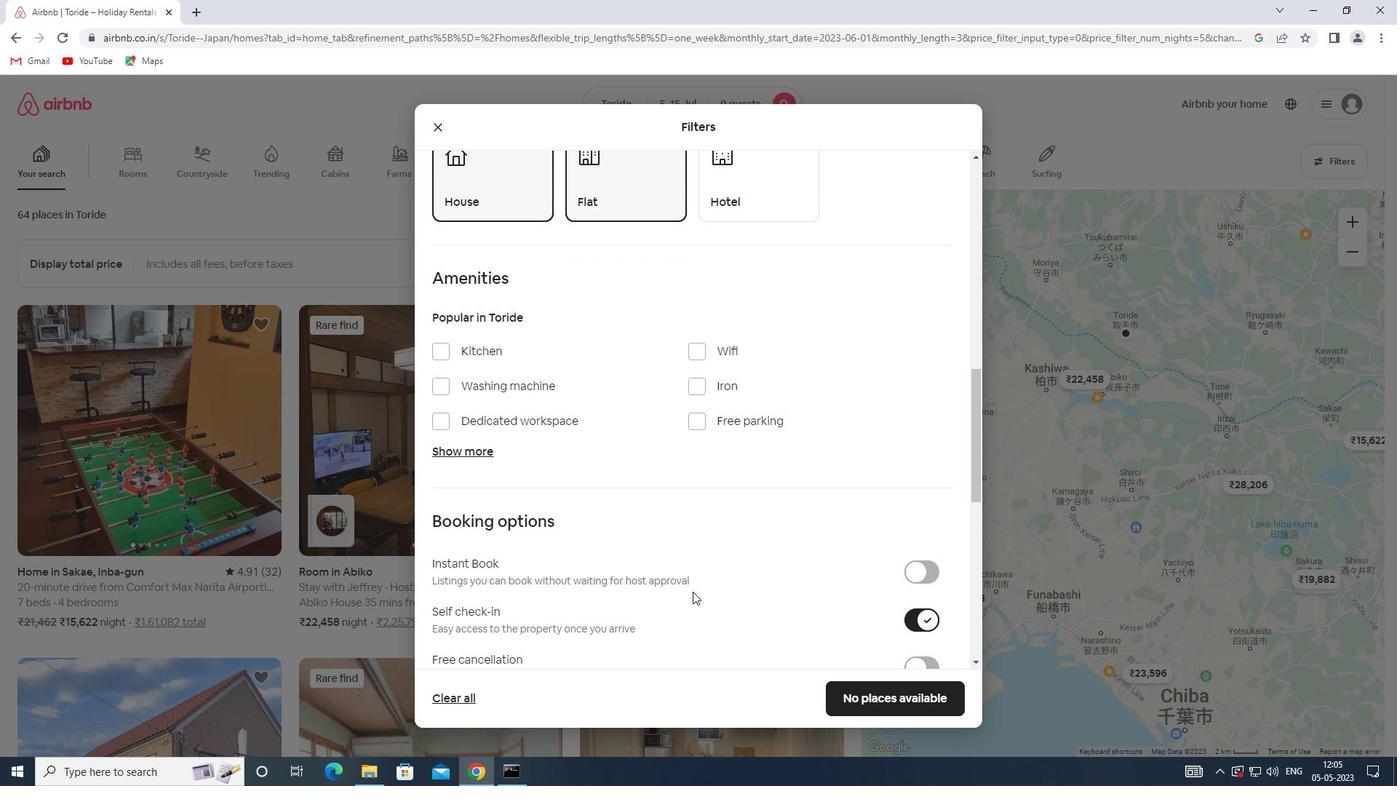 
Action: Mouse scrolled (692, 591) with delta (0, 0)
Screenshot: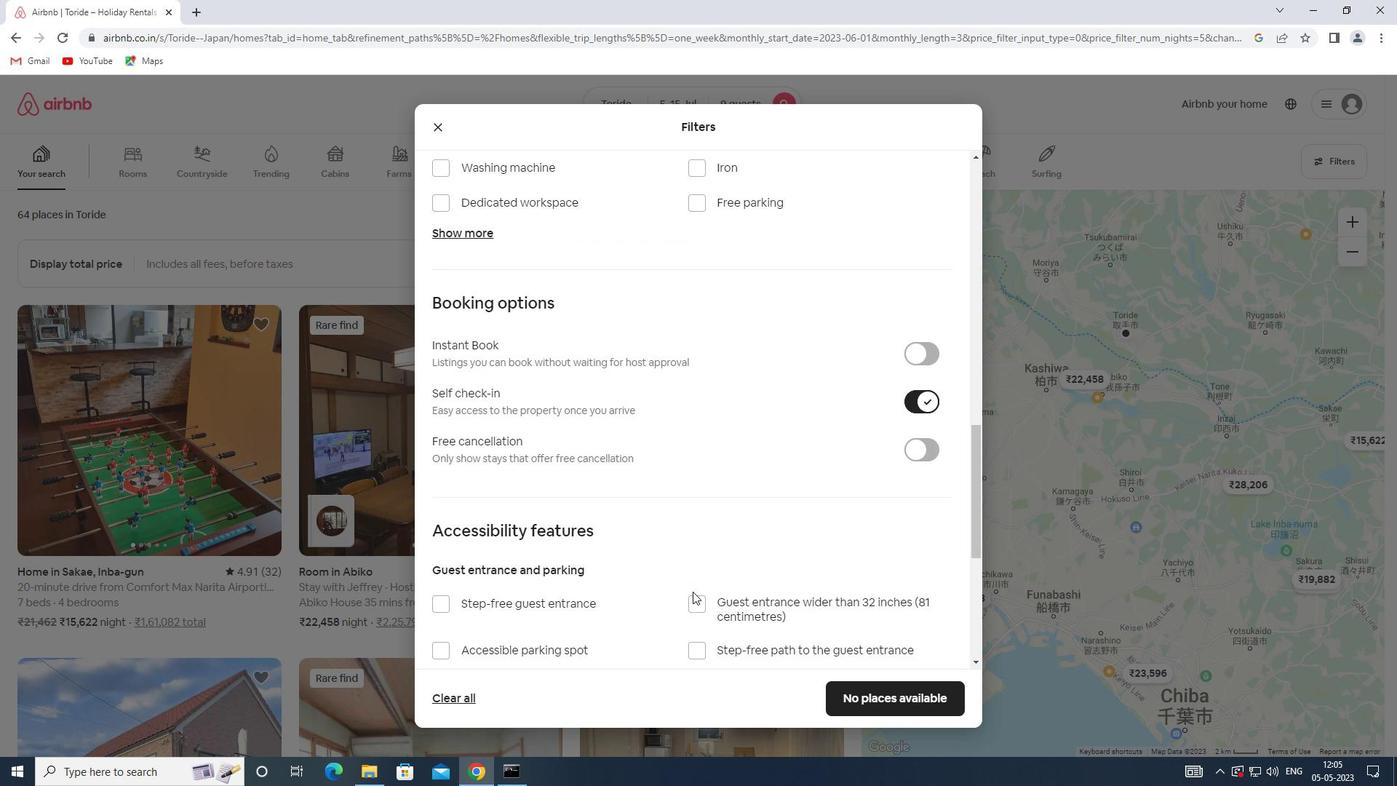 
Action: Mouse scrolled (692, 591) with delta (0, 0)
Screenshot: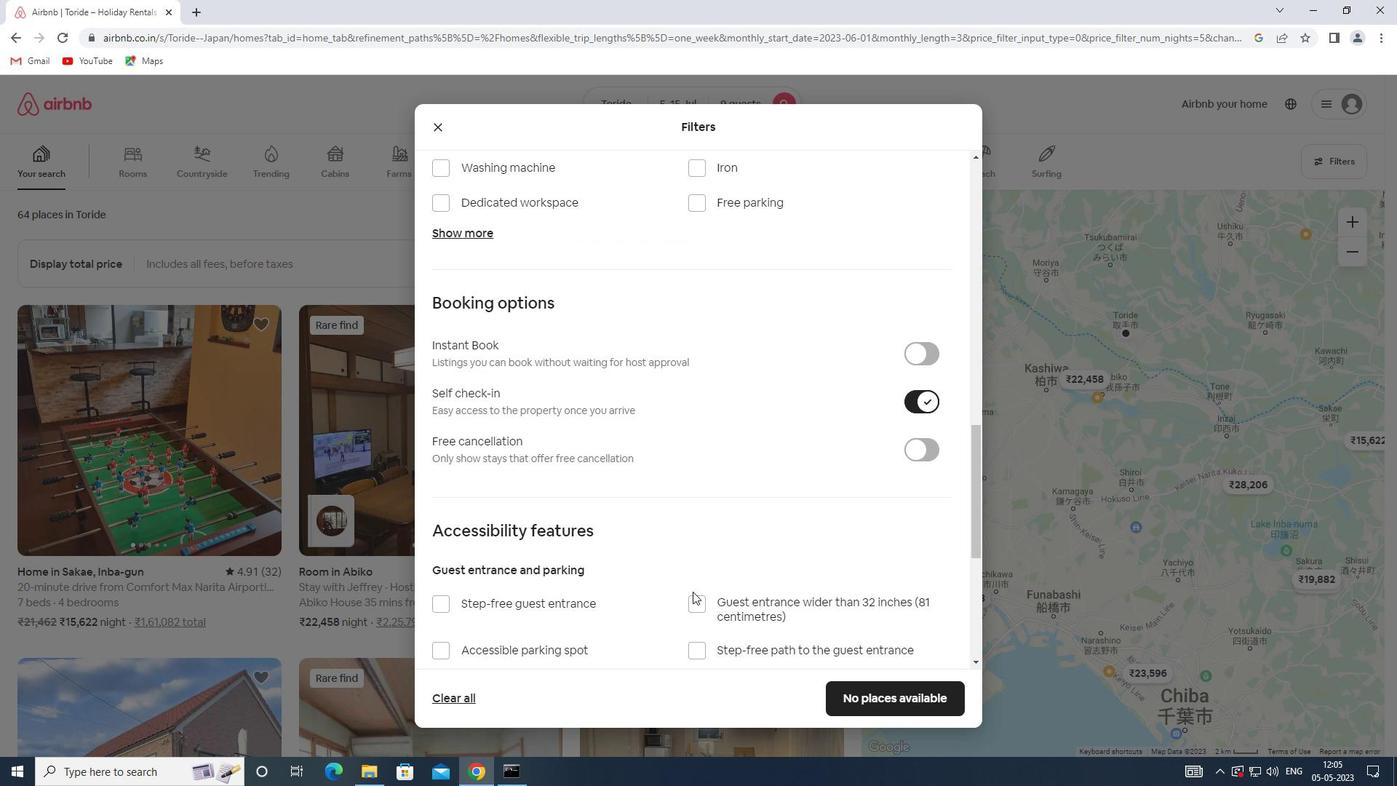 
Action: Mouse moved to (692, 591)
Screenshot: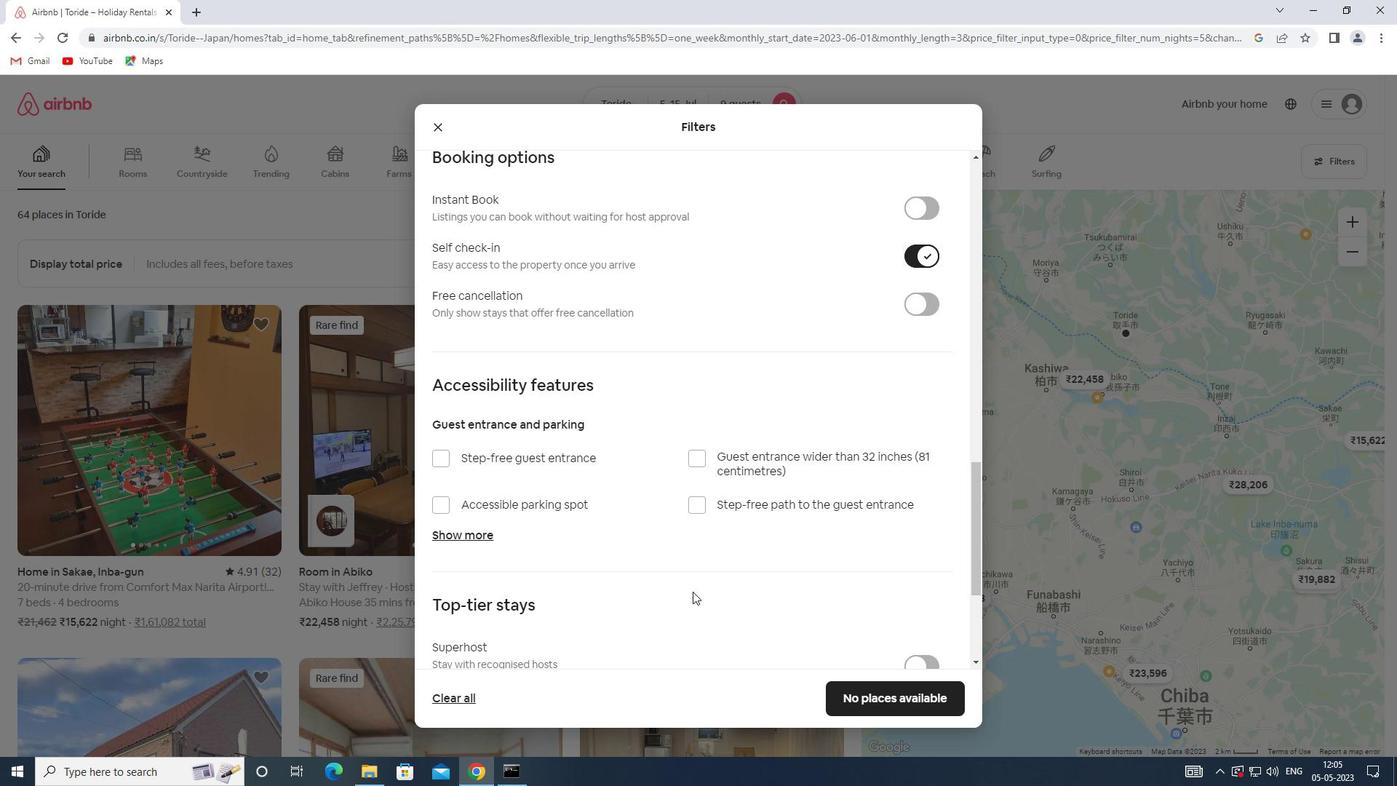 
Action: Mouse scrolled (692, 590) with delta (0, 0)
Screenshot: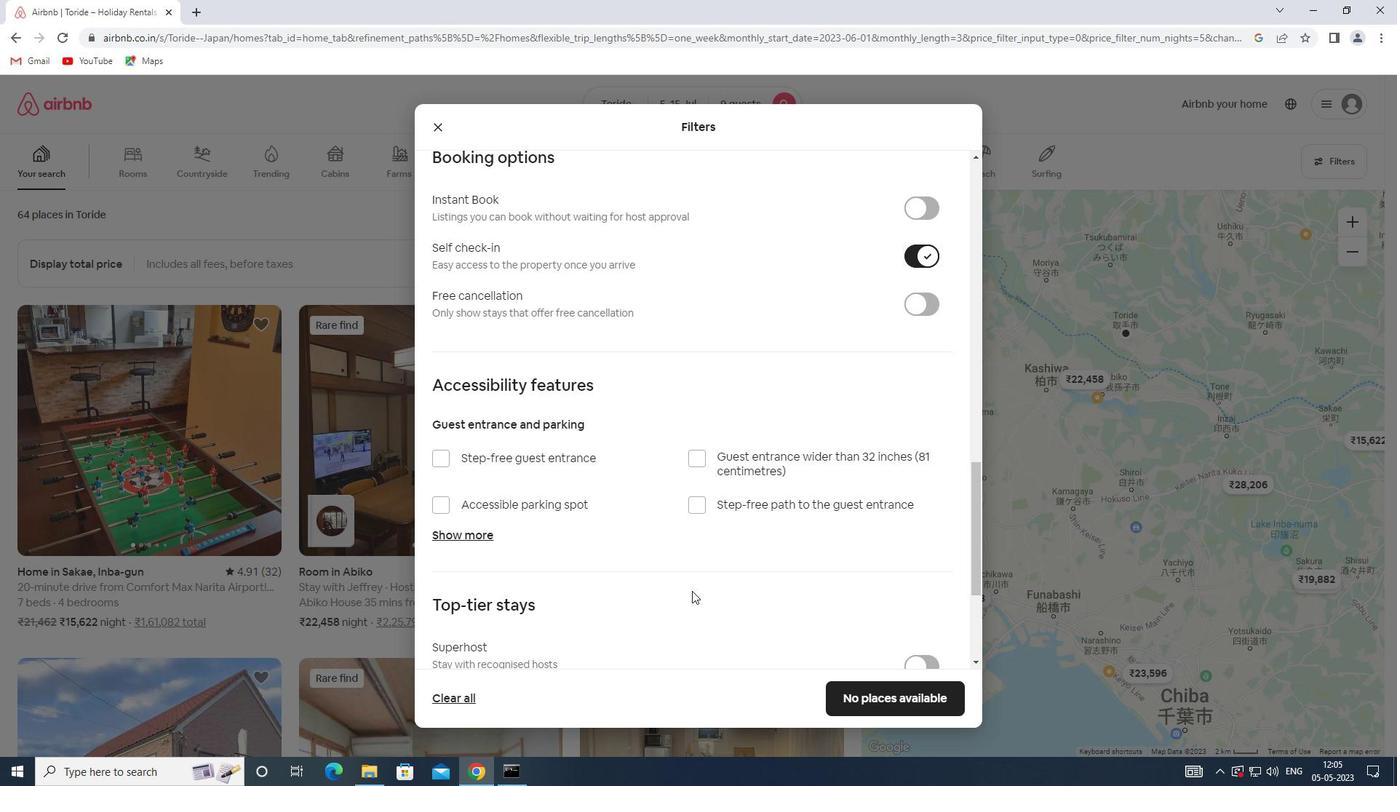 
Action: Mouse scrolled (692, 590) with delta (0, 0)
Screenshot: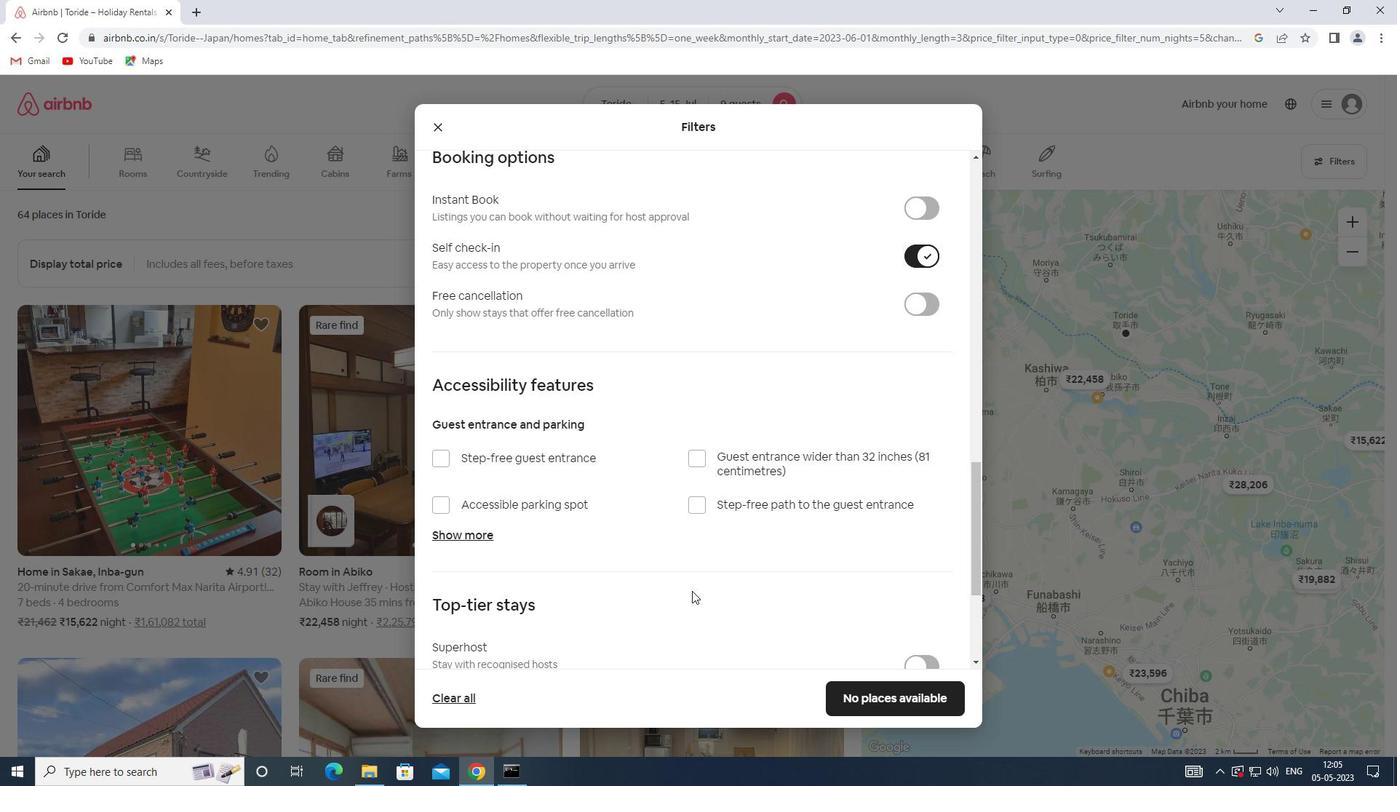 
Action: Mouse scrolled (692, 590) with delta (0, 0)
Screenshot: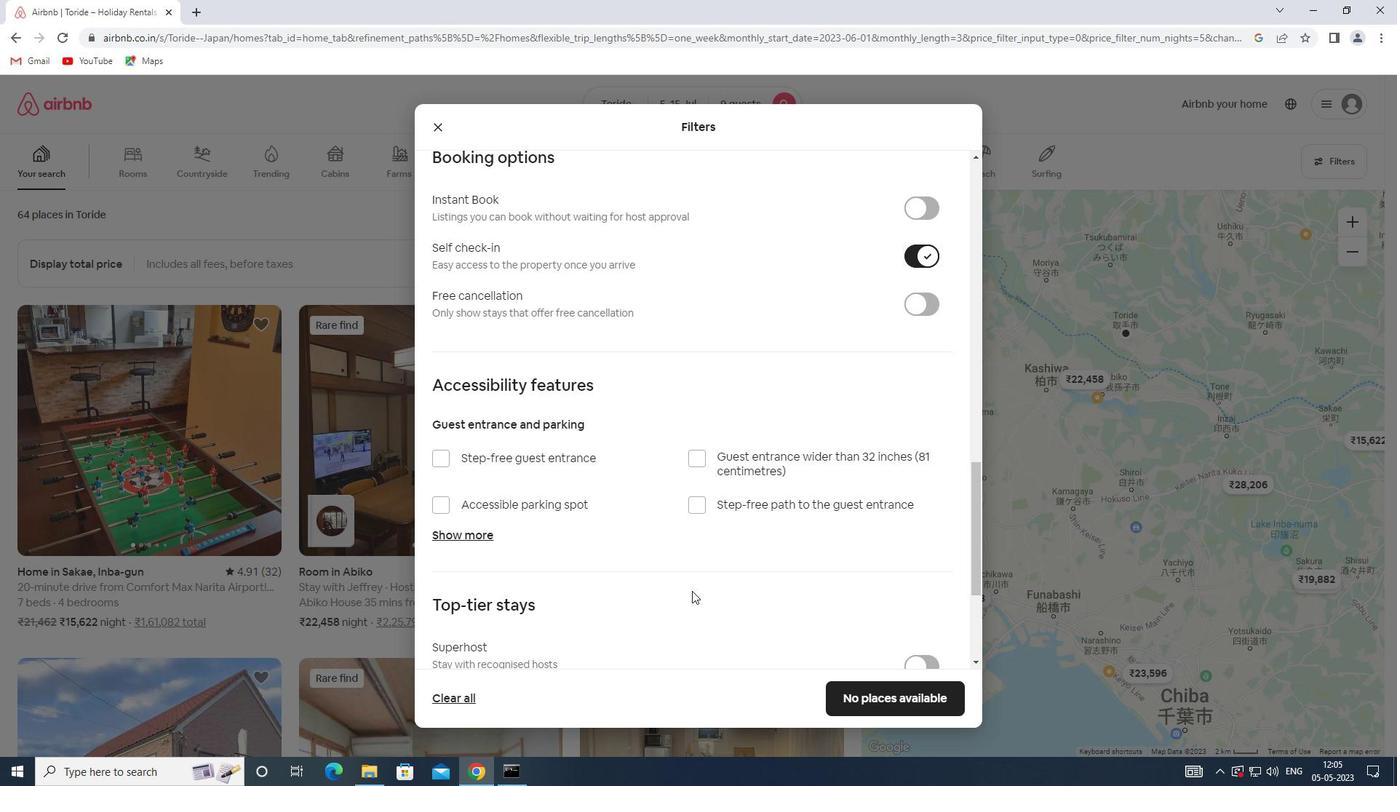 
Action: Mouse scrolled (692, 590) with delta (0, 0)
Screenshot: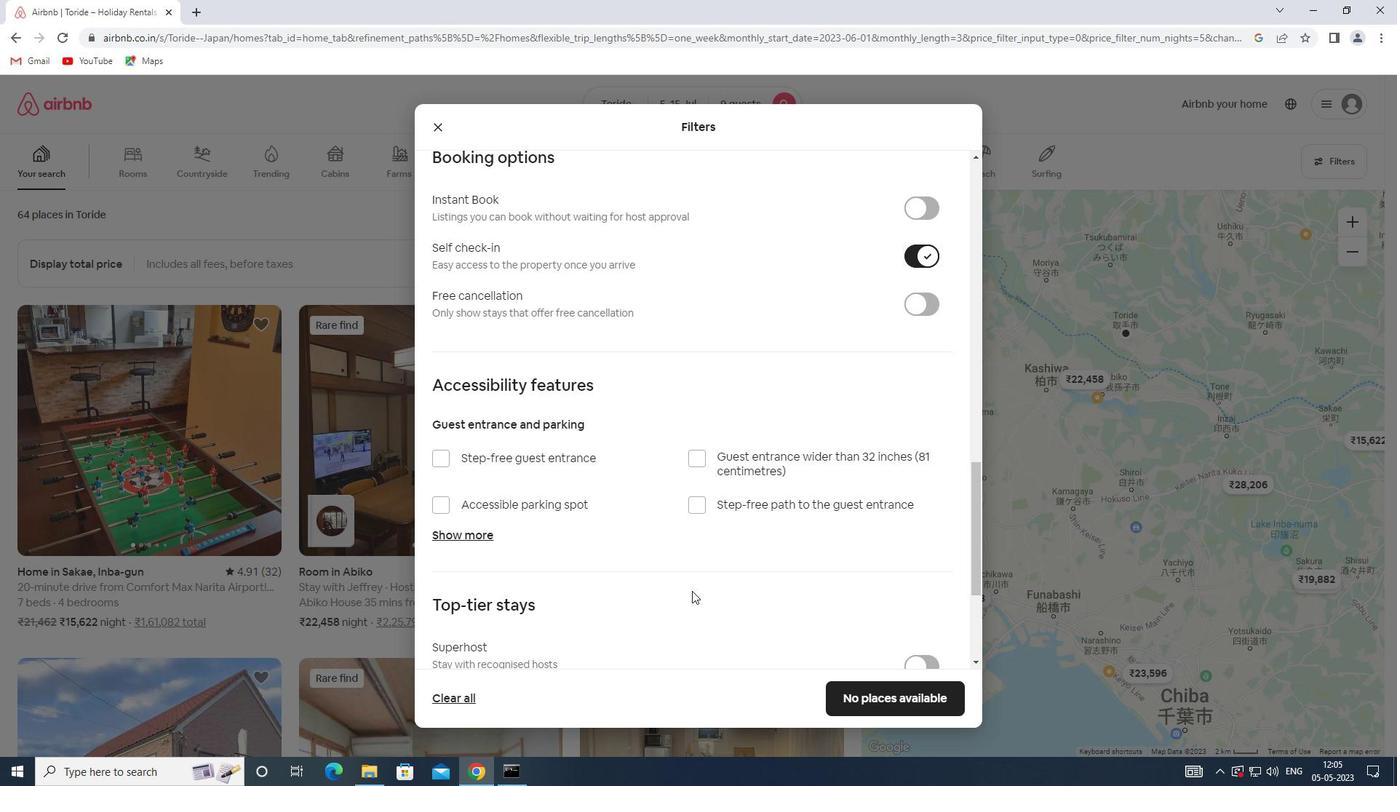 
Action: Mouse moved to (479, 568)
Screenshot: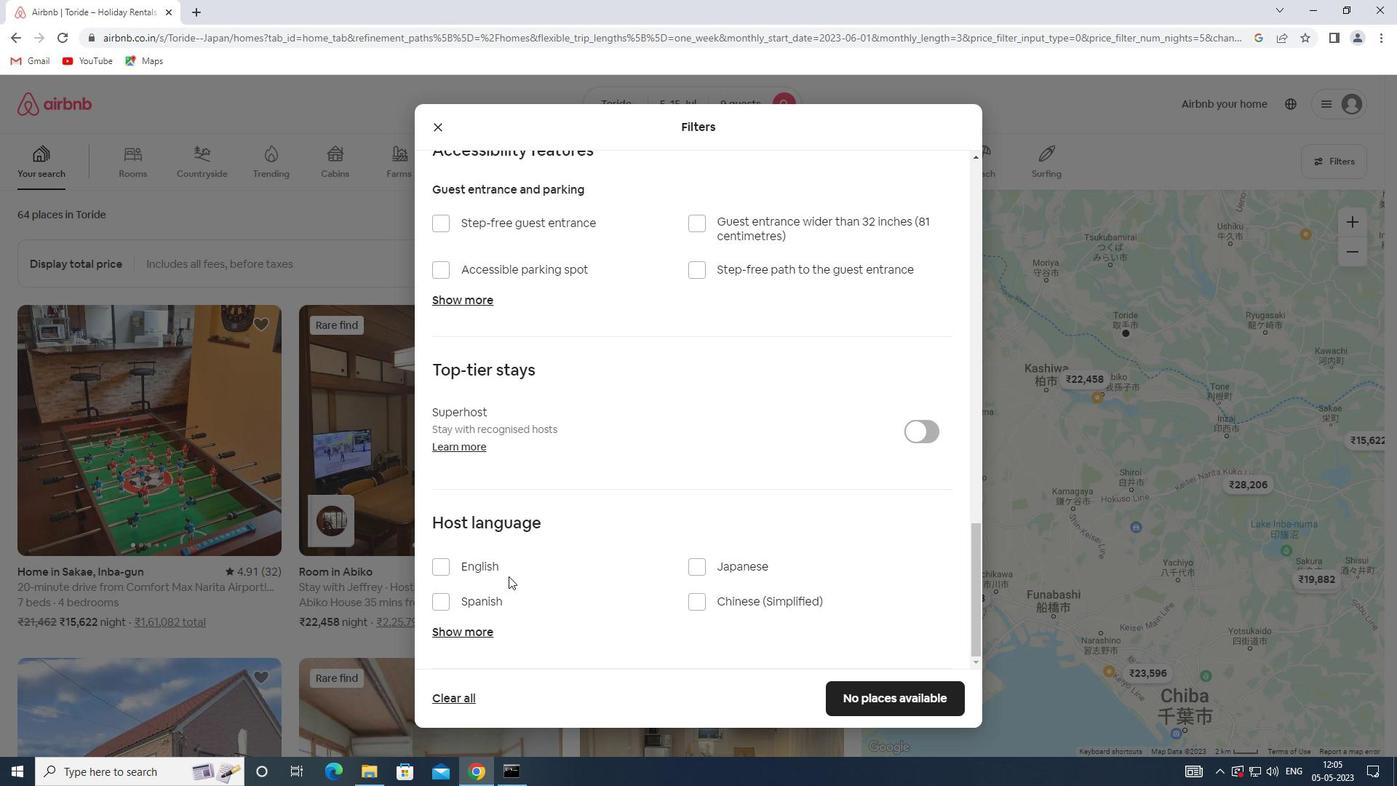 
Action: Mouse pressed left at (479, 568)
Screenshot: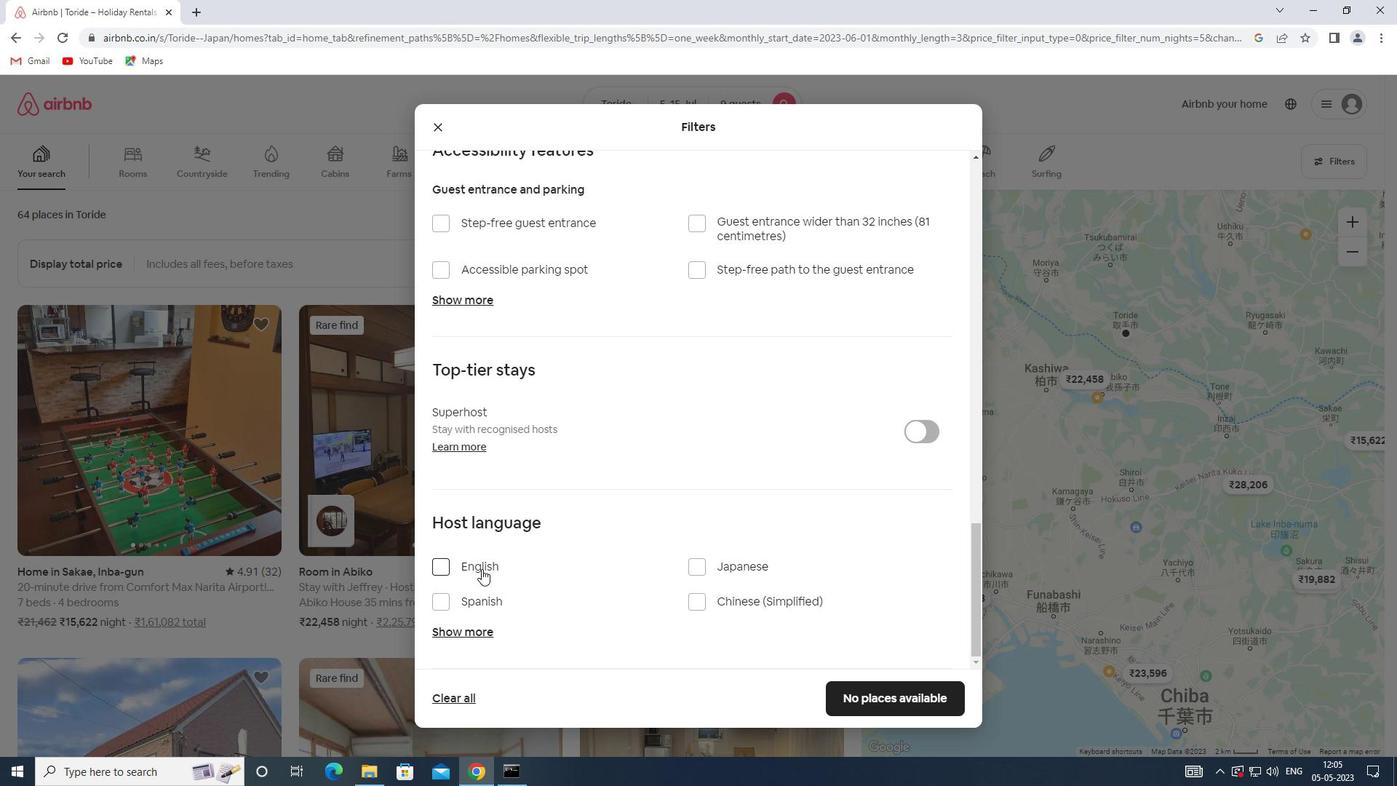 
Action: Mouse moved to (873, 698)
Screenshot: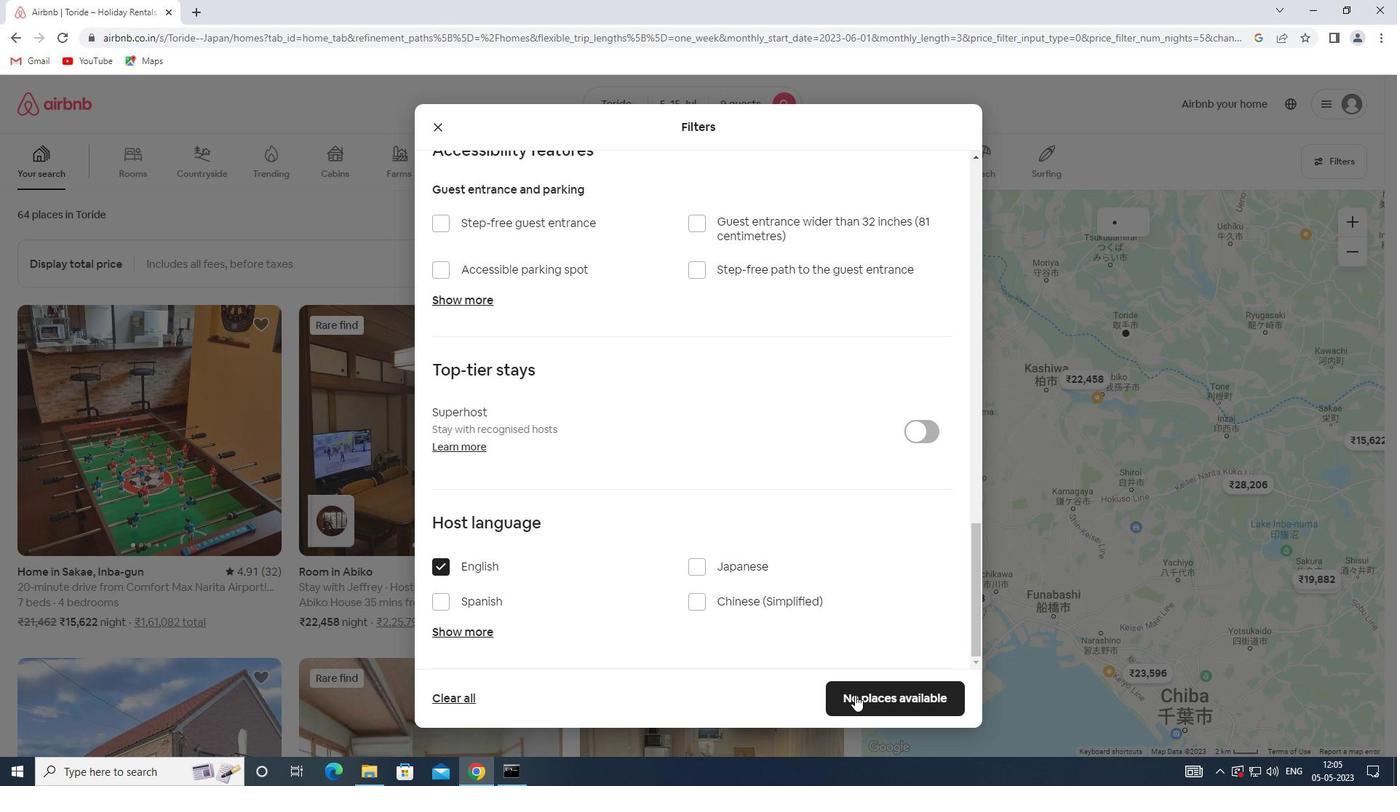 
Action: Mouse pressed left at (873, 698)
Screenshot: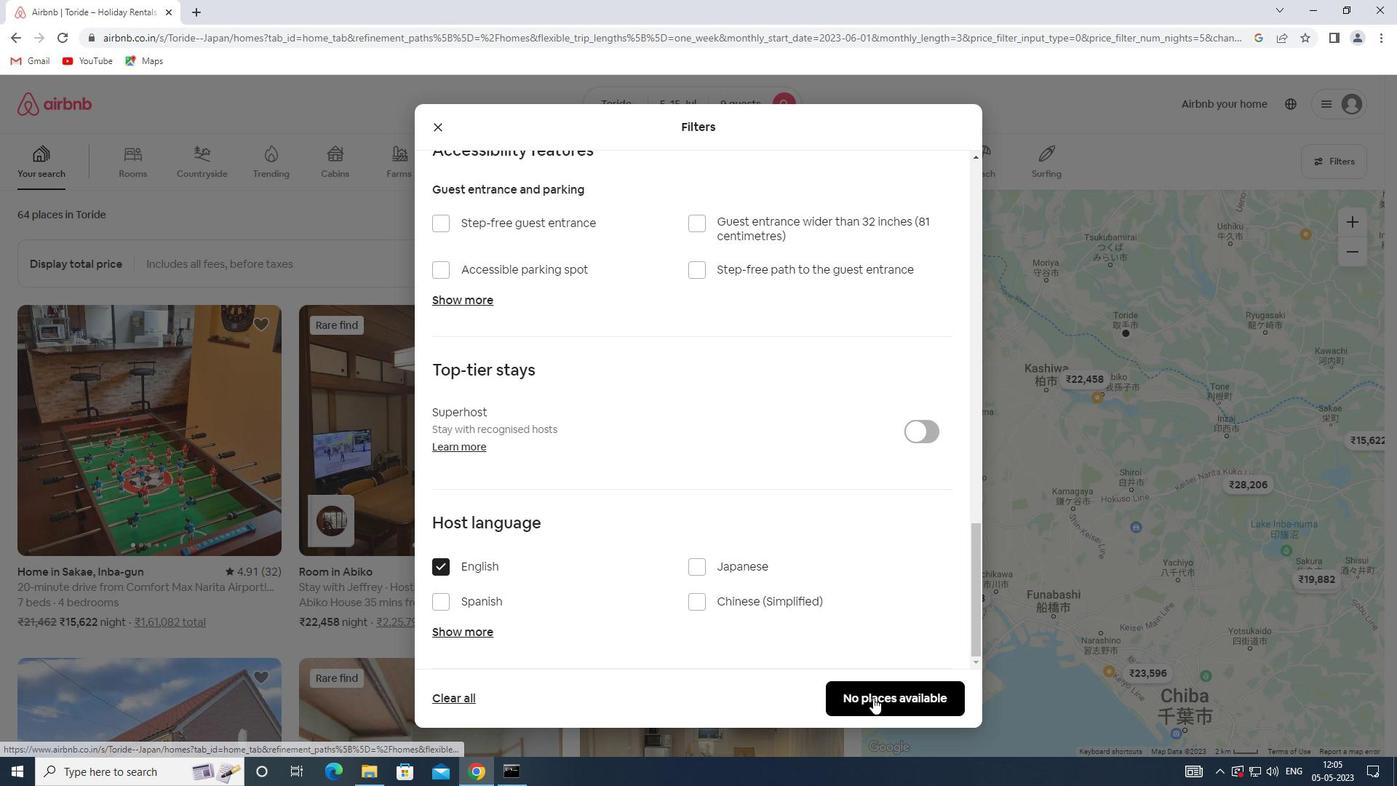 
